 Task: Open Card Fishing Review in Board Content Personalization and Customization to Workspace Database Management and add a team member Softage.2@softage.net, a label Red, a checklist Scuba Diving, an attachment from your onedrive, a color Red and finally, add a card description 'Research and develop new product pricing strategy' and a comment 'Let us approach this task with a sense of focus and attention to detail, ensuring that we do not miss any important information or details.'. Add a start date 'Jan 04, 1900' with a due date 'Jan 11, 1900'. Open Card Budget Review Meeting in Board Sales Enablement Content Creation and Optimization to Workspace Database Management and add a team member Softage.3@softage.net, a label Orange, a checklist Search Engine Advertising, an attachment from Trello, a color Orange and finally, add a card description 'Research and develop new product pricing strategy' and a comment 'Given the potential impact of this task on our company reputation, let us ensure that we approach it with a sense of integrity and professionalism.'. Add a start date 'Jan 05, 1900' with a due date 'Jan 12, 1900'. Open Card Employee Training Review in Board Sales Compensation and Incentive Design to Workspace Database Management and add a team member Softage.3@softage.net, a label Purple, a checklist Constituent Outreach, an attachment from your onedrive, a color Purple and finally, add a card description 'Plan and execute company team-building retreat with a focus on personal growth' and a comment 'This item presents an opportunity to showcase our skills and expertise, so let us make the most of it.'. Add a start date 'Jan 06, 1900' with a due date 'Jan 13, 1900'
Action: Mouse moved to (78, 240)
Screenshot: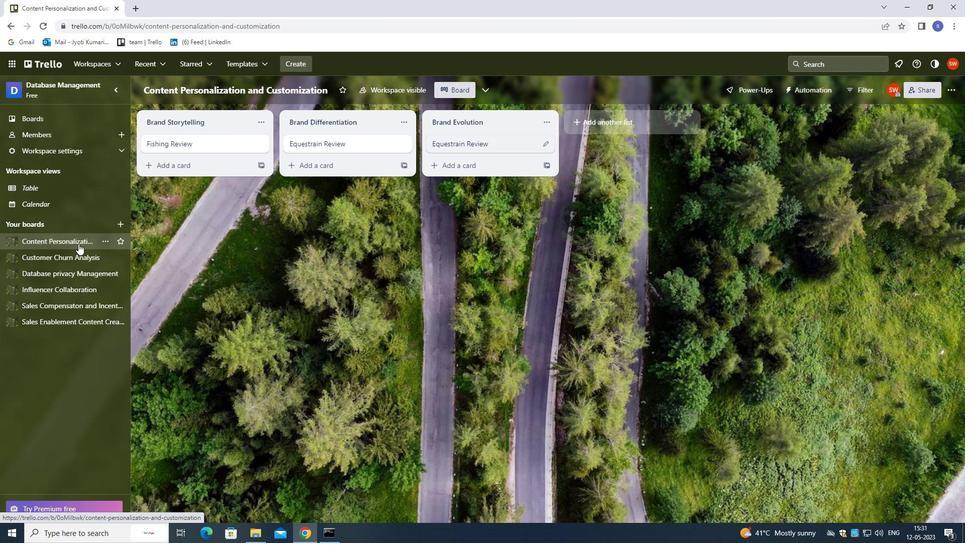 
Action: Mouse pressed left at (78, 240)
Screenshot: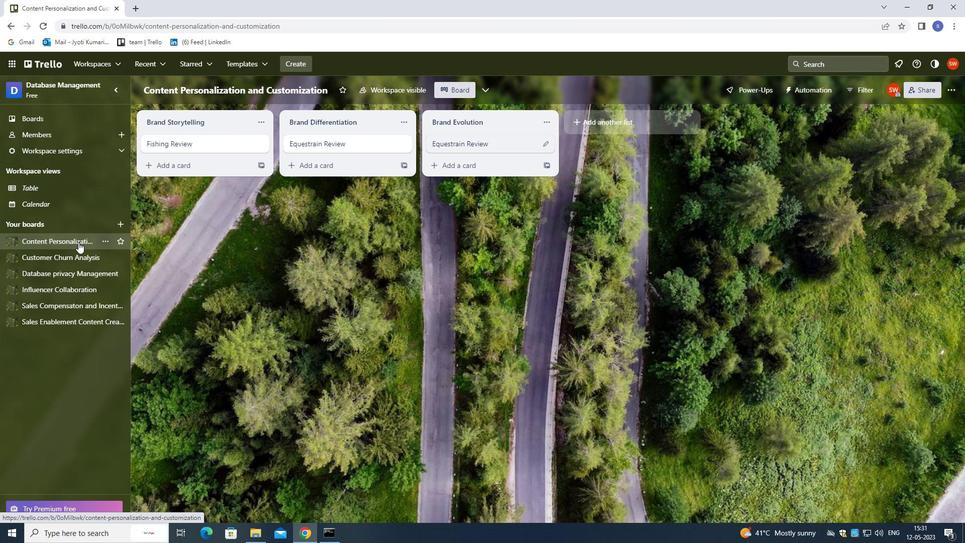 
Action: Mouse moved to (169, 146)
Screenshot: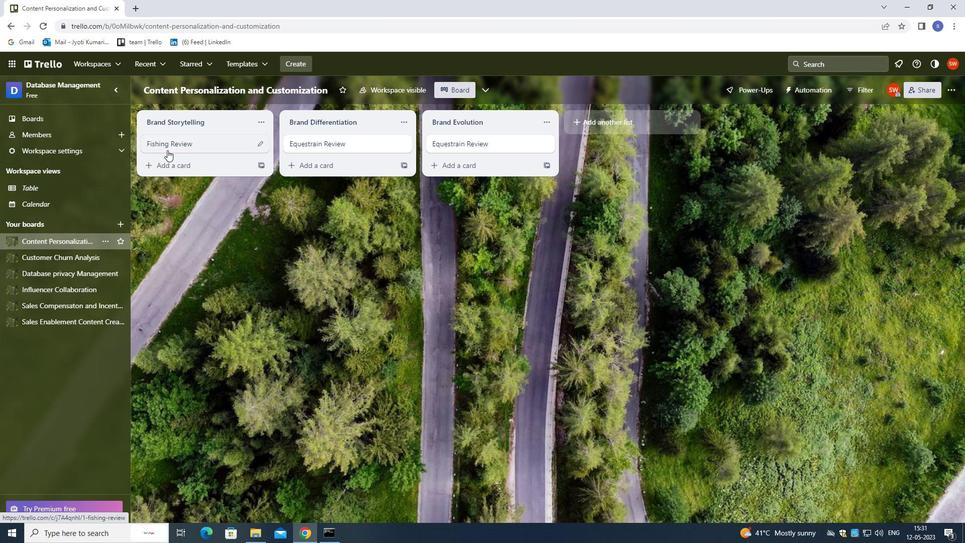 
Action: Mouse pressed left at (169, 146)
Screenshot: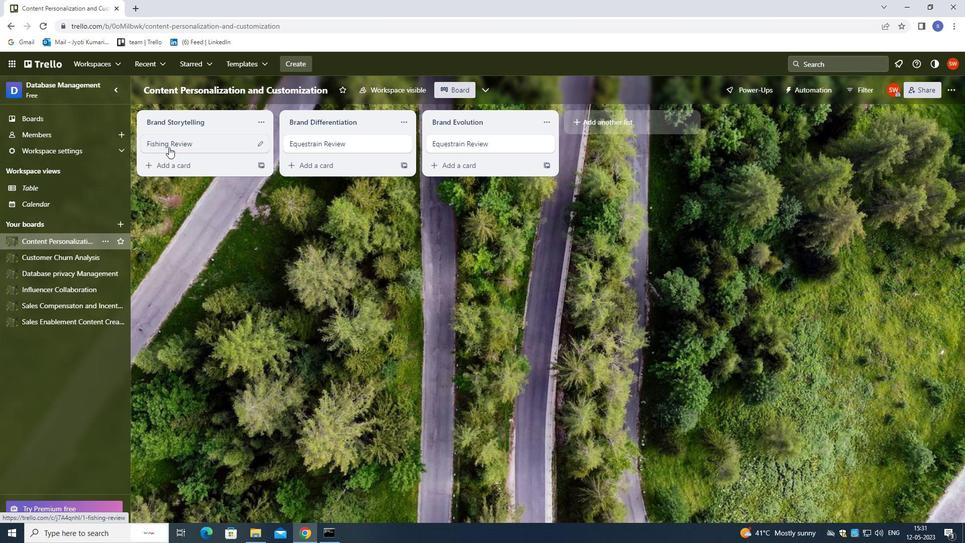 
Action: Mouse moved to (603, 137)
Screenshot: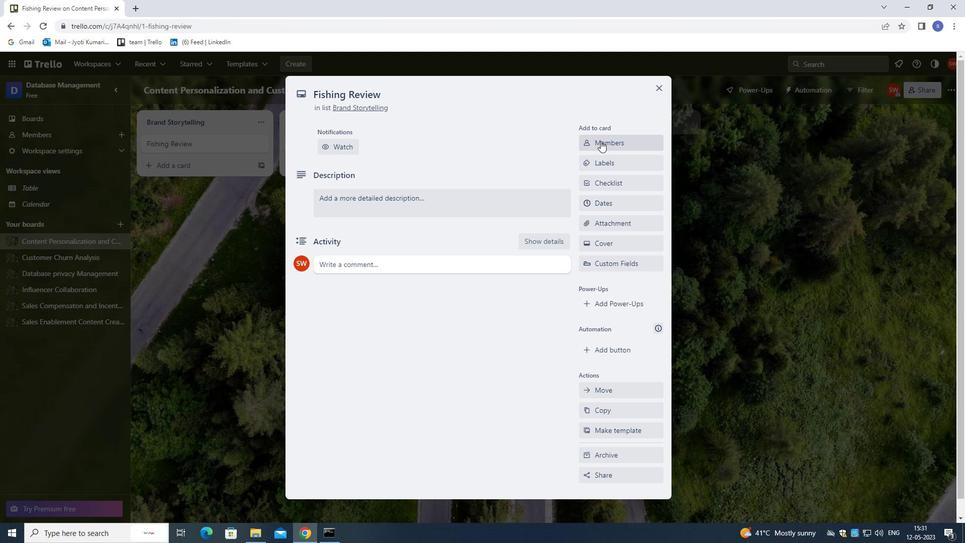 
Action: Mouse pressed left at (603, 137)
Screenshot: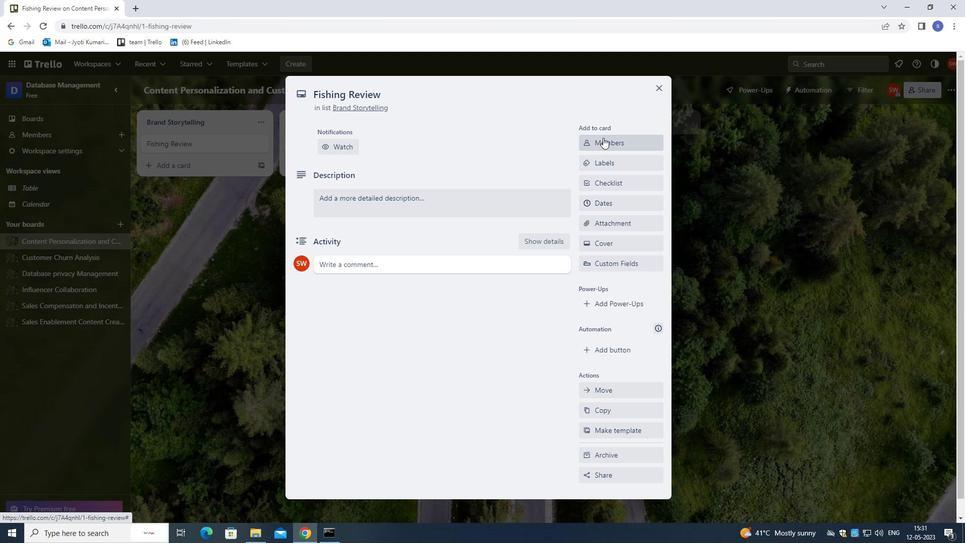 
Action: Mouse moved to (462, 52)
Screenshot: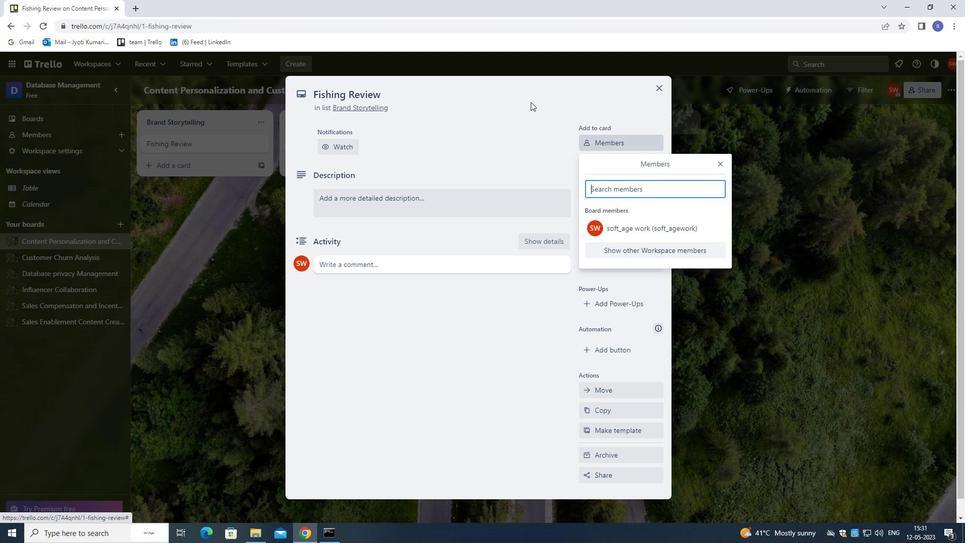 
Action: Key pressed softage.2<Key.shift>@SOFTAGE.NET
Screenshot: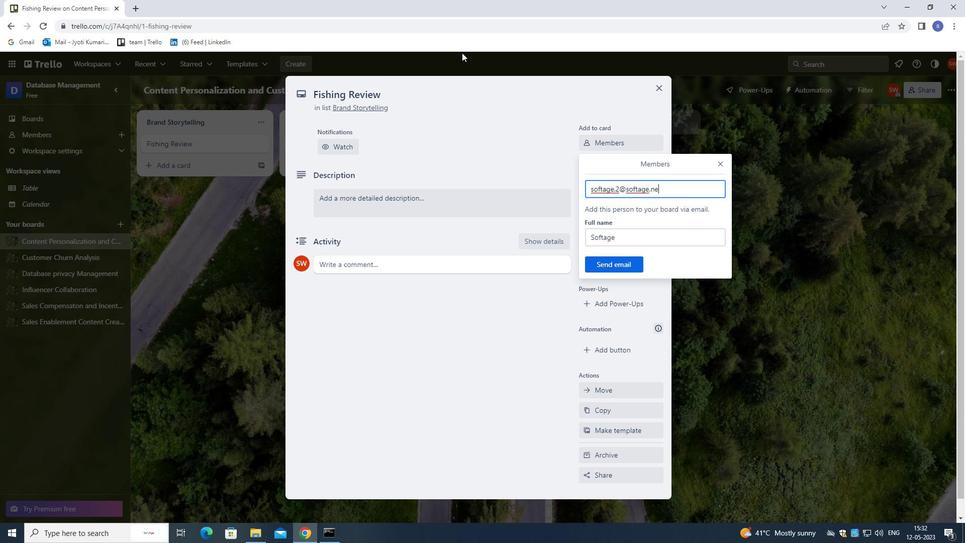 
Action: Mouse moved to (630, 259)
Screenshot: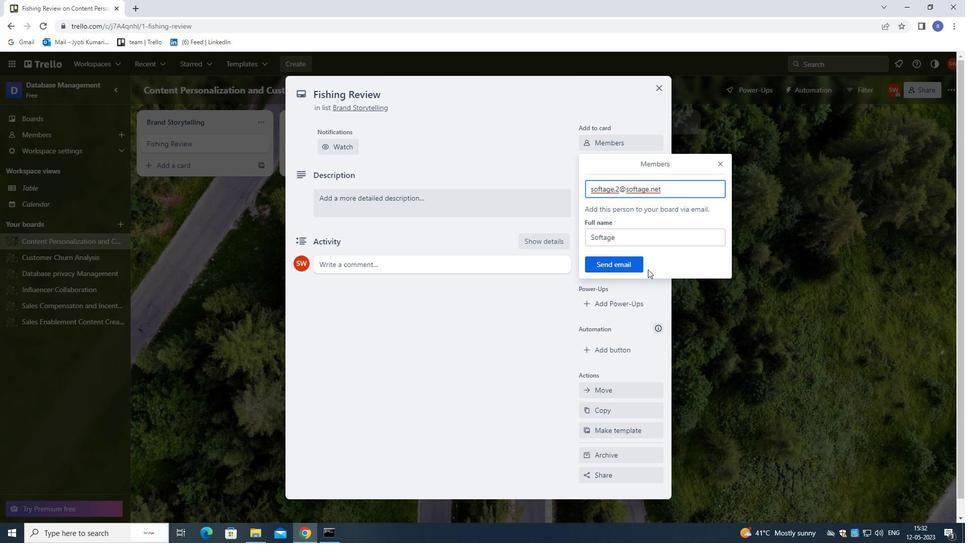 
Action: Mouse pressed left at (630, 259)
Screenshot: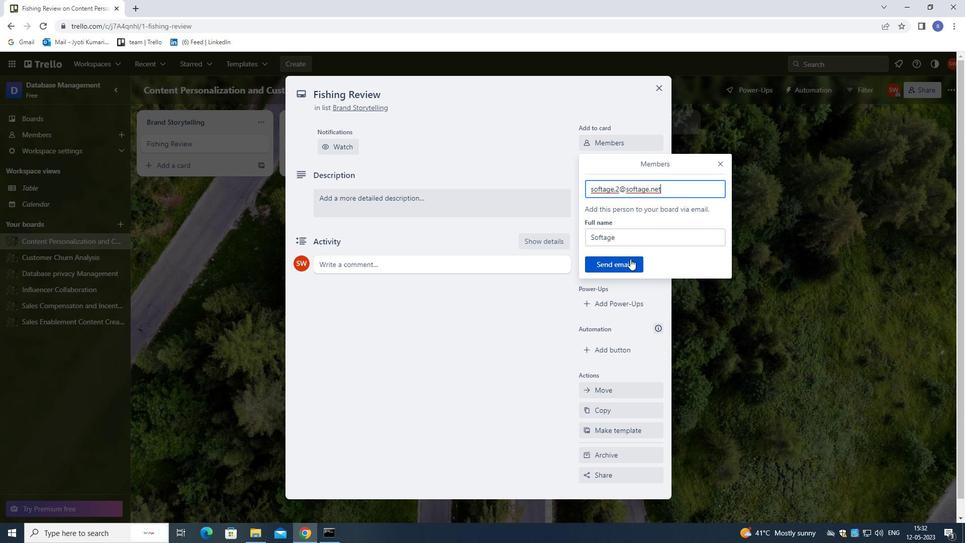 
Action: Mouse moved to (611, 196)
Screenshot: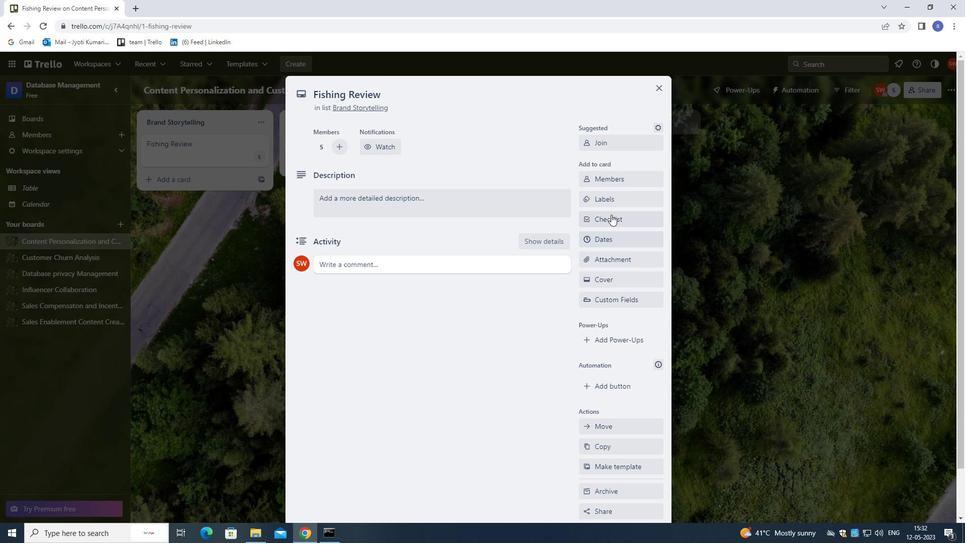 
Action: Mouse pressed left at (611, 196)
Screenshot: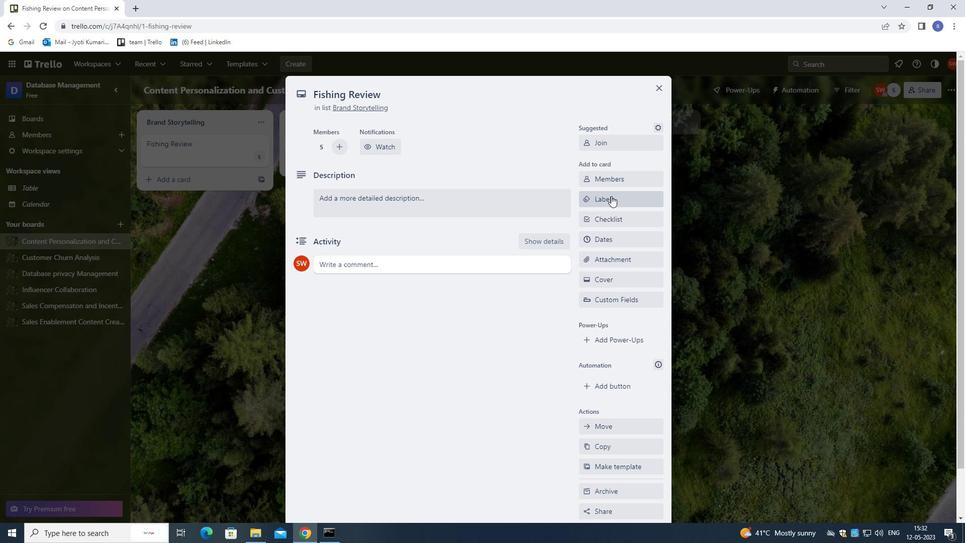 
Action: Mouse moved to (611, 196)
Screenshot: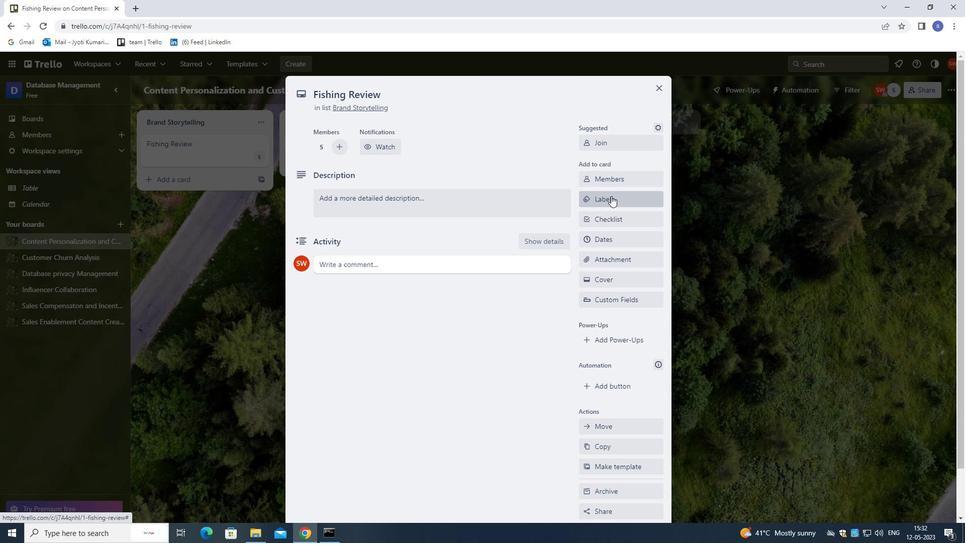 
Action: Key pressed R
Screenshot: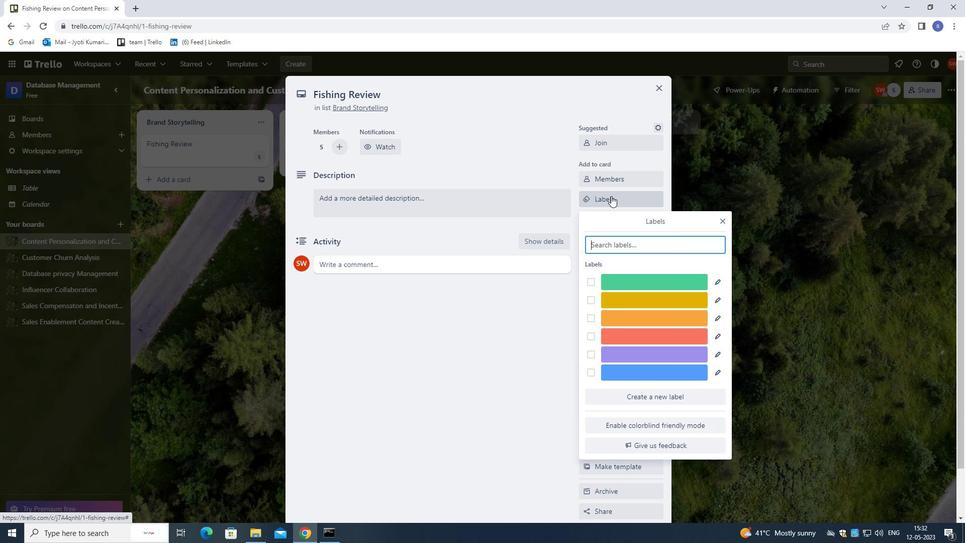 
Action: Mouse moved to (626, 278)
Screenshot: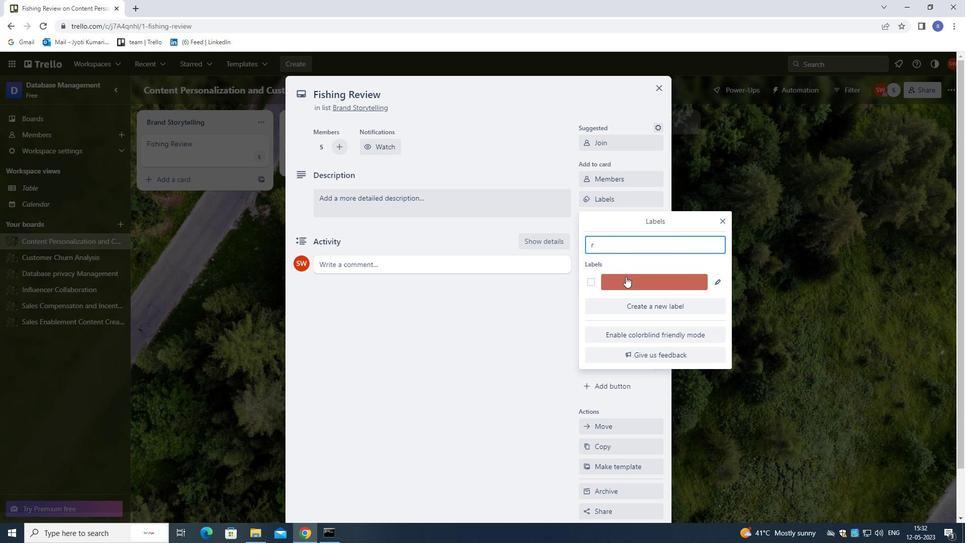 
Action: Mouse pressed left at (626, 278)
Screenshot: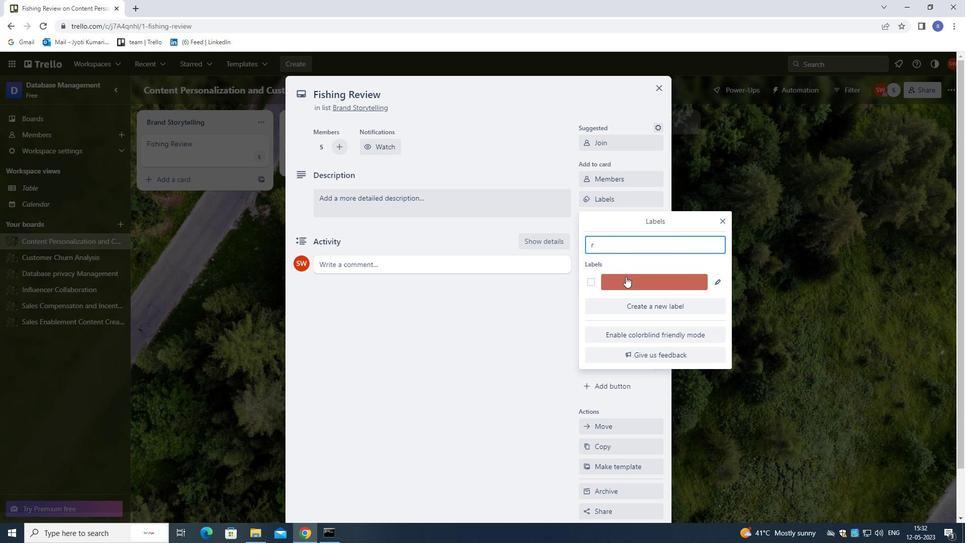 
Action: Mouse moved to (721, 222)
Screenshot: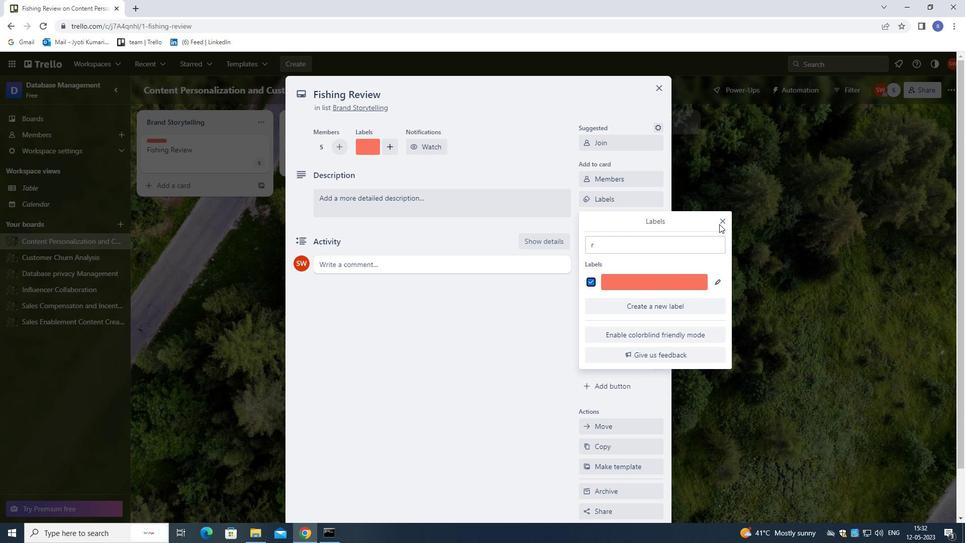 
Action: Mouse pressed left at (721, 222)
Screenshot: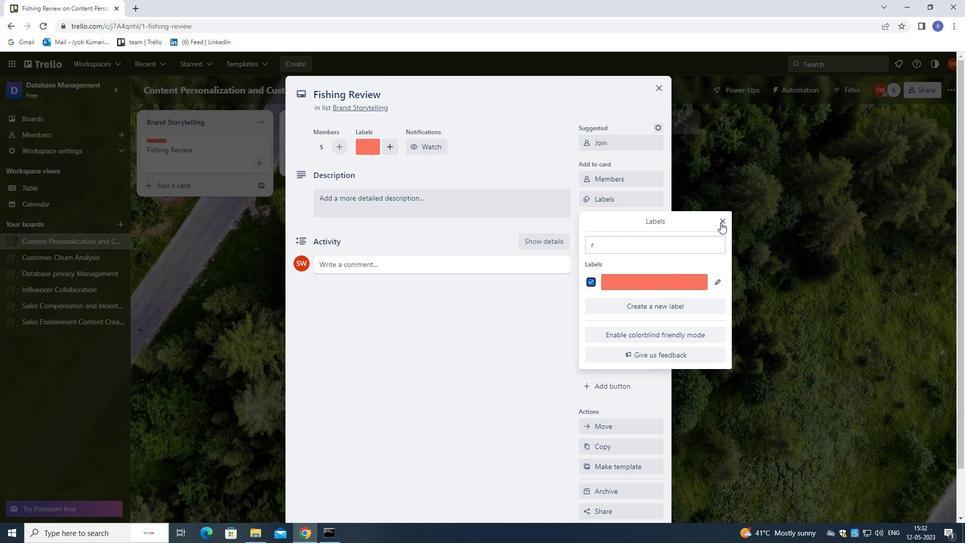 
Action: Mouse moved to (635, 222)
Screenshot: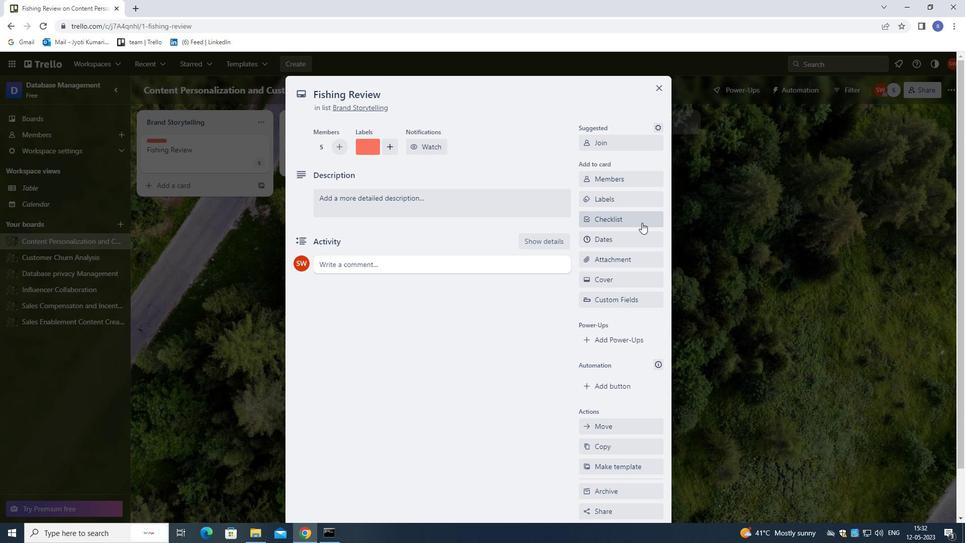 
Action: Mouse pressed left at (635, 222)
Screenshot: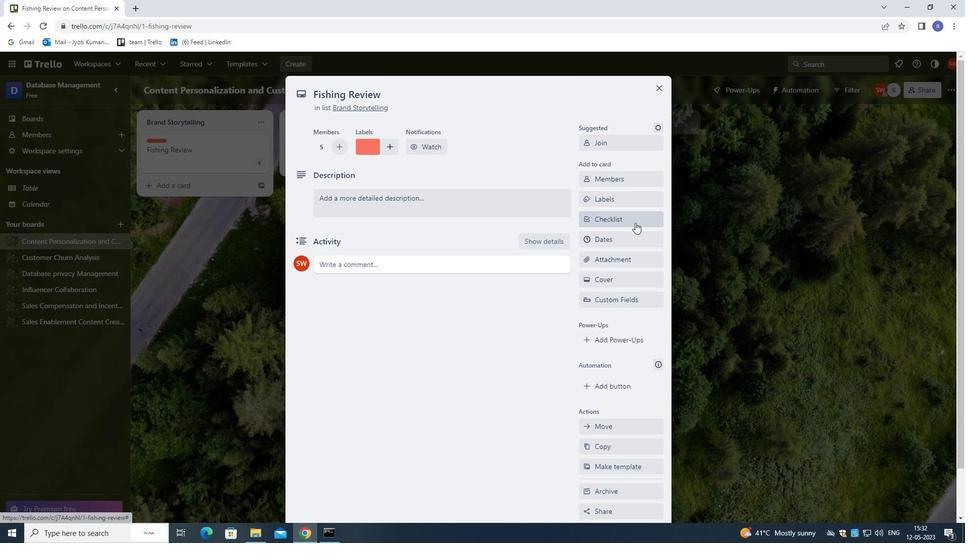 
Action: Key pressed <Key.shift>SCUBA<Key.space><Key.shift>DIVING<Key.enter>
Screenshot: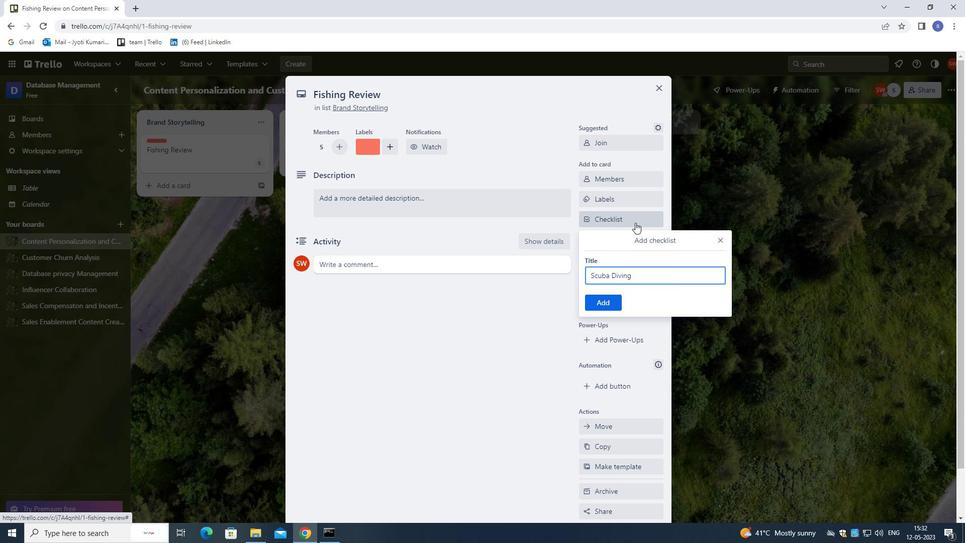 
Action: Mouse moved to (620, 242)
Screenshot: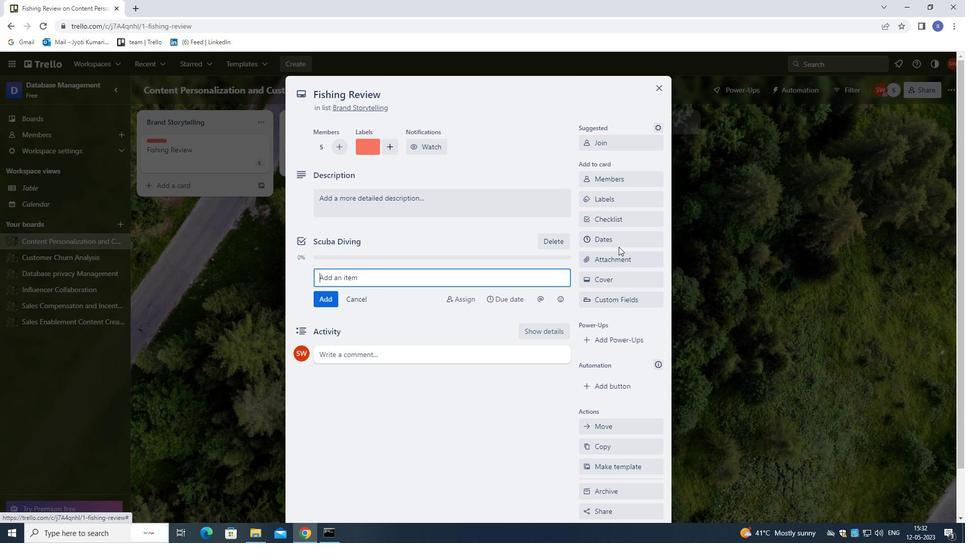 
Action: Mouse pressed left at (620, 242)
Screenshot: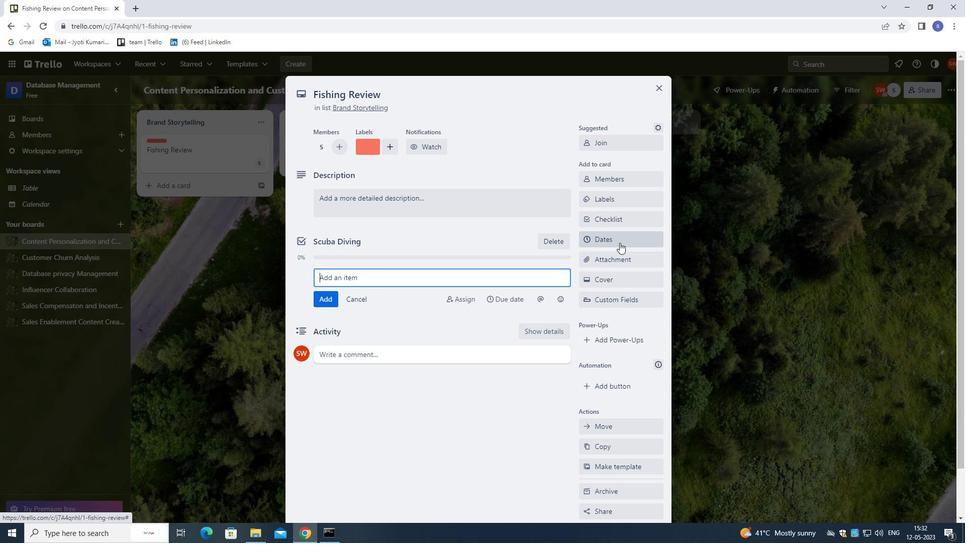 
Action: Mouse moved to (592, 268)
Screenshot: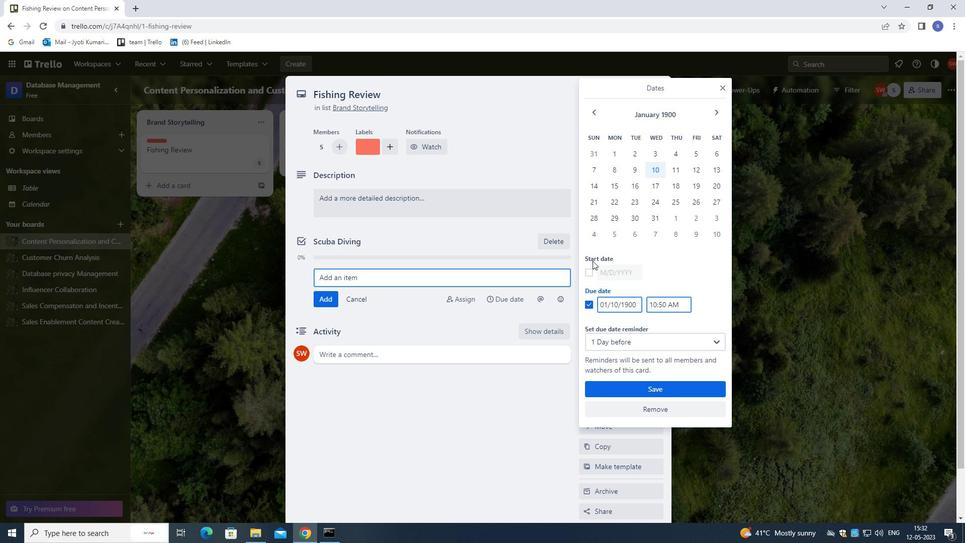 
Action: Mouse pressed left at (592, 268)
Screenshot: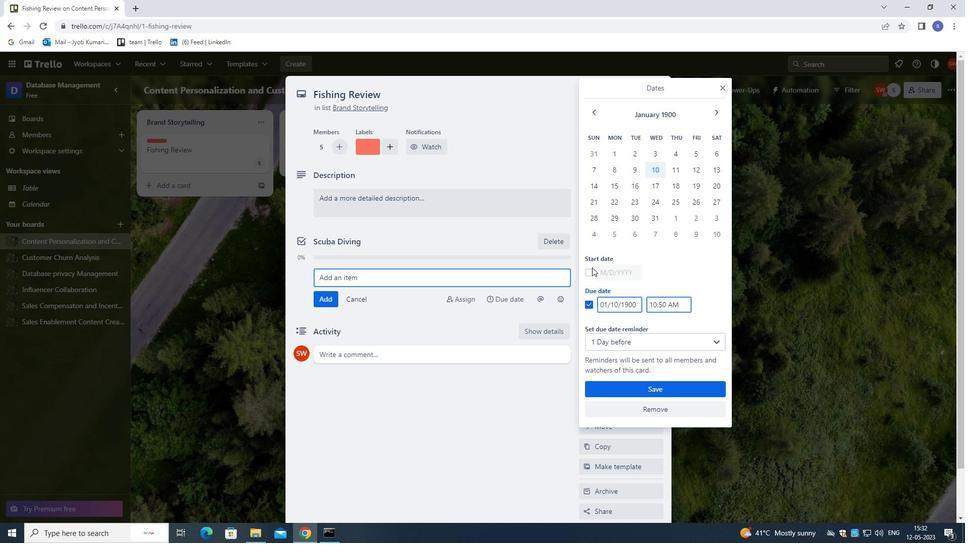 
Action: Mouse moved to (616, 272)
Screenshot: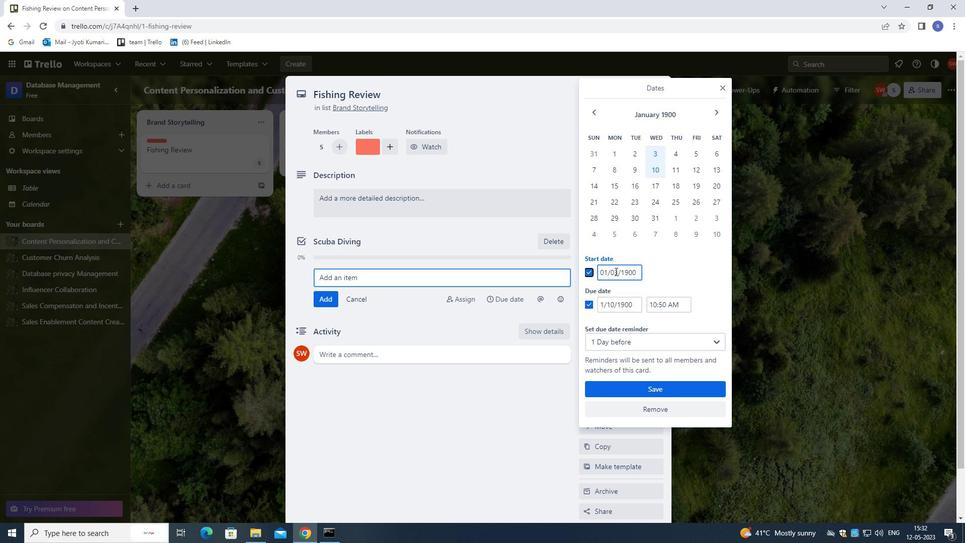 
Action: Mouse pressed left at (616, 272)
Screenshot: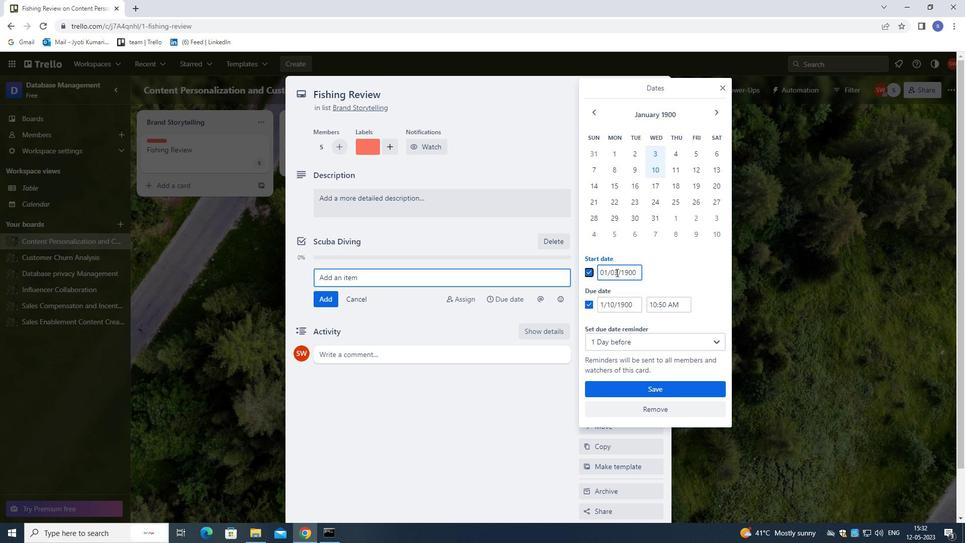 
Action: Mouse moved to (621, 289)
Screenshot: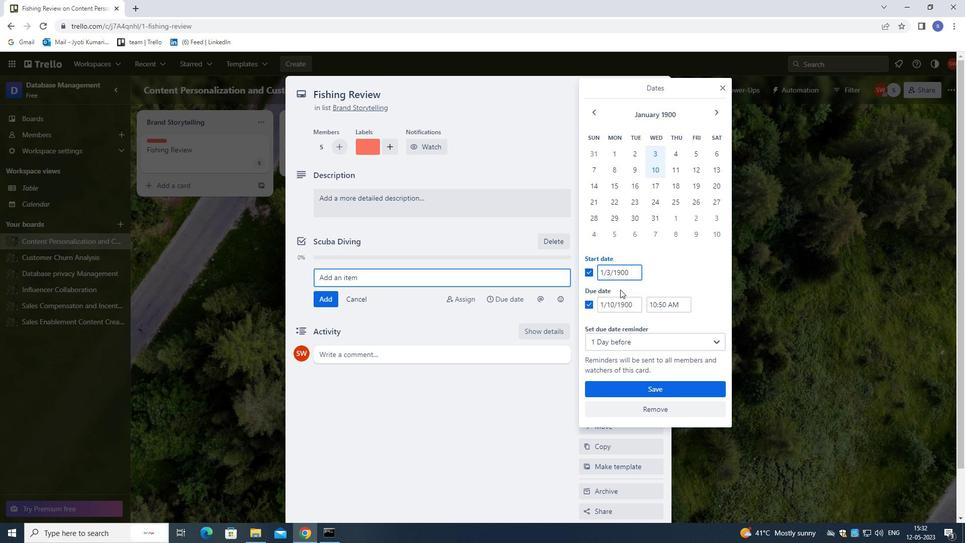 
Action: Key pressed <Key.left><Key.left>
Screenshot: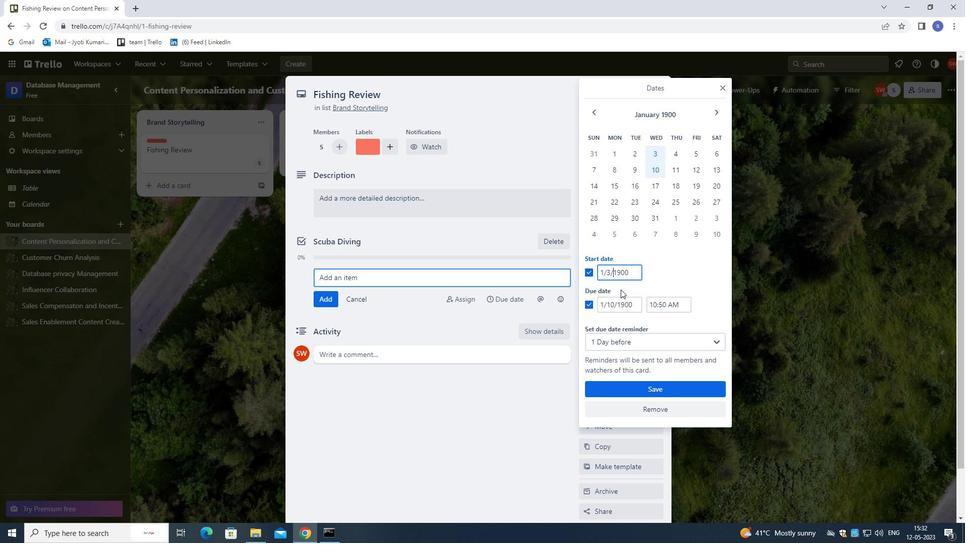 
Action: Mouse moved to (621, 289)
Screenshot: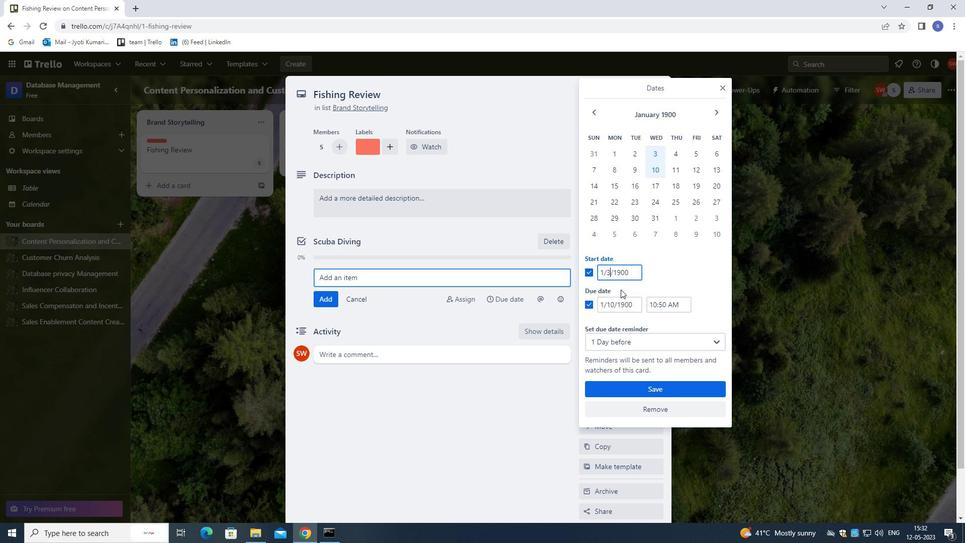 
Action: Key pressed <Key.backspace>
Screenshot: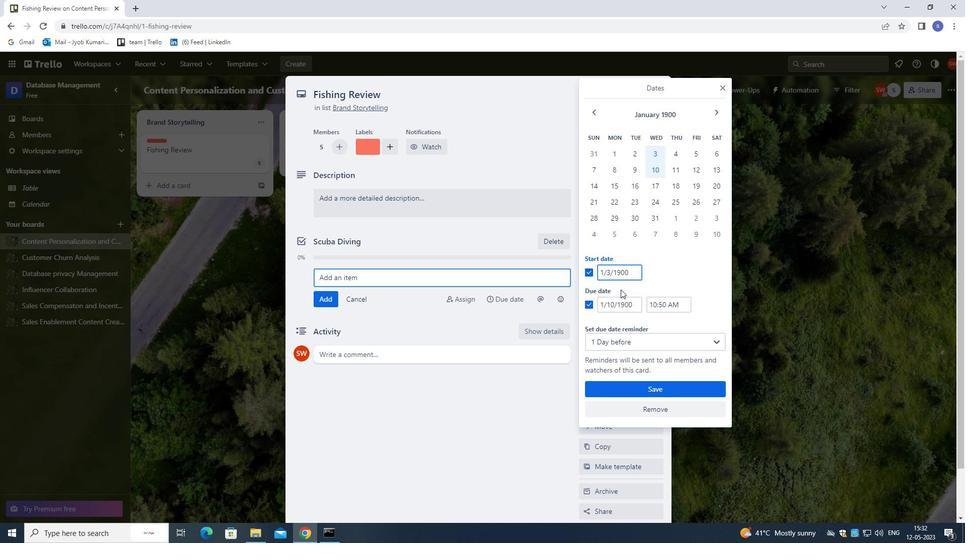 
Action: Mouse moved to (621, 288)
Screenshot: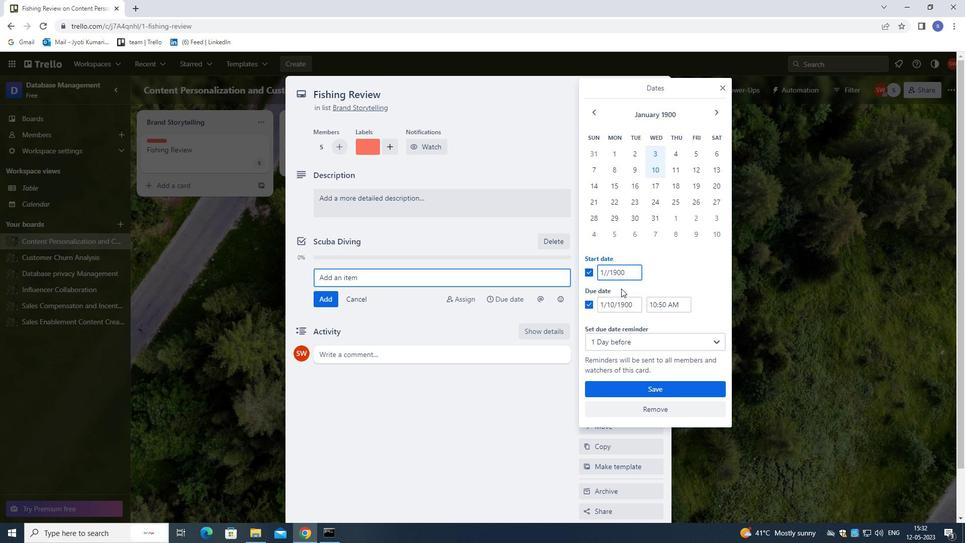
Action: Key pressed 4
Screenshot: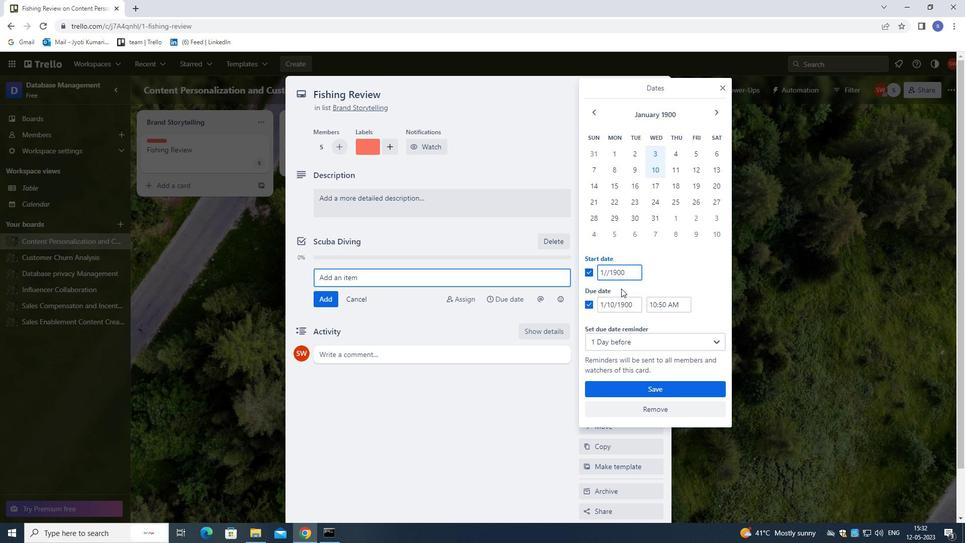 
Action: Mouse moved to (613, 304)
Screenshot: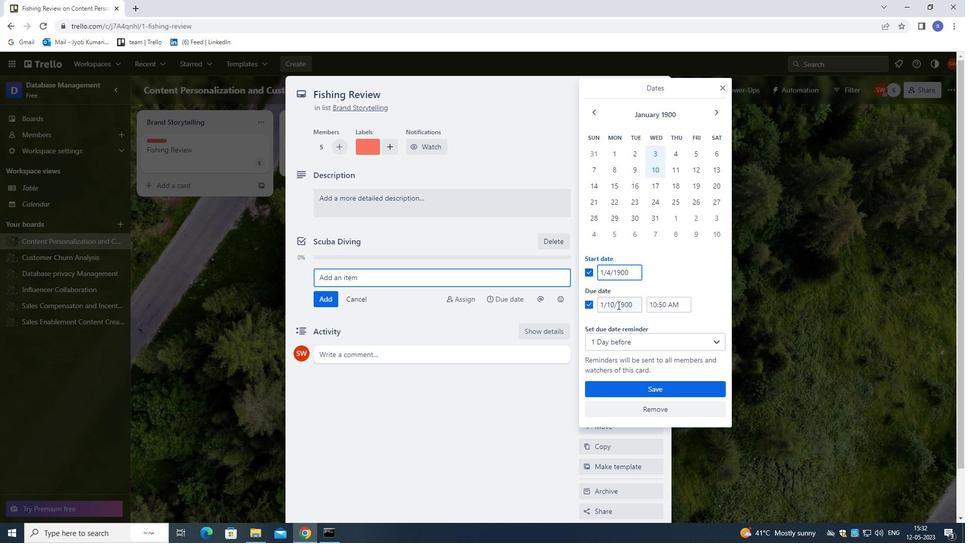 
Action: Mouse pressed left at (613, 304)
Screenshot: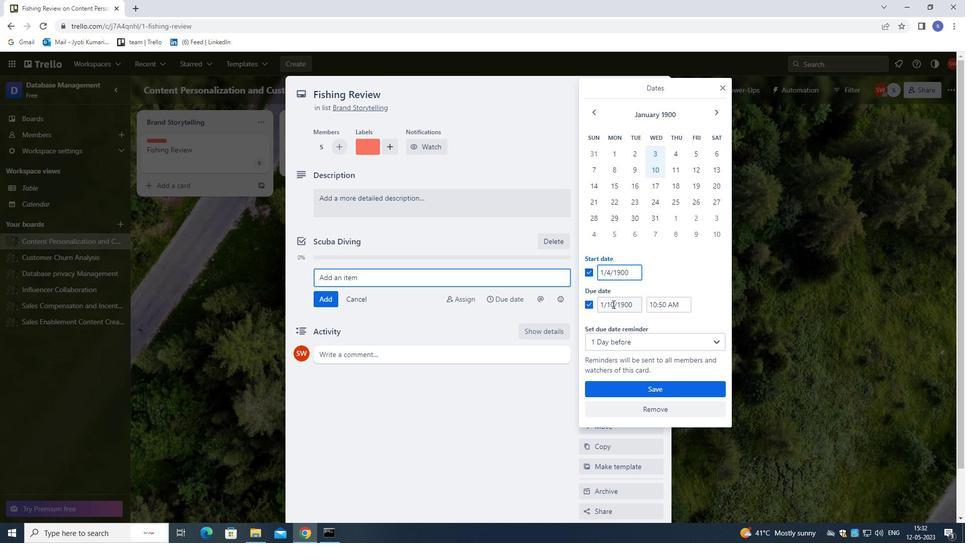 
Action: Mouse moved to (623, 313)
Screenshot: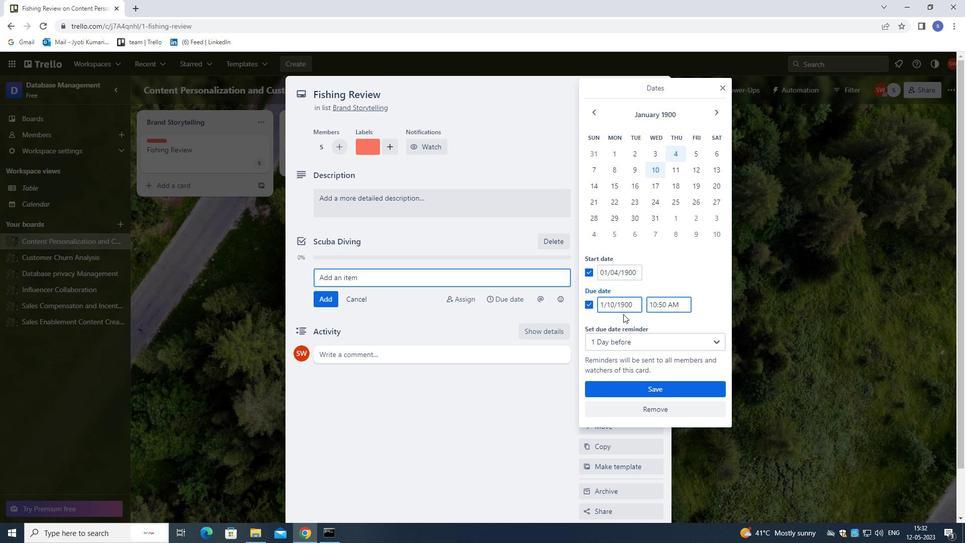 
Action: Key pressed <Key.backspace>
Screenshot: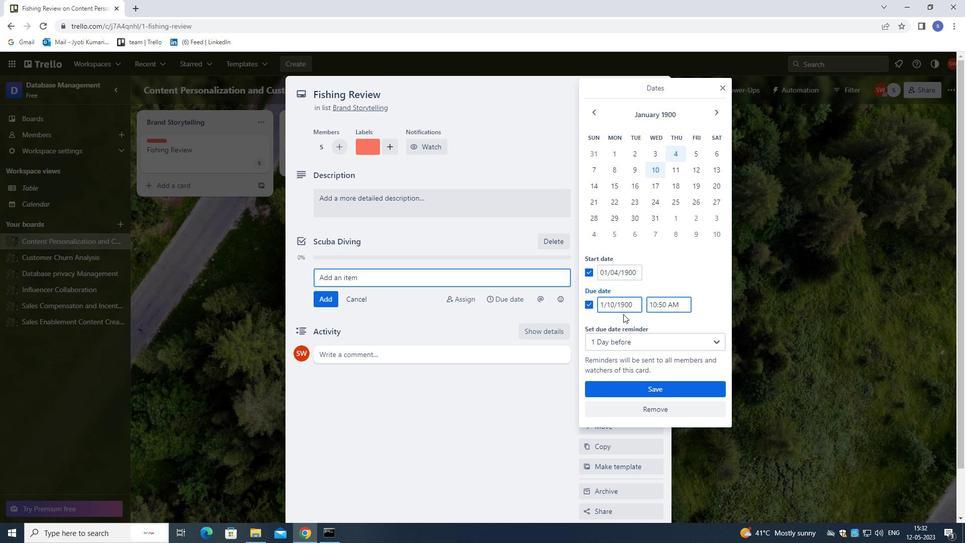
Action: Mouse moved to (625, 311)
Screenshot: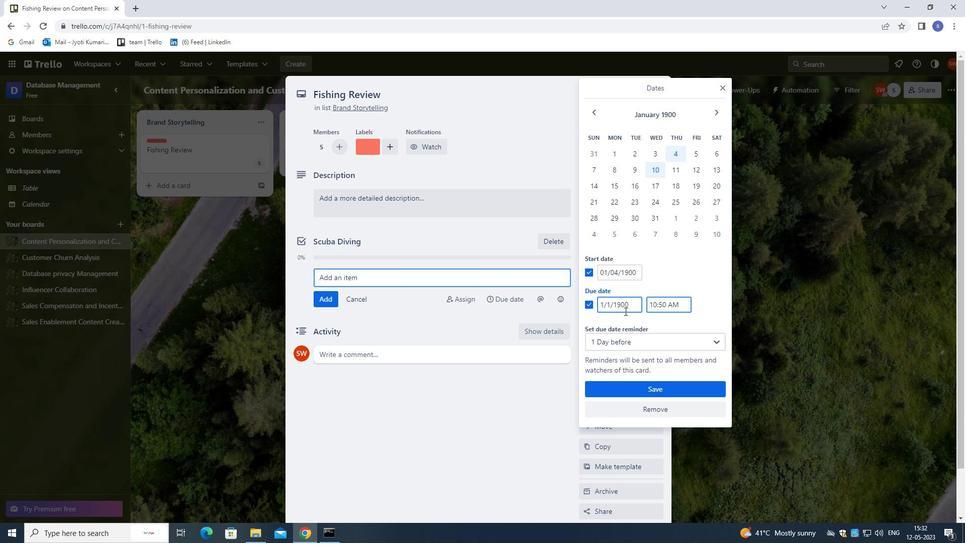 
Action: Key pressed 1
Screenshot: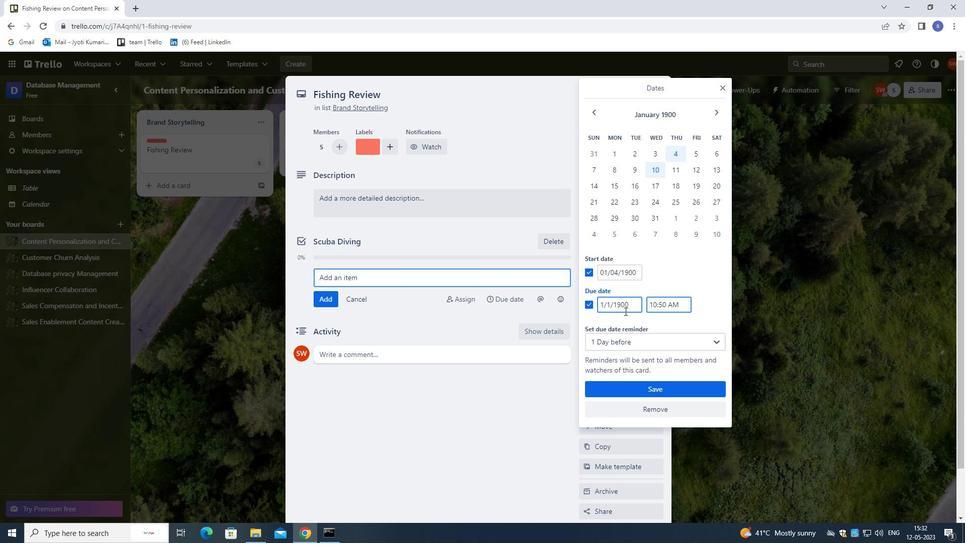 
Action: Mouse moved to (625, 384)
Screenshot: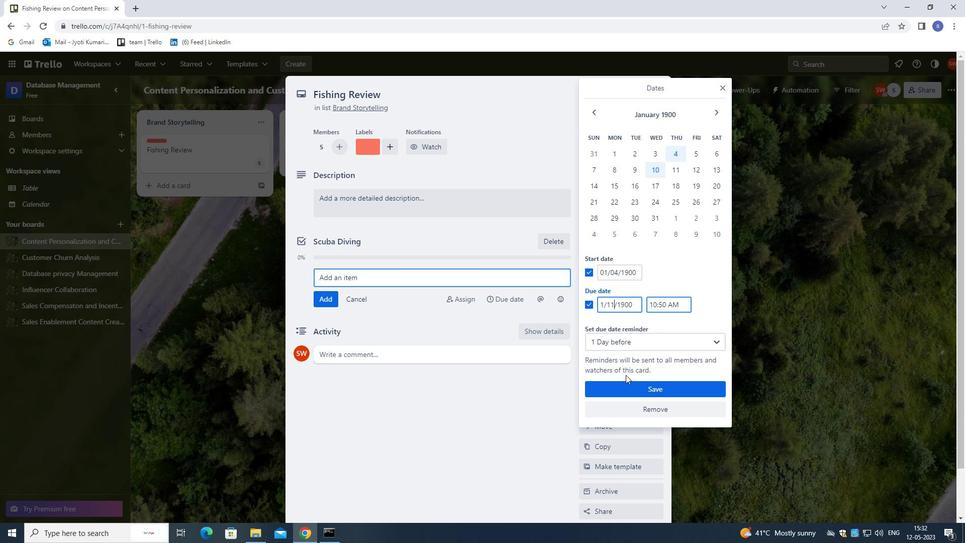 
Action: Mouse pressed left at (625, 384)
Screenshot: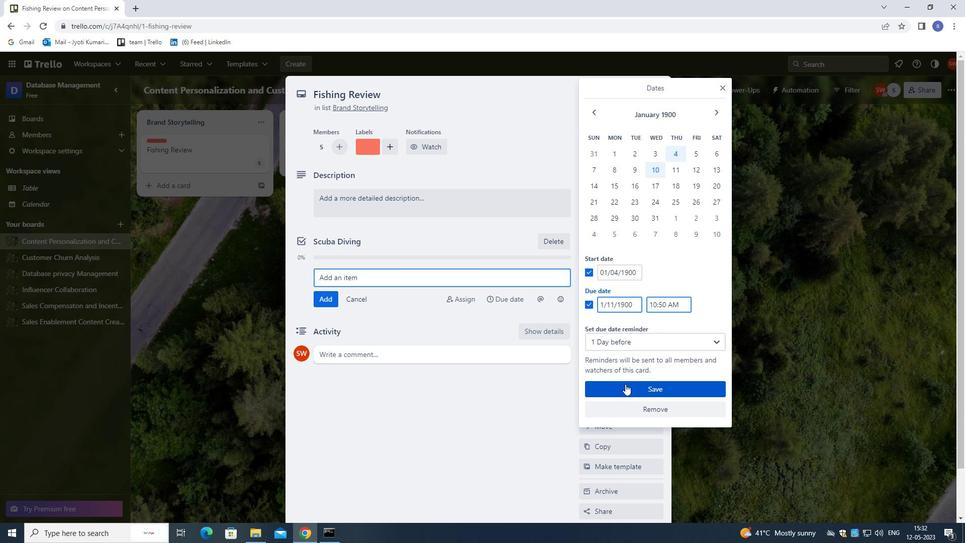 
Action: Mouse moved to (595, 281)
Screenshot: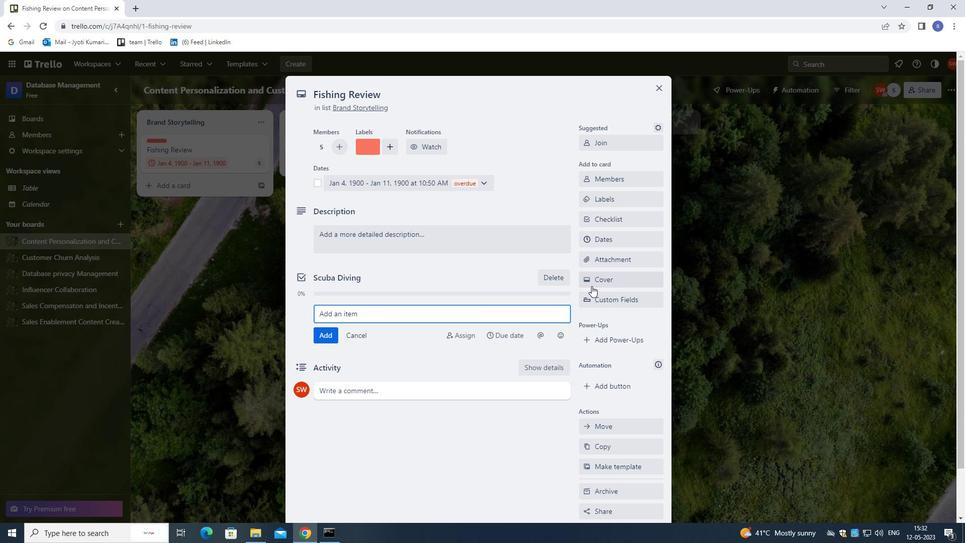 
Action: Mouse pressed left at (595, 281)
Screenshot: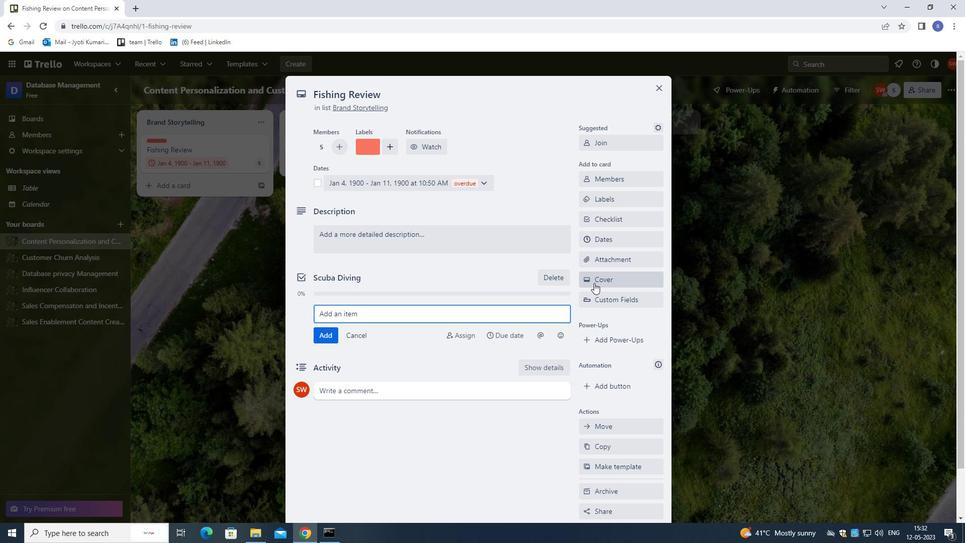 
Action: Mouse moved to (680, 323)
Screenshot: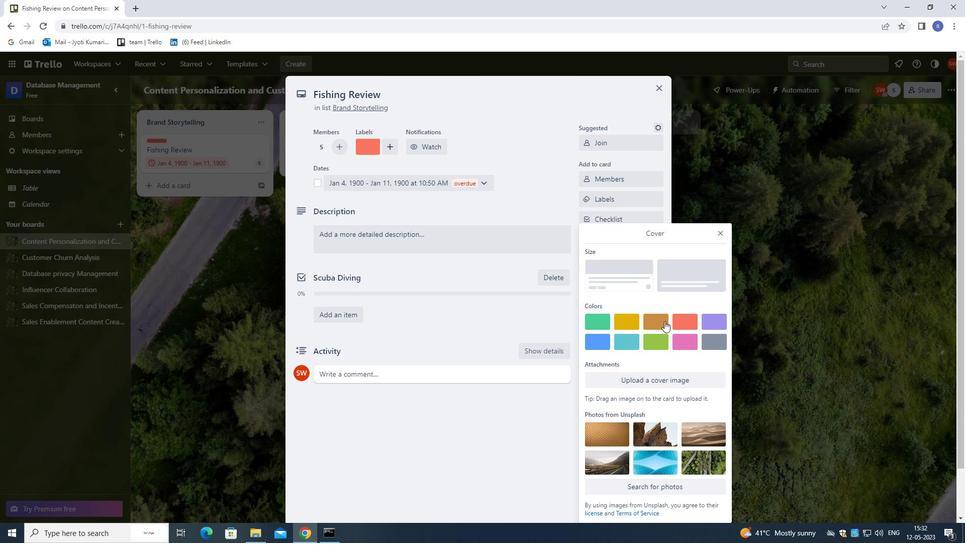 
Action: Mouse pressed left at (680, 323)
Screenshot: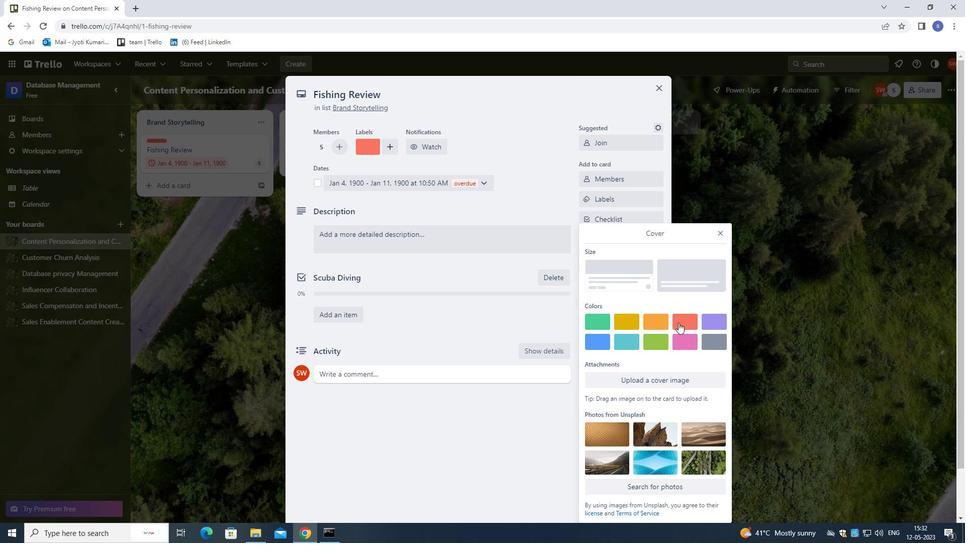 
Action: Mouse moved to (717, 214)
Screenshot: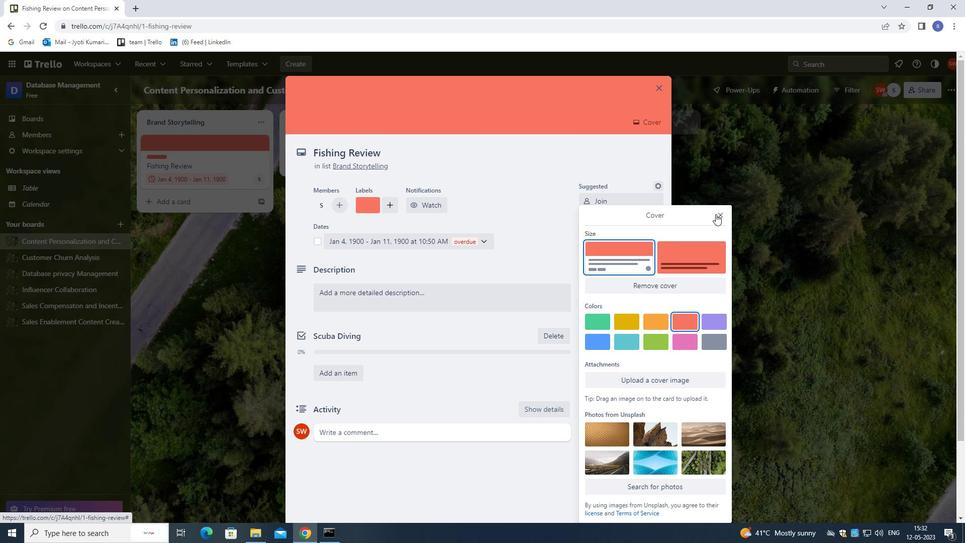 
Action: Mouse pressed left at (717, 214)
Screenshot: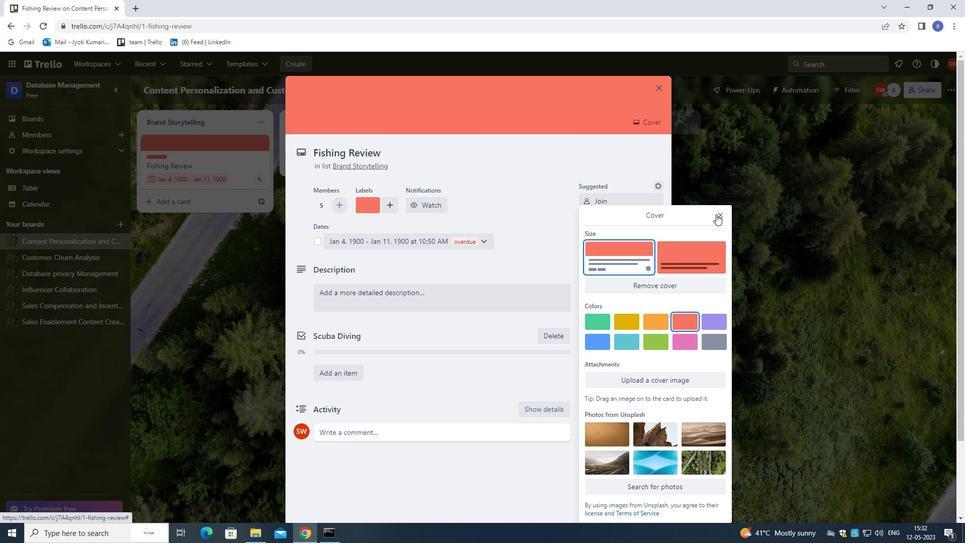 
Action: Mouse moved to (630, 317)
Screenshot: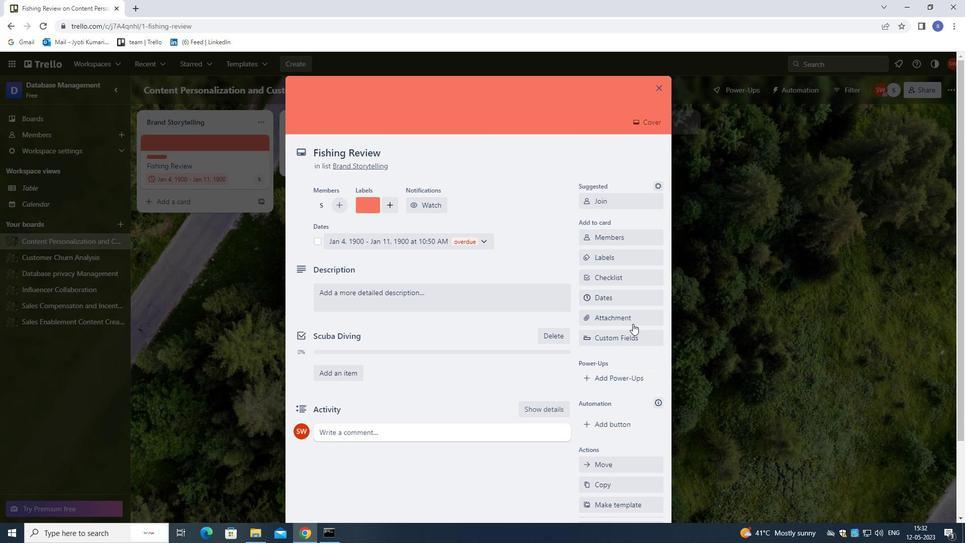 
Action: Mouse pressed left at (630, 317)
Screenshot: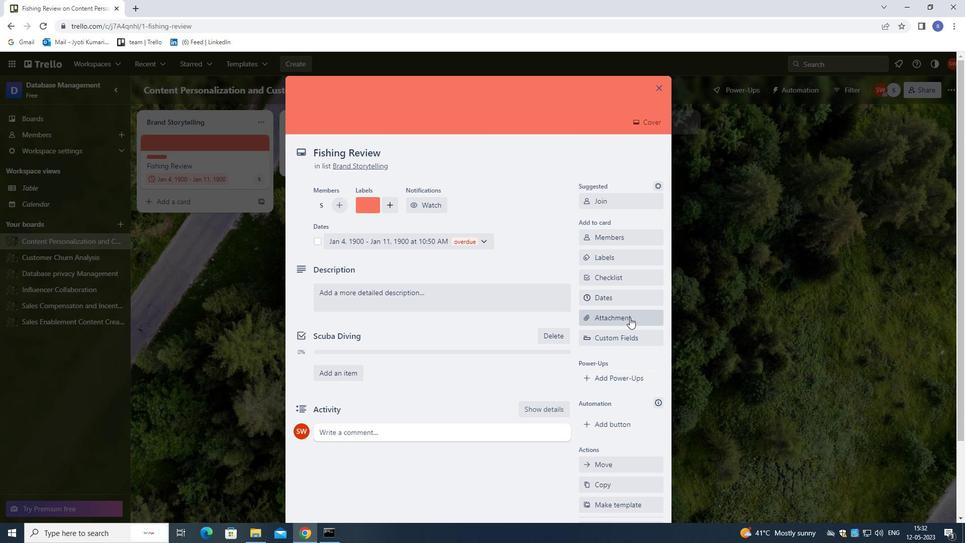 
Action: Mouse moved to (612, 196)
Screenshot: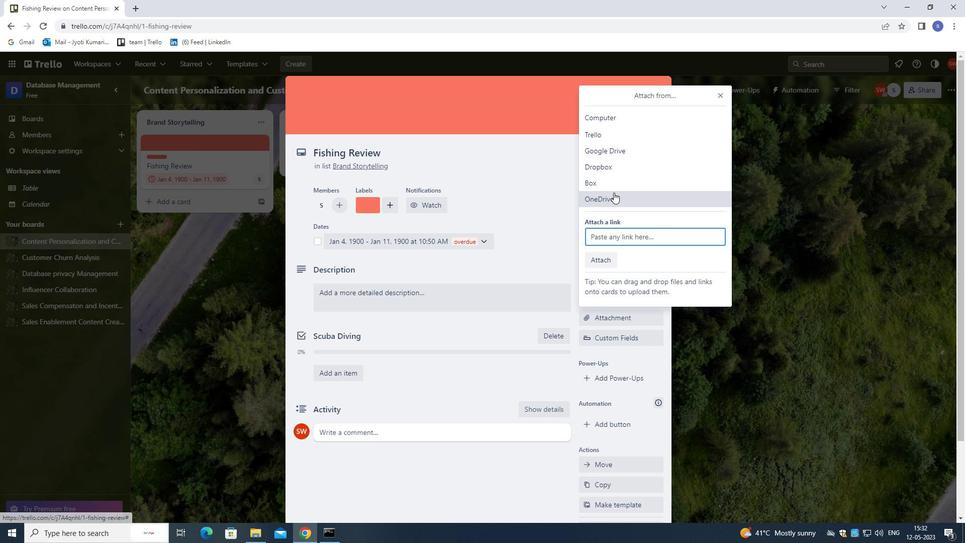 
Action: Mouse pressed left at (612, 196)
Screenshot: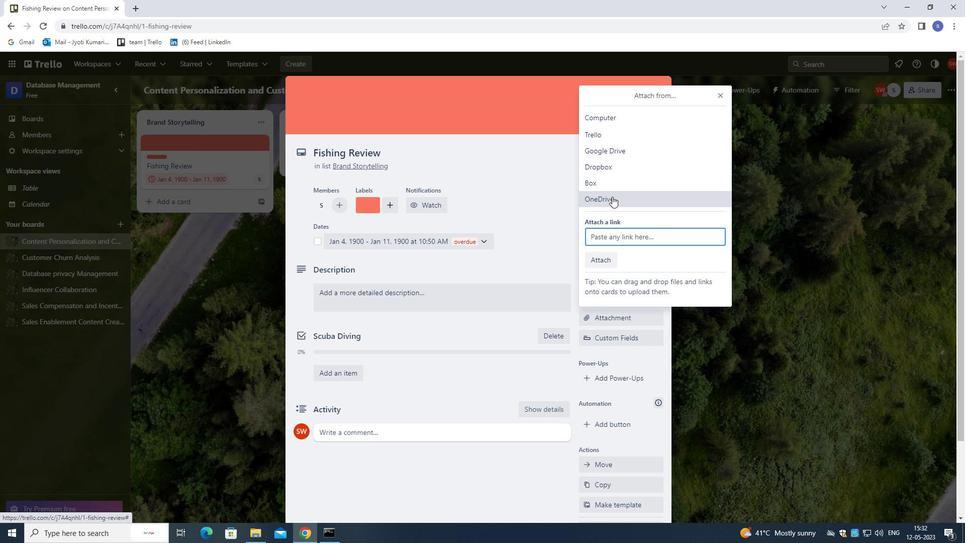 
Action: Mouse moved to (376, 198)
Screenshot: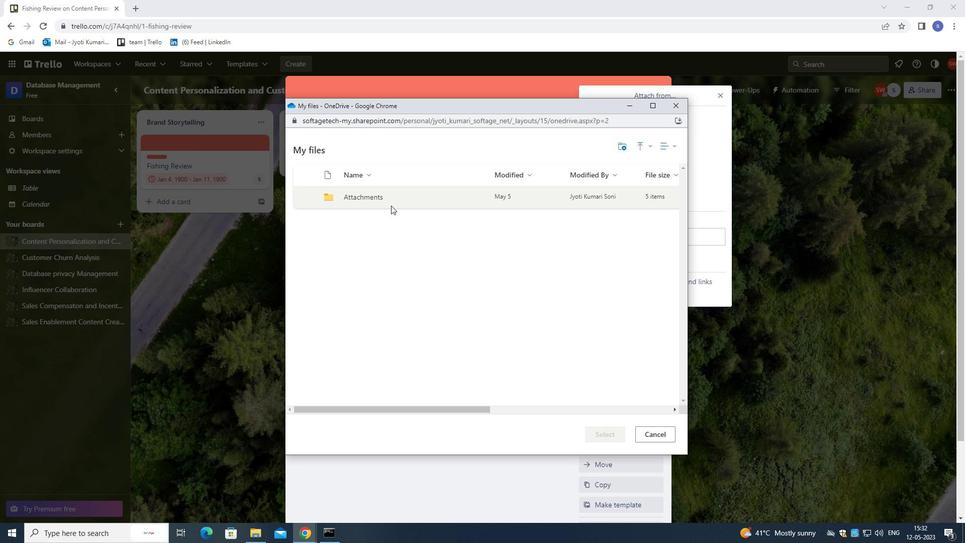 
Action: Mouse pressed left at (376, 198)
Screenshot: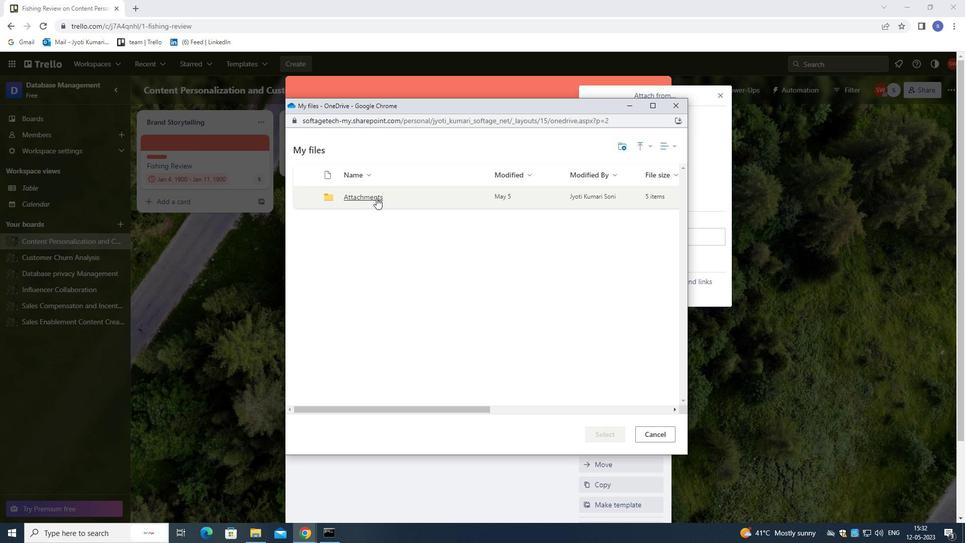 
Action: Mouse moved to (384, 231)
Screenshot: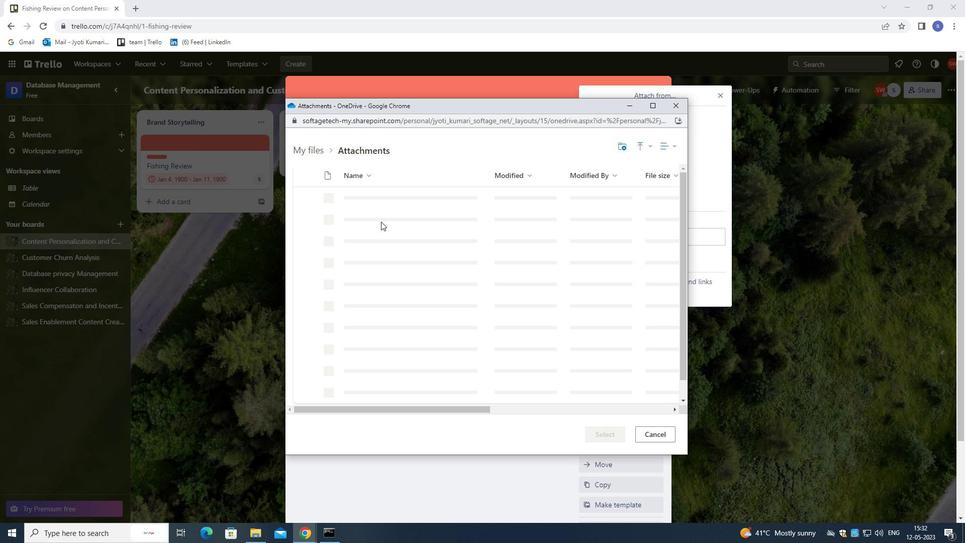 
Action: Mouse pressed left at (384, 231)
Screenshot: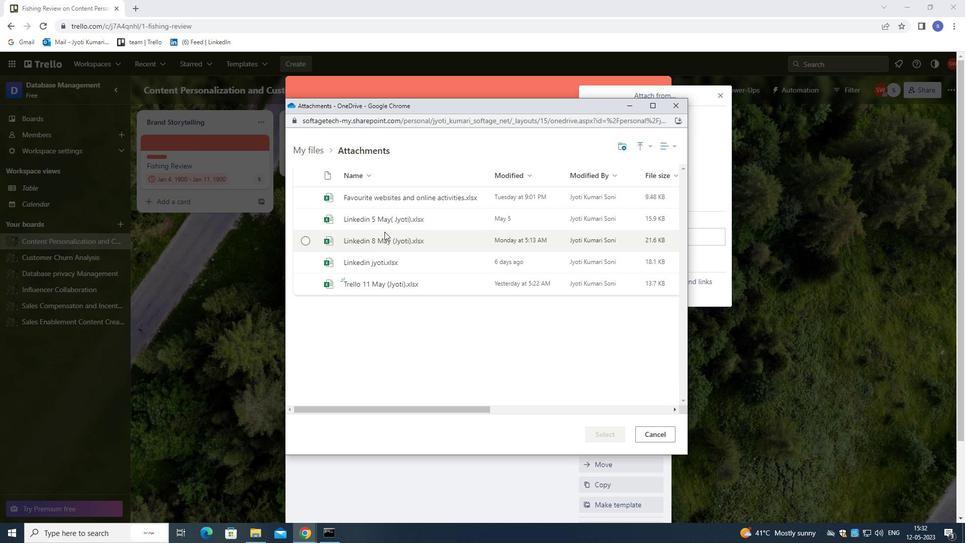 
Action: Mouse moved to (608, 433)
Screenshot: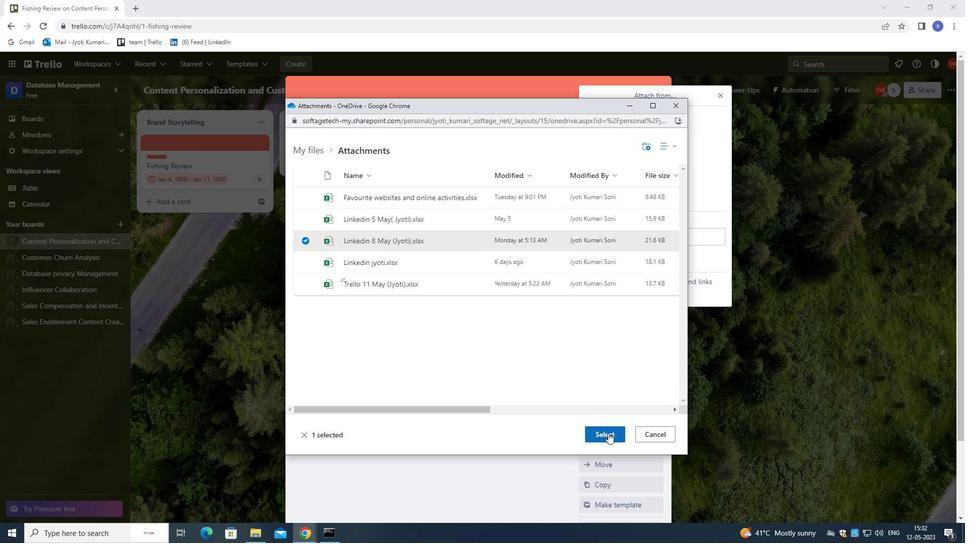 
Action: Mouse pressed left at (608, 433)
Screenshot: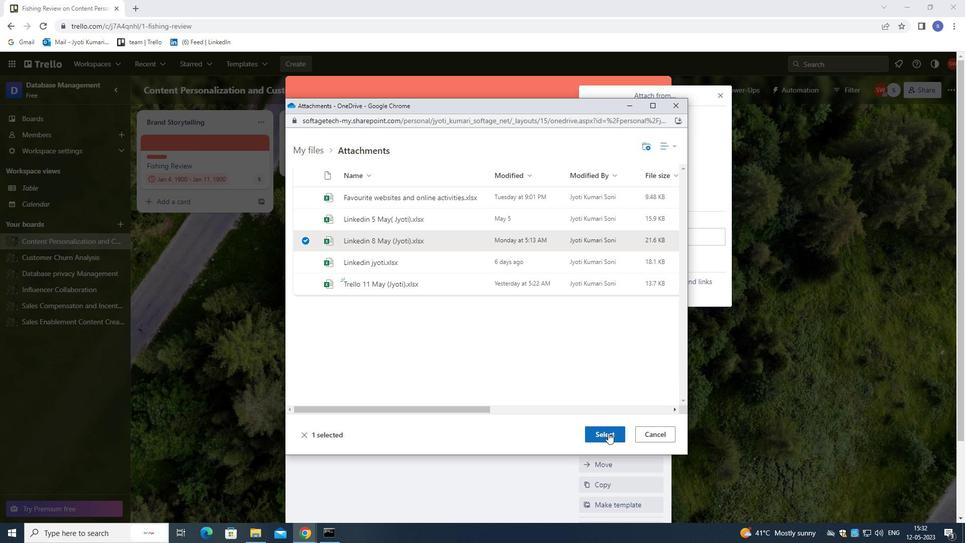 
Action: Mouse moved to (403, 295)
Screenshot: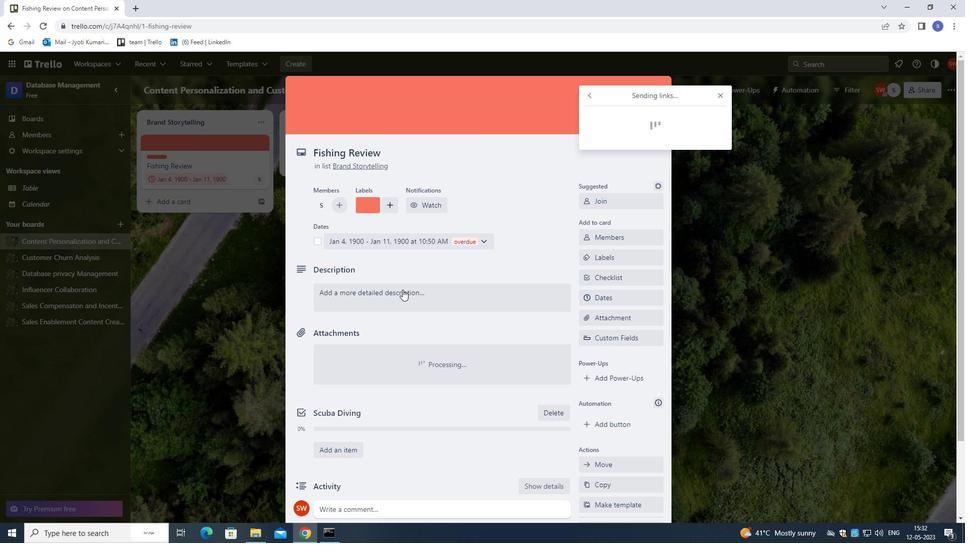 
Action: Mouse pressed left at (403, 295)
Screenshot: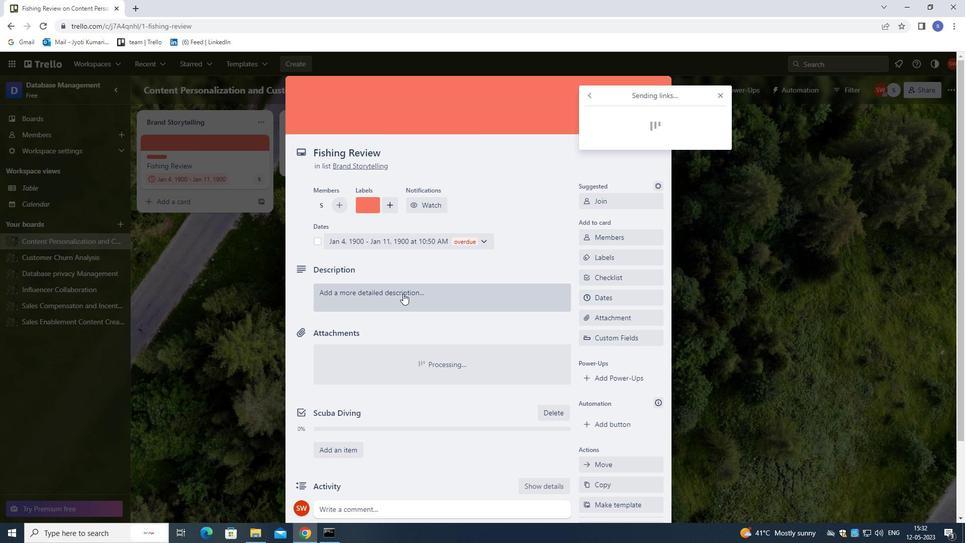 
Action: Mouse moved to (470, 283)
Screenshot: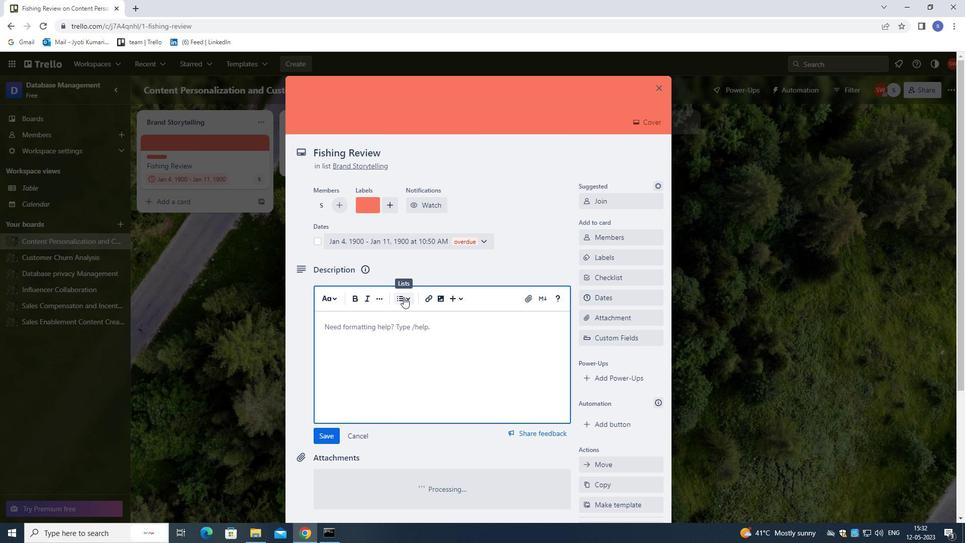
Action: Key pressed <Key.shift>RESEARCH<Key.space>AB<Key.backspace>ND<Key.space>DEVELOP<Key.space>NEW<Key.space>PRODUCT<Key.space>PRICING<Key.space>STRATEGY<Key.space>.
Screenshot: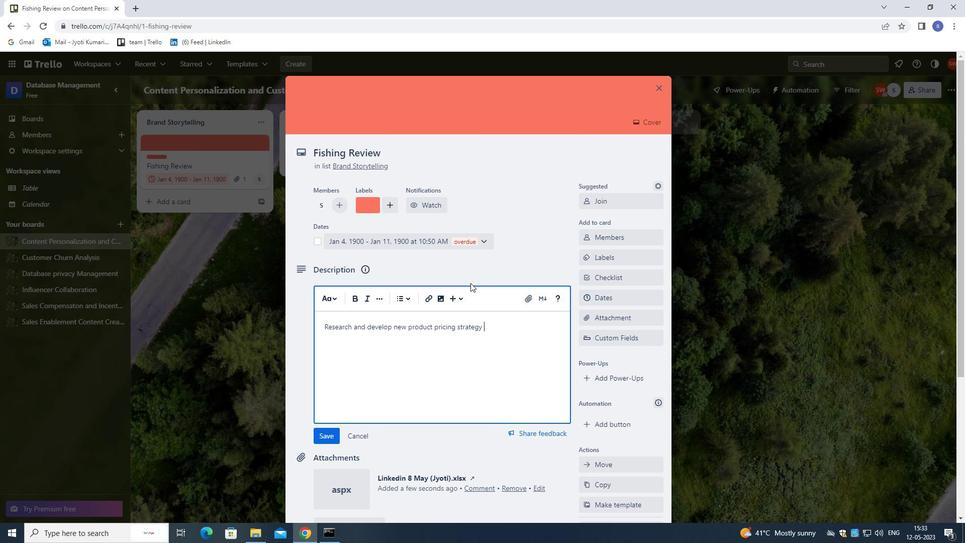 
Action: Mouse moved to (462, 335)
Screenshot: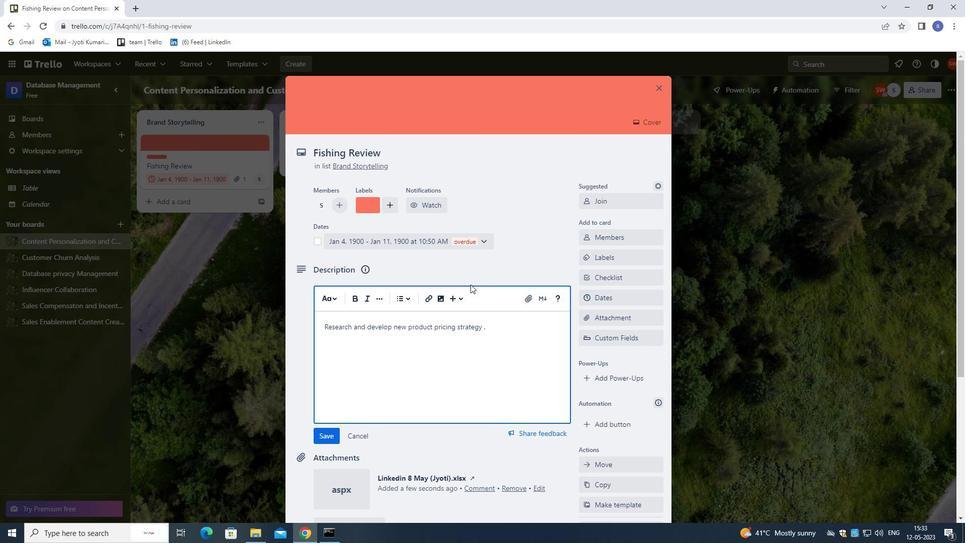 
Action: Mouse scrolled (462, 335) with delta (0, 0)
Screenshot: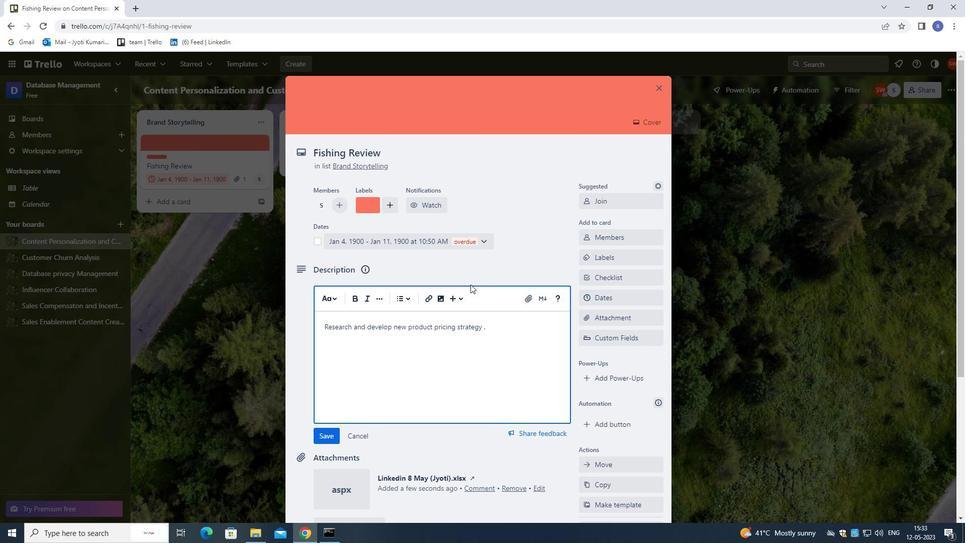
Action: Mouse moved to (462, 338)
Screenshot: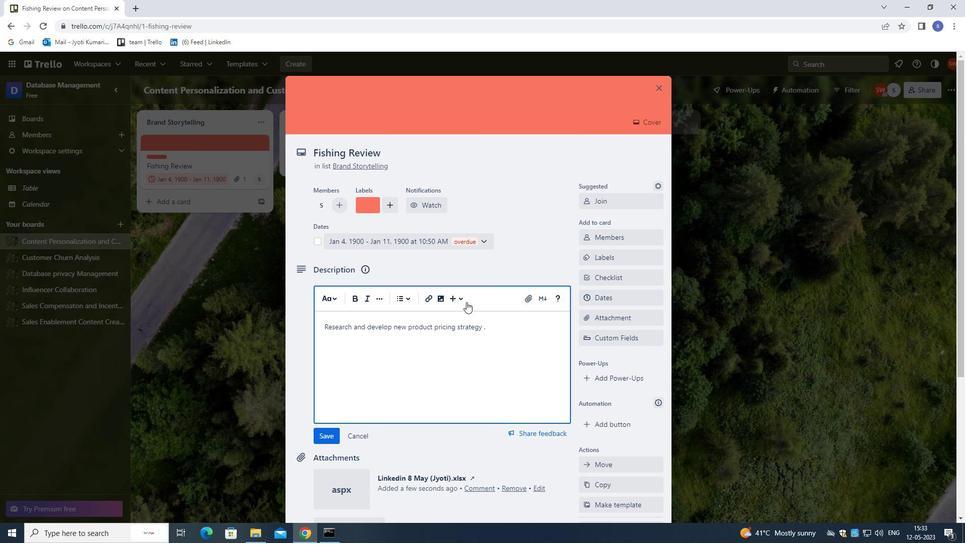 
Action: Mouse scrolled (462, 337) with delta (0, 0)
Screenshot: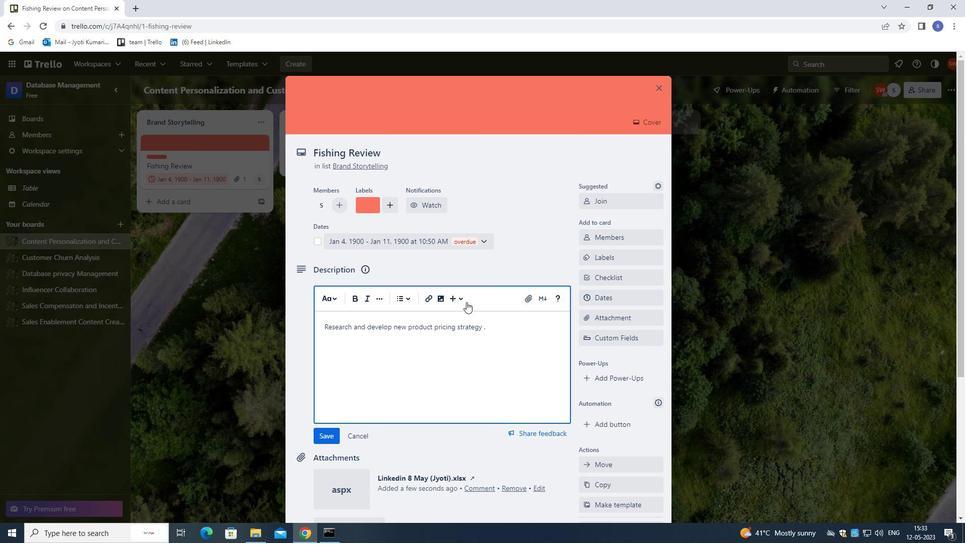 
Action: Mouse moved to (461, 339)
Screenshot: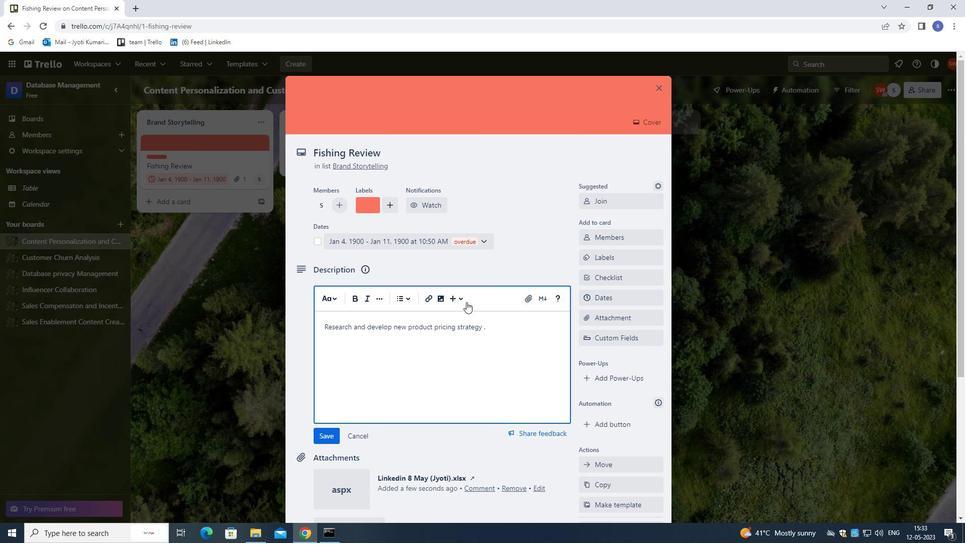 
Action: Mouse scrolled (461, 338) with delta (0, 0)
Screenshot: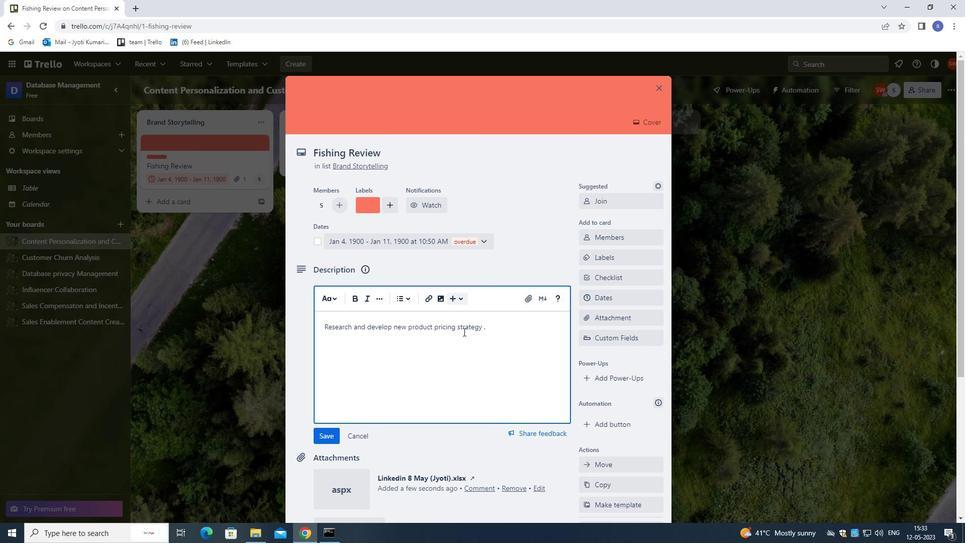 
Action: Mouse moved to (461, 340)
Screenshot: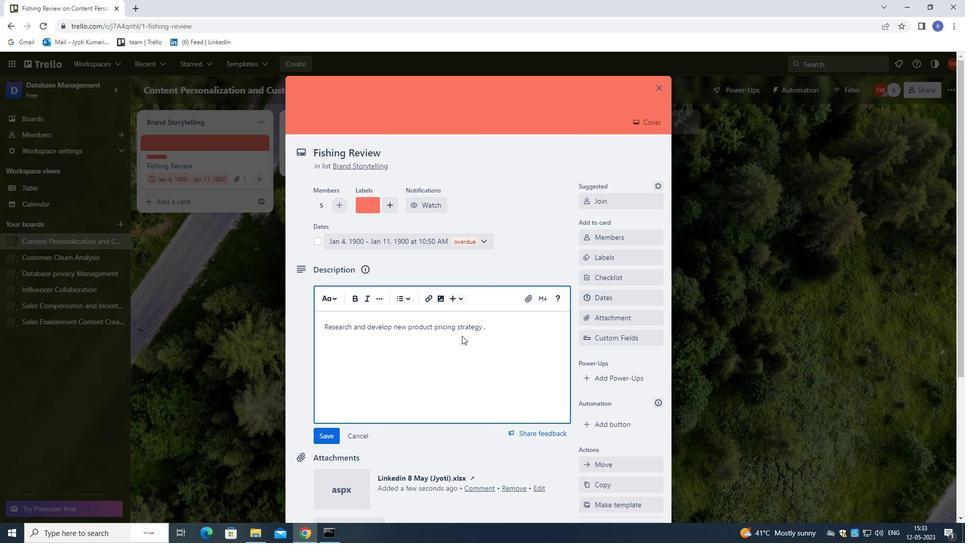 
Action: Mouse scrolled (461, 340) with delta (0, 0)
Screenshot: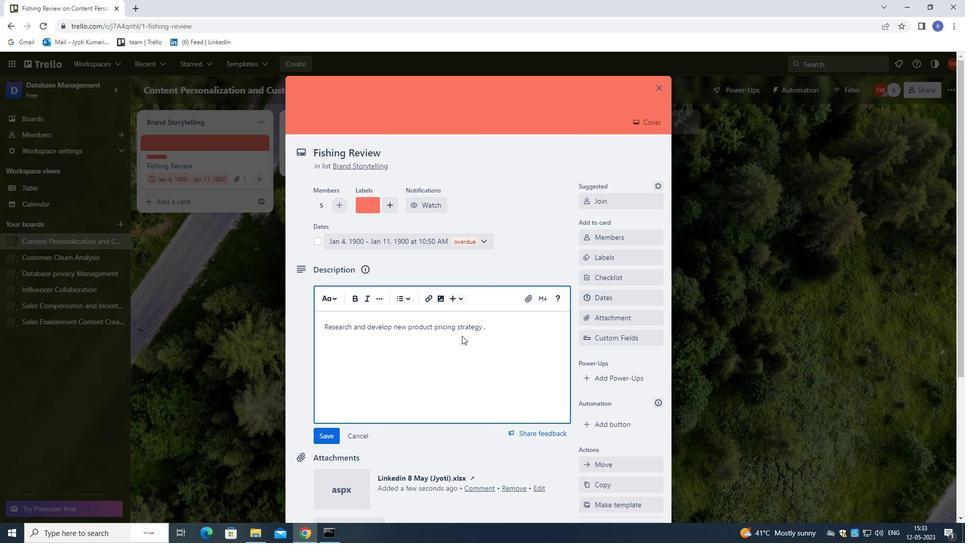 
Action: Mouse moved to (427, 457)
Screenshot: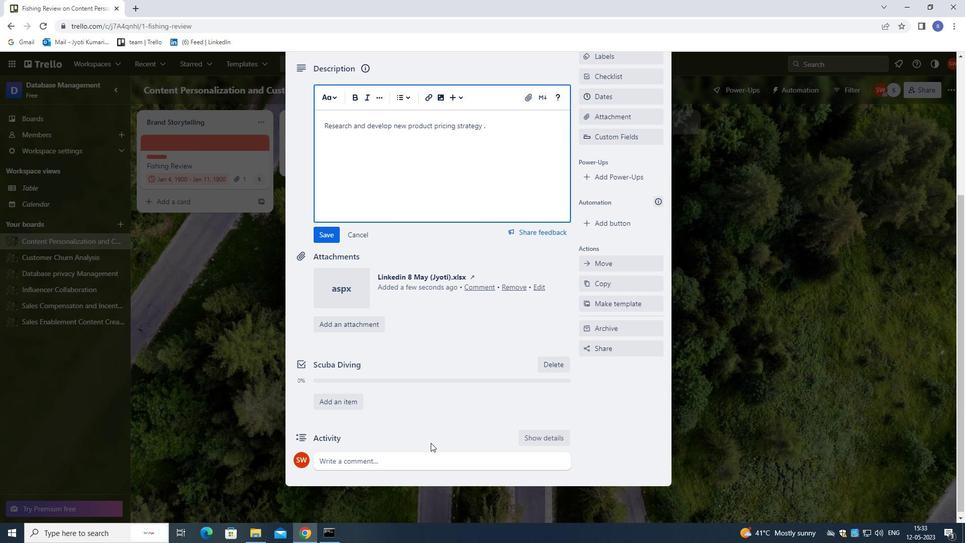 
Action: Mouse pressed left at (427, 457)
Screenshot: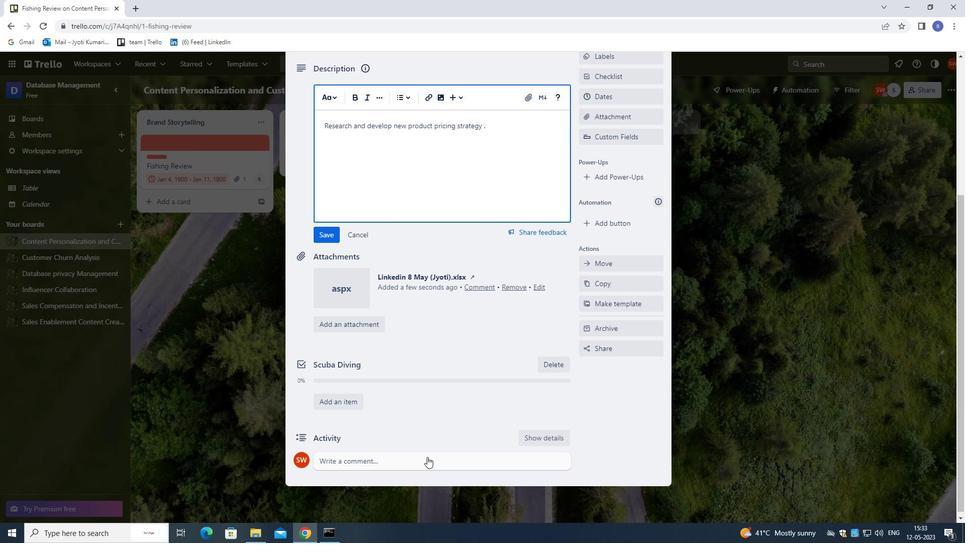 
Action: Mouse moved to (431, 457)
Screenshot: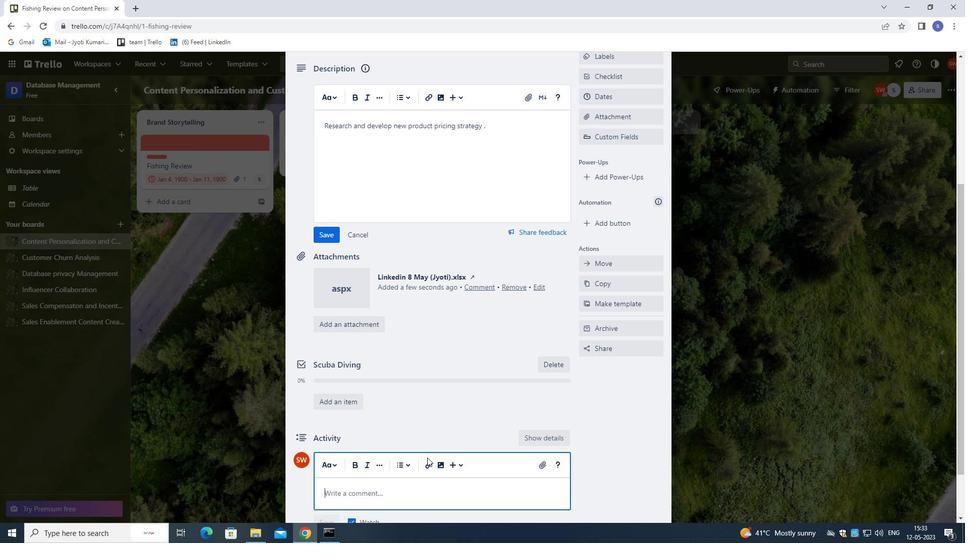
Action: Key pressed <Key.shift>LET<Key.space>US<Key.space>APPROACH<Key.space>THIS<Key.space>TASK<Key.space>WITH<Key.space>A<Key.space>SENSE<Key.space>OF<Key.space>FOCUS<Key.space>AND<Key.space>ATTENTION<Key.space>TO<Key.space><Key.space>DETAIL<Key.space>,<Key.space>ENSURING<Key.space>THAT<Key.space>WE<Key.space>DO<Key.space>NOT<Key.space>MISS<Key.space>ANY<Key.space>IMPORTANT<Key.space>INFORMATION<Key.space>T<Key.backspace>OR<Key.space>DETAILS.
Screenshot: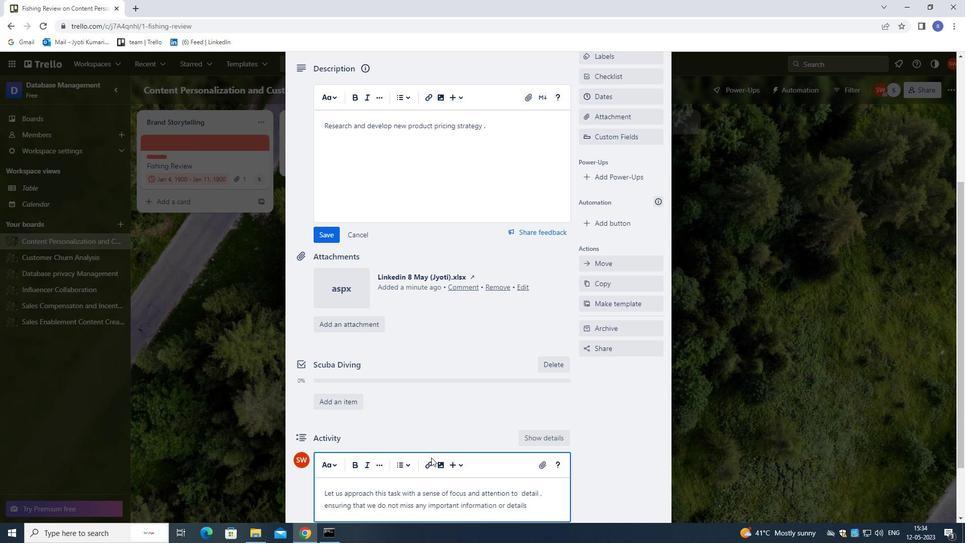 
Action: Mouse moved to (333, 230)
Screenshot: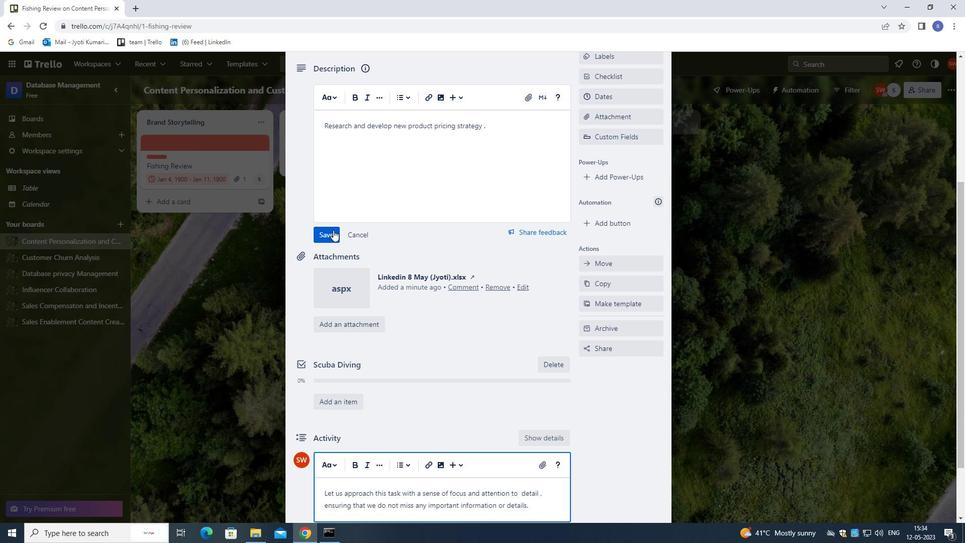 
Action: Mouse pressed left at (333, 230)
Screenshot: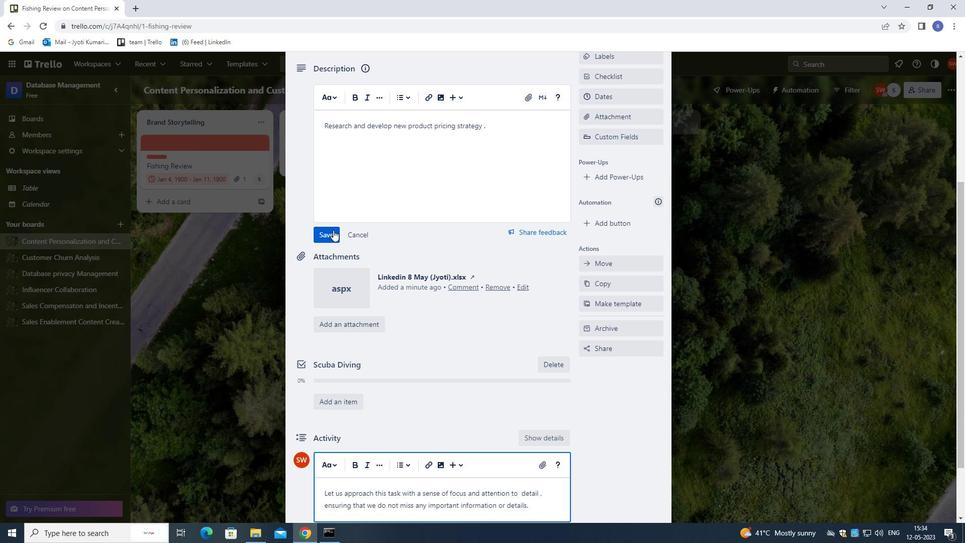 
Action: Mouse moved to (548, 337)
Screenshot: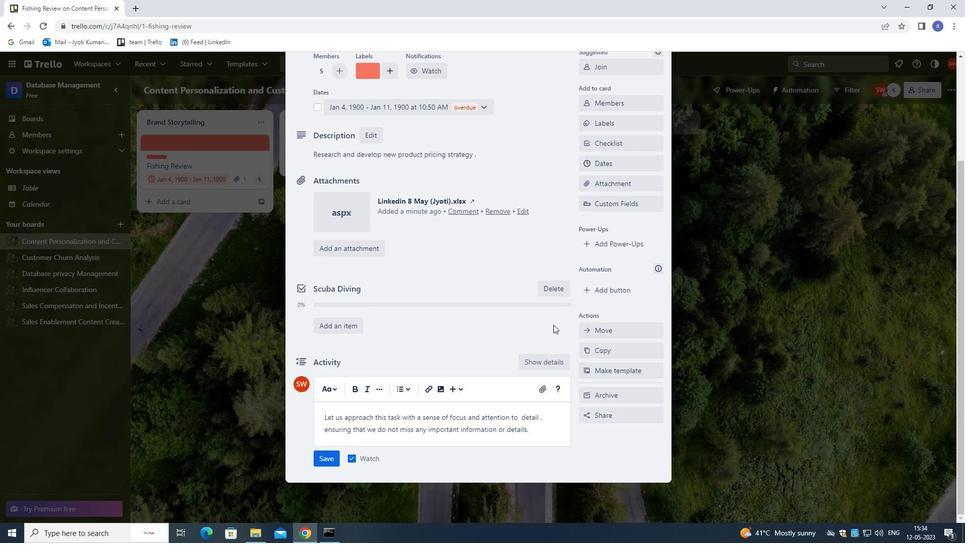 
Action: Mouse scrolled (548, 336) with delta (0, 0)
Screenshot: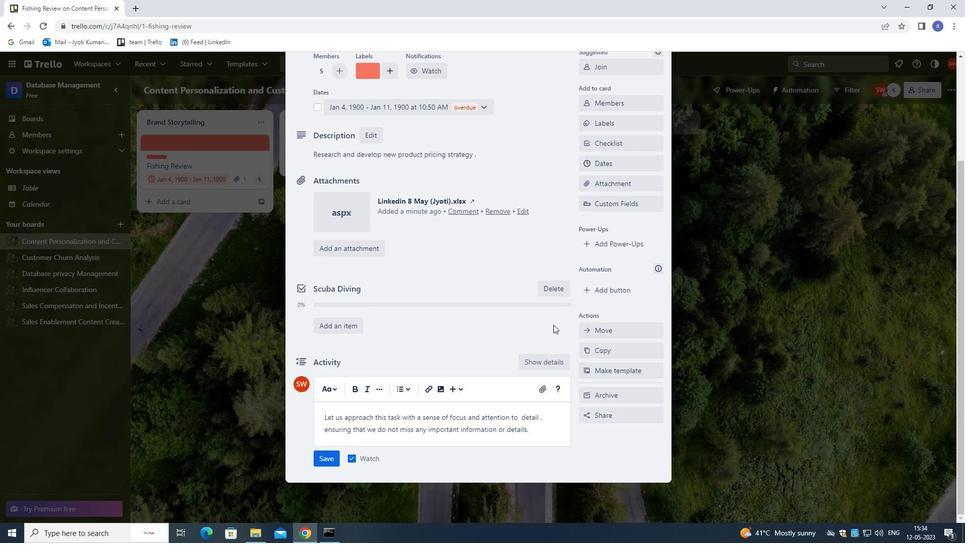 
Action: Mouse moved to (546, 342)
Screenshot: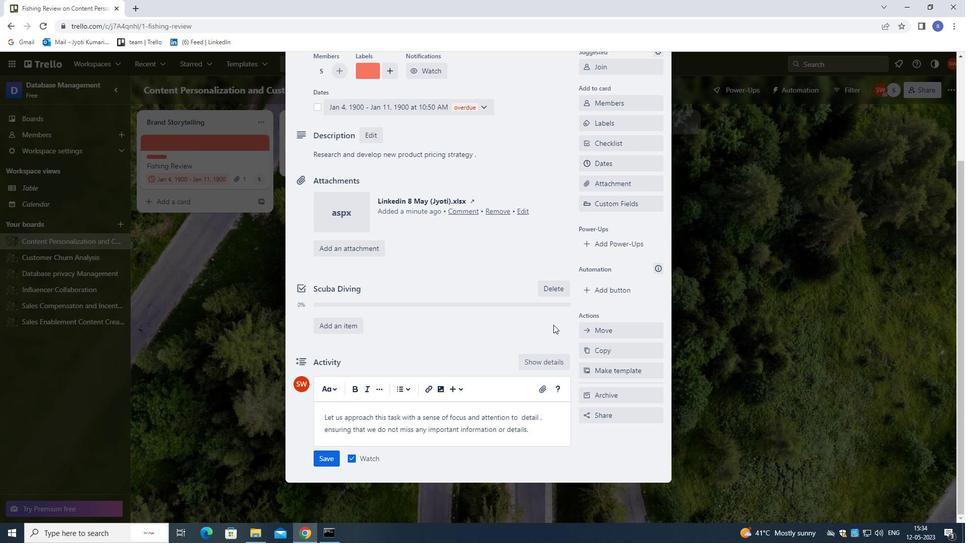 
Action: Mouse scrolled (546, 341) with delta (0, 0)
Screenshot: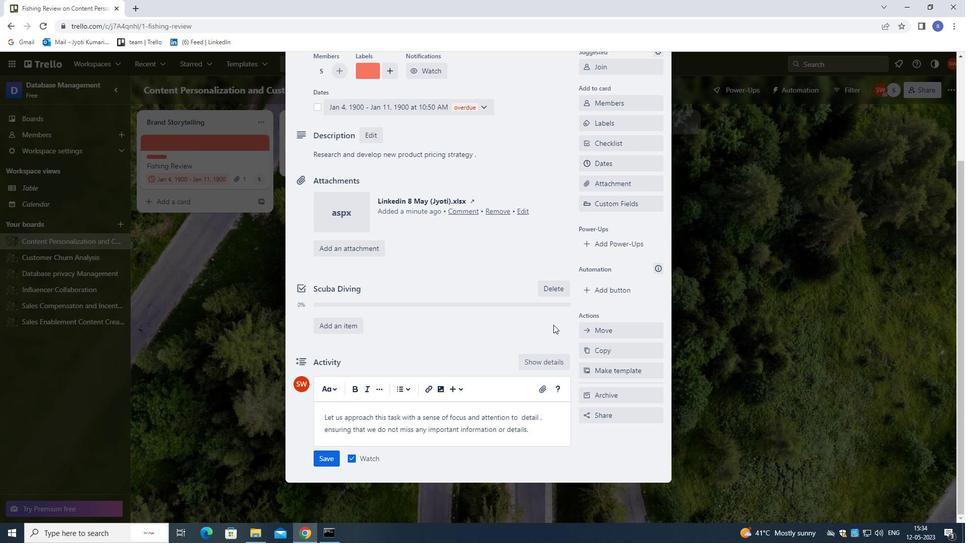 
Action: Mouse moved to (544, 345)
Screenshot: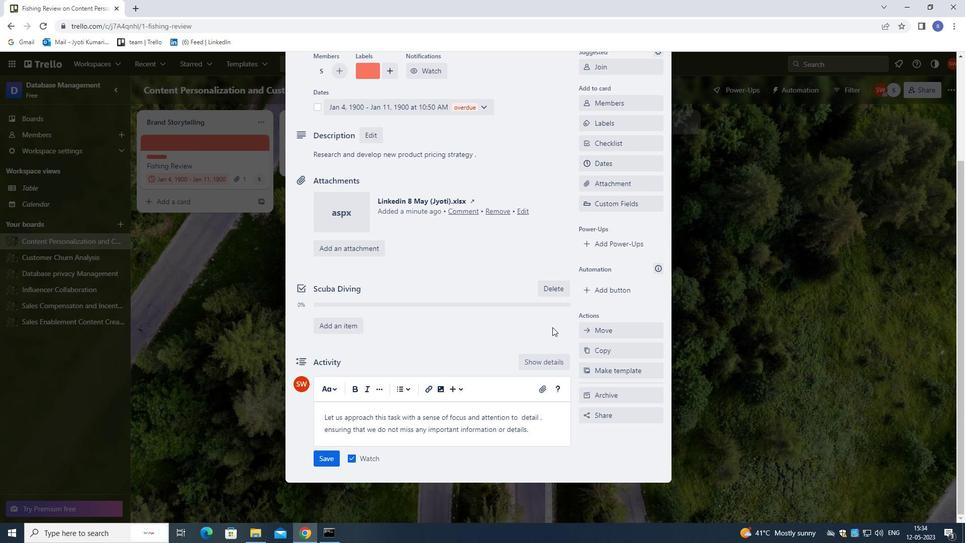 
Action: Mouse scrolled (544, 345) with delta (0, 0)
Screenshot: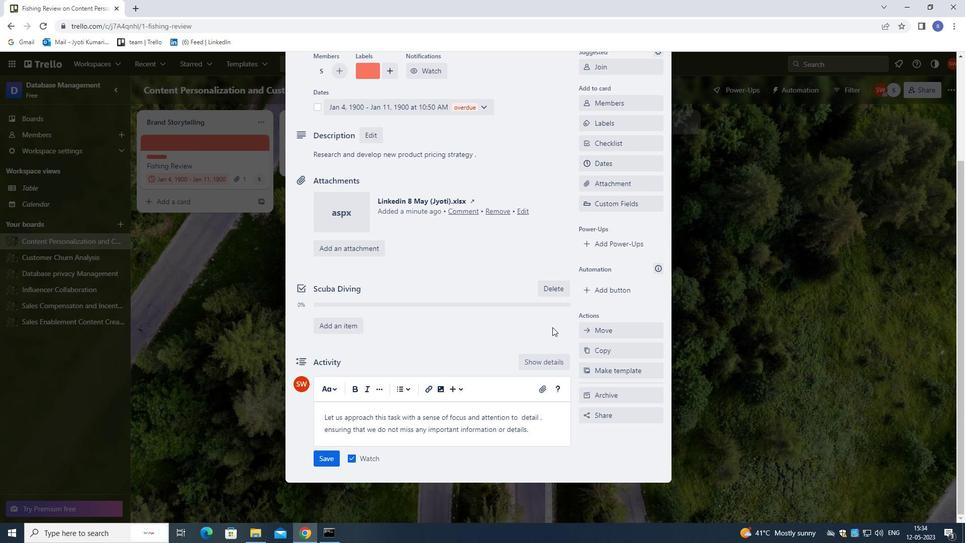 
Action: Mouse moved to (329, 464)
Screenshot: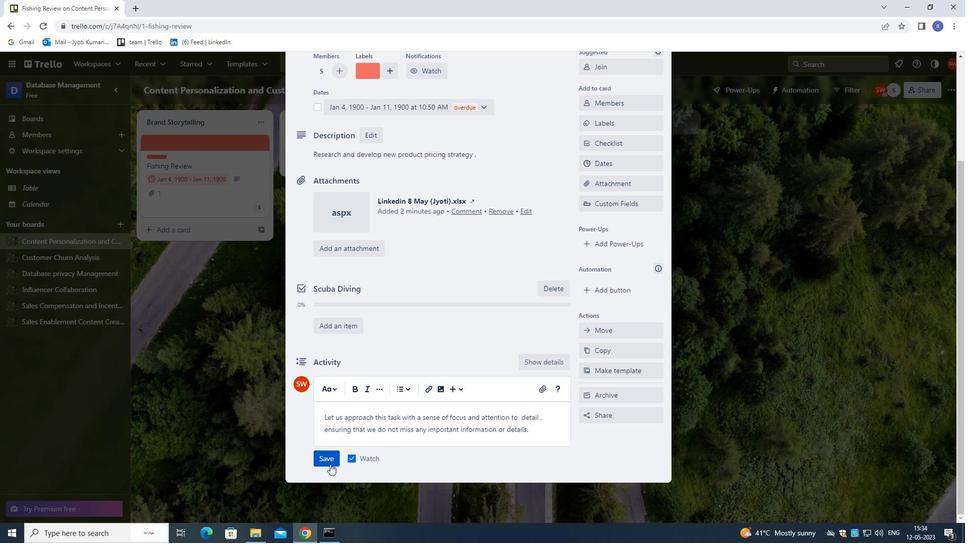
Action: Mouse pressed left at (329, 464)
Screenshot: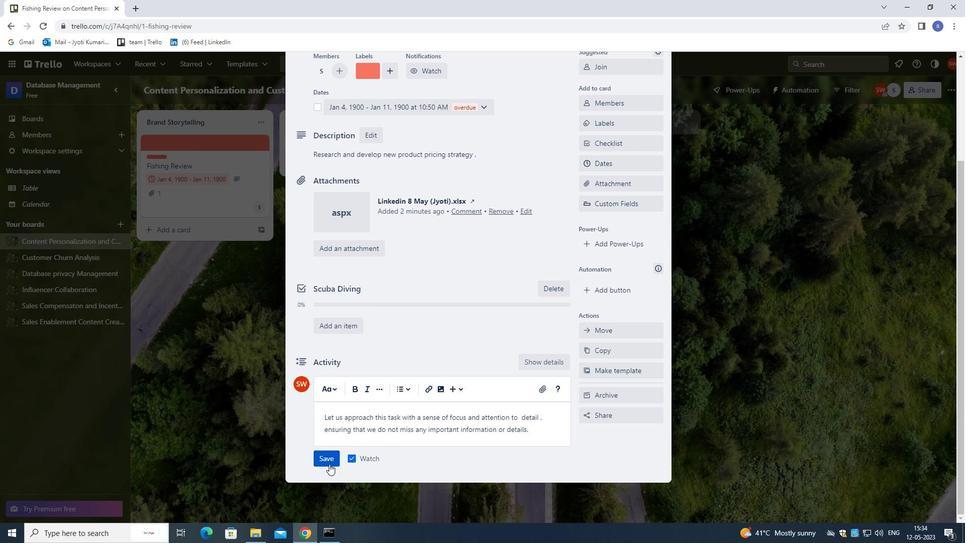 
Action: Mouse moved to (490, 345)
Screenshot: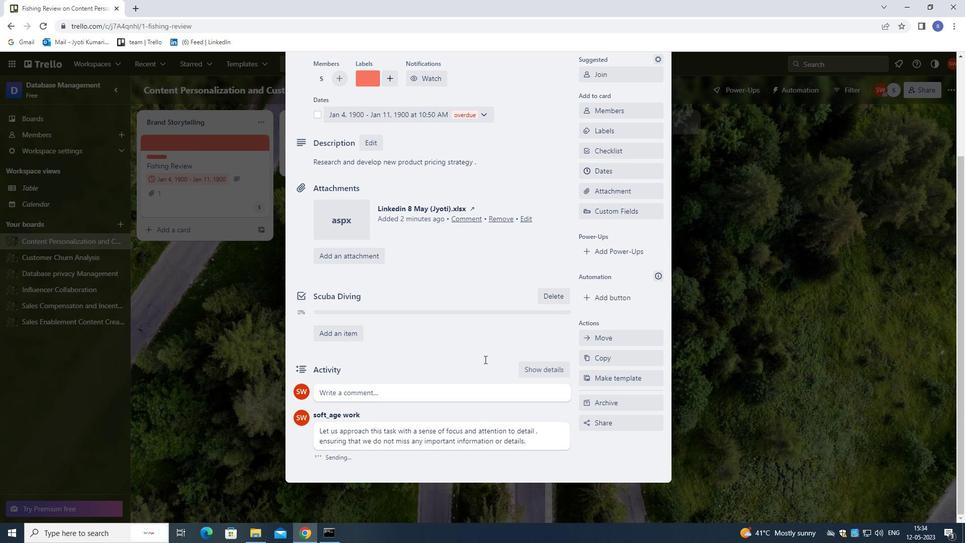
Action: Mouse scrolled (490, 345) with delta (0, 0)
Screenshot: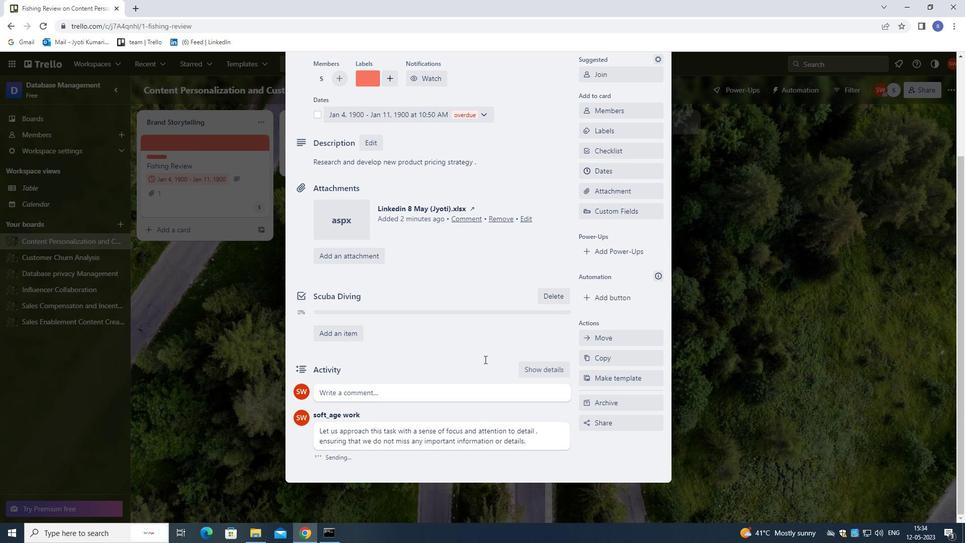 
Action: Mouse moved to (511, 317)
Screenshot: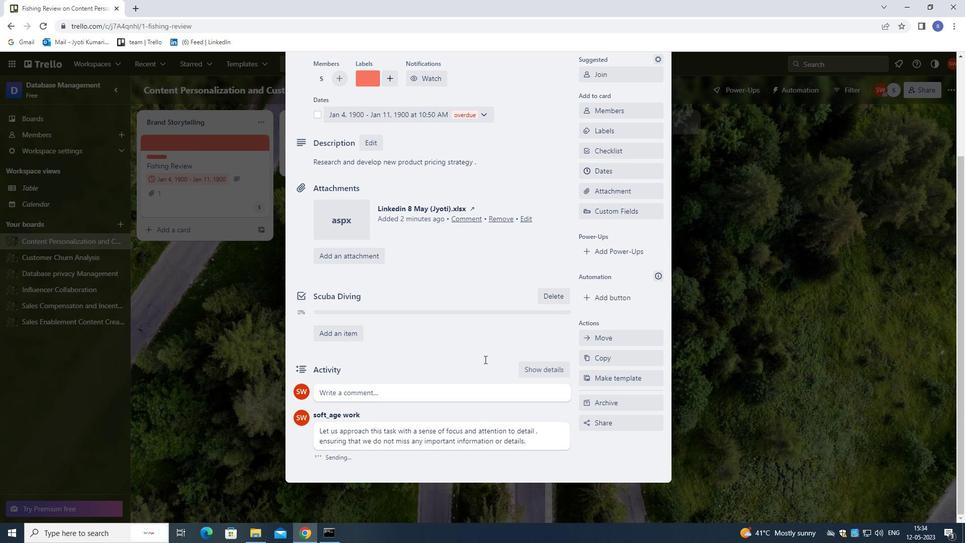 
Action: Mouse scrolled (511, 317) with delta (0, 0)
Screenshot: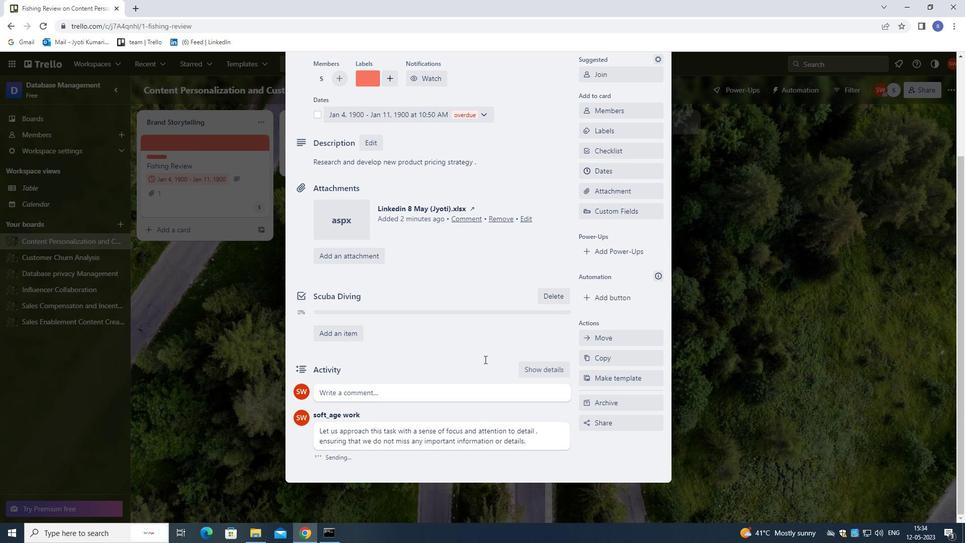 
Action: Mouse moved to (573, 227)
Screenshot: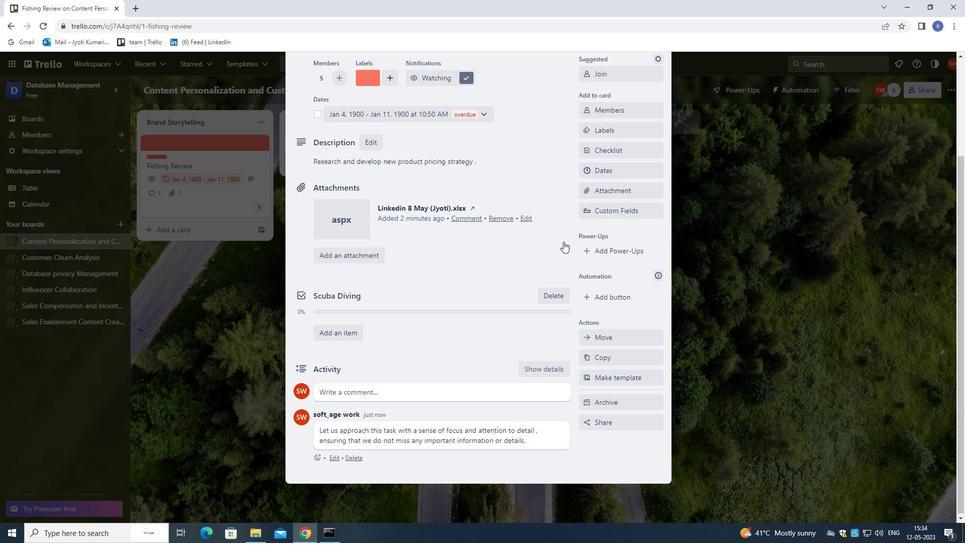 
Action: Mouse scrolled (573, 228) with delta (0, 0)
Screenshot: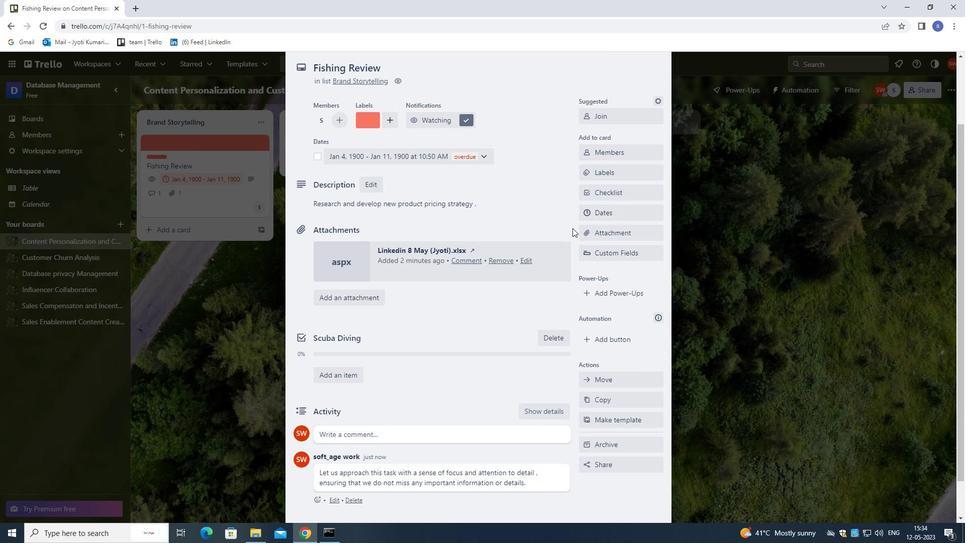
Action: Mouse moved to (575, 225)
Screenshot: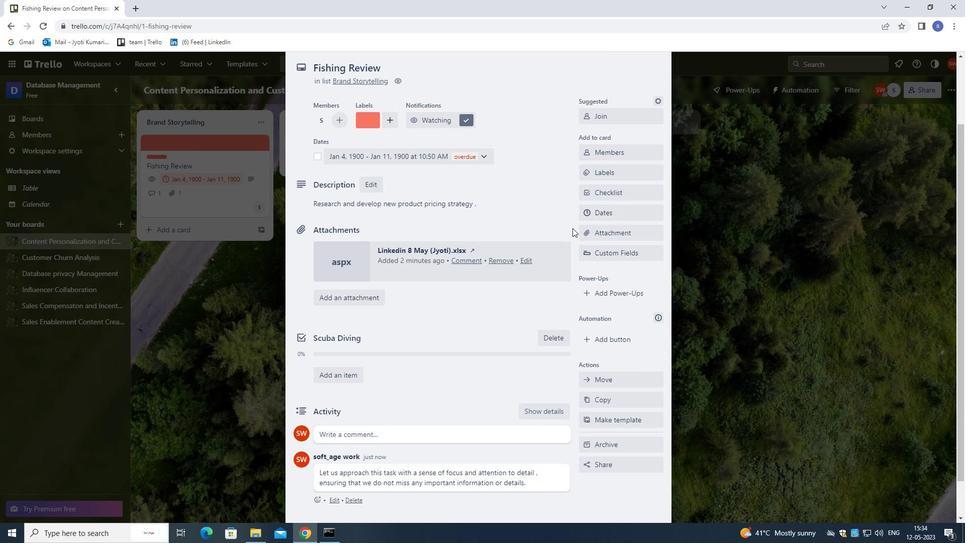 
Action: Mouse scrolled (575, 225) with delta (0, 0)
Screenshot: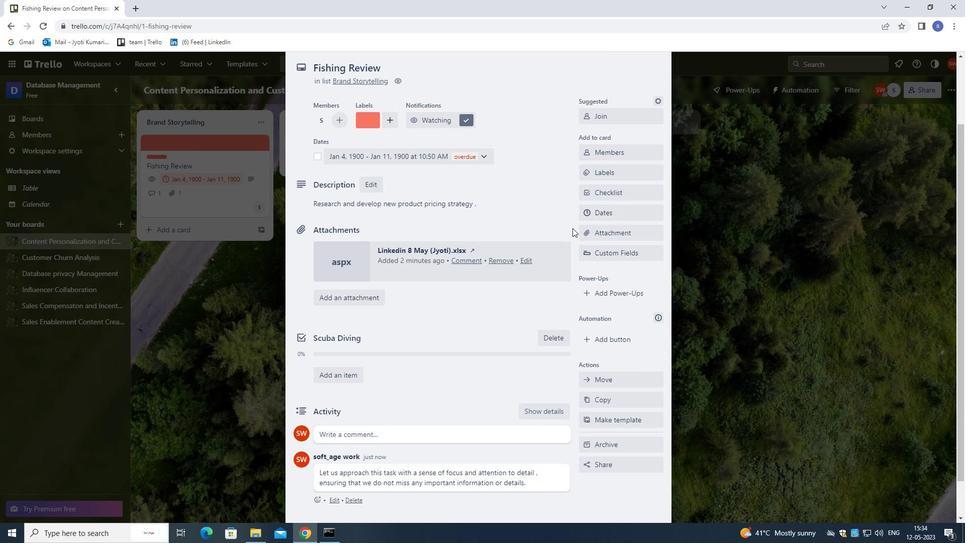 
Action: Mouse moved to (576, 223)
Screenshot: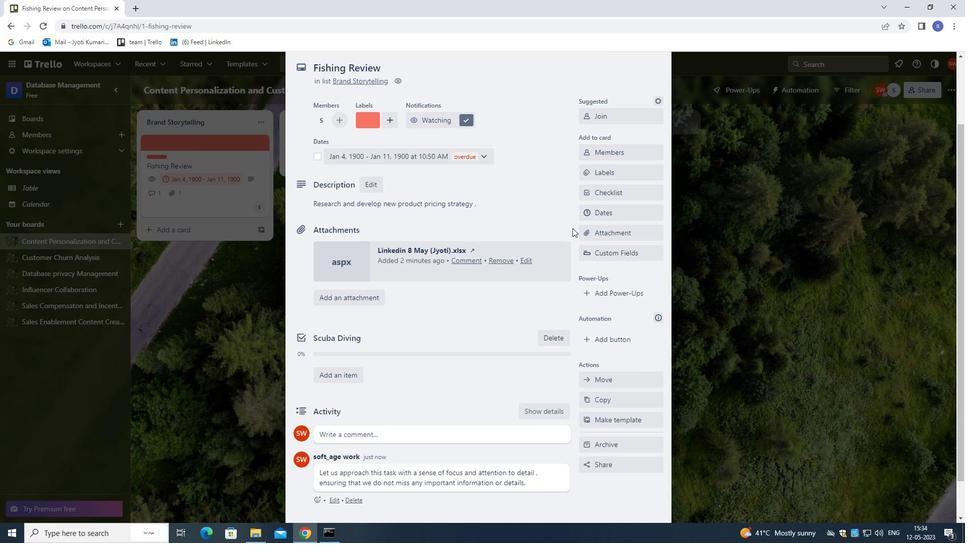 
Action: Mouse scrolled (576, 224) with delta (0, 0)
Screenshot: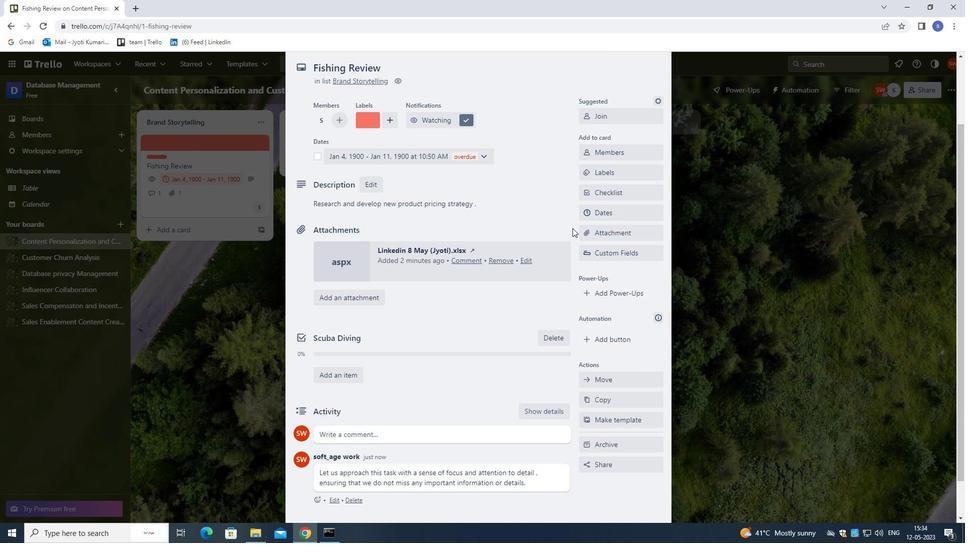 
Action: Mouse moved to (659, 84)
Screenshot: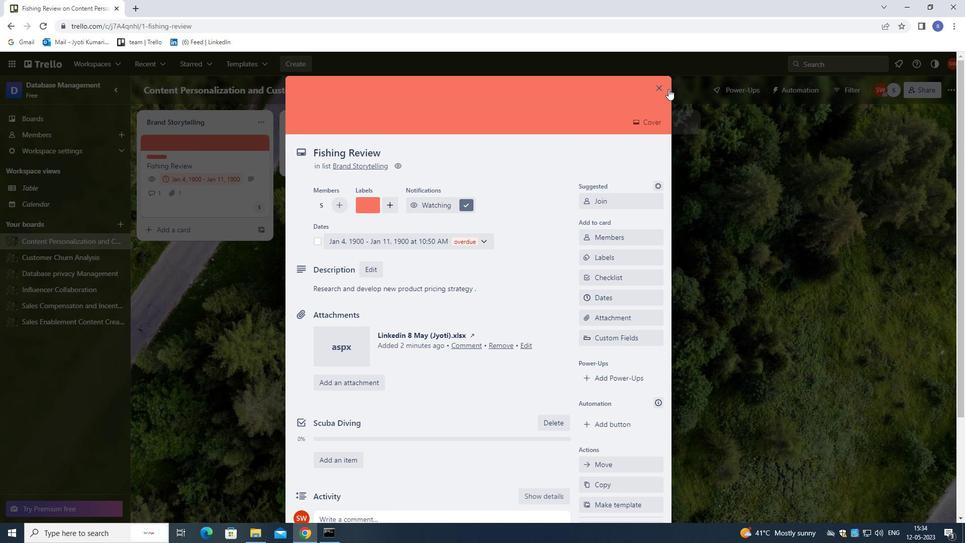 
Action: Mouse pressed left at (659, 84)
Screenshot: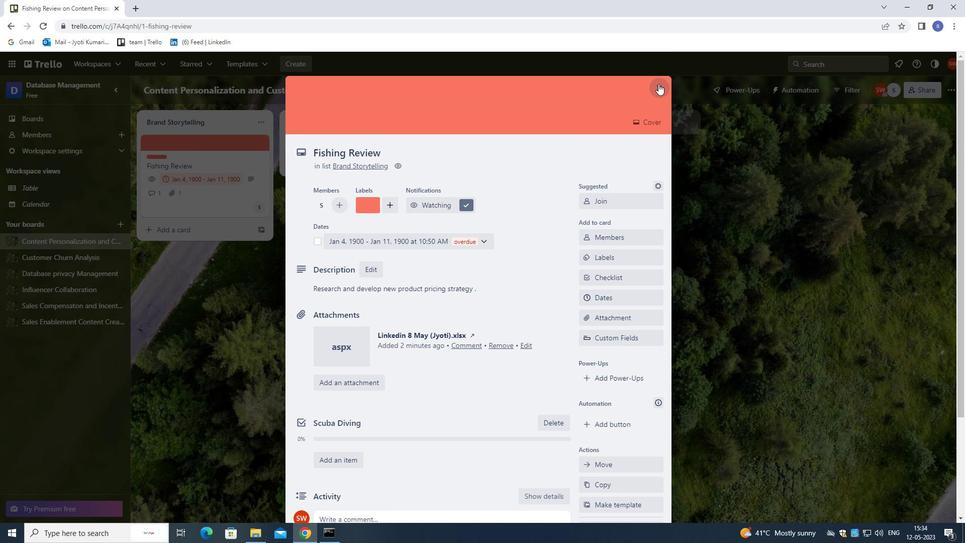 
Action: Mouse moved to (30, 318)
Screenshot: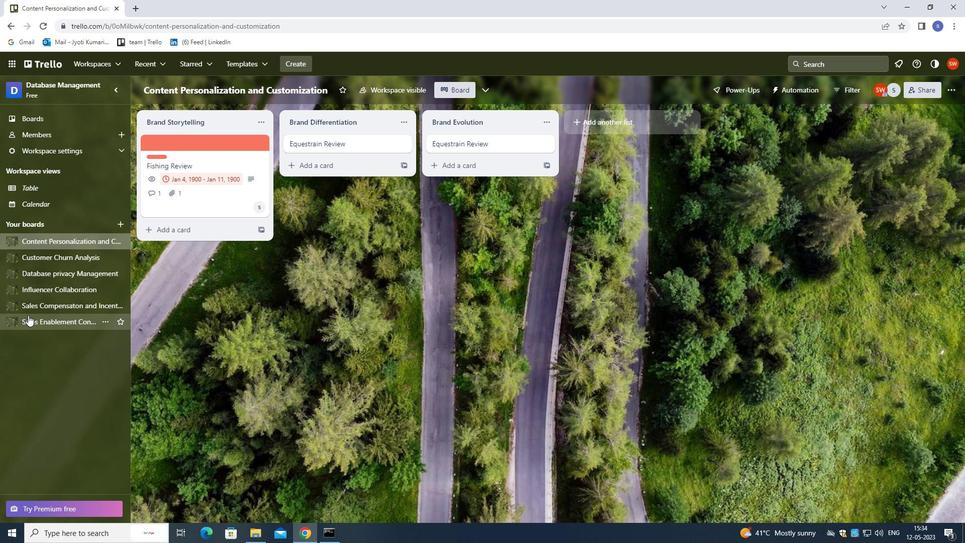 
Action: Mouse pressed left at (30, 318)
Screenshot: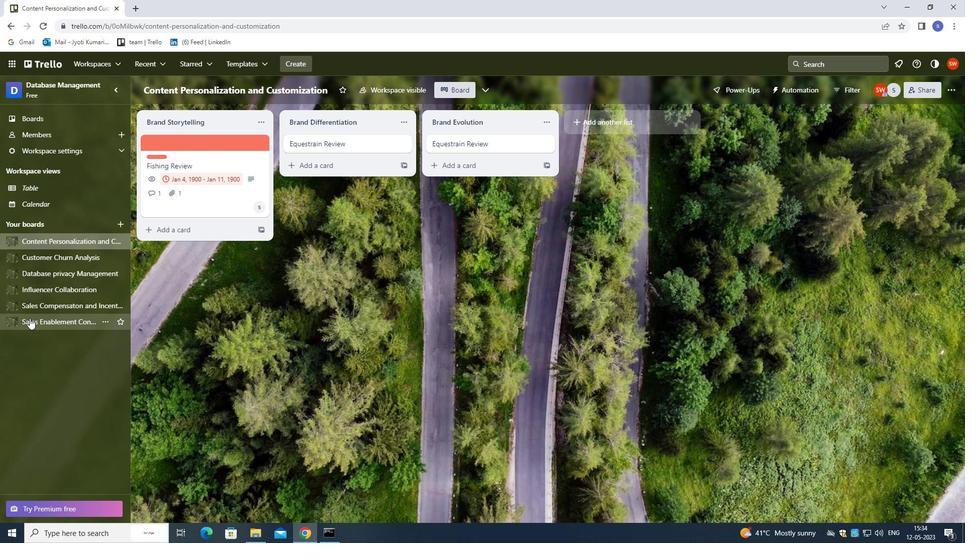 
Action: Mouse moved to (165, 164)
Screenshot: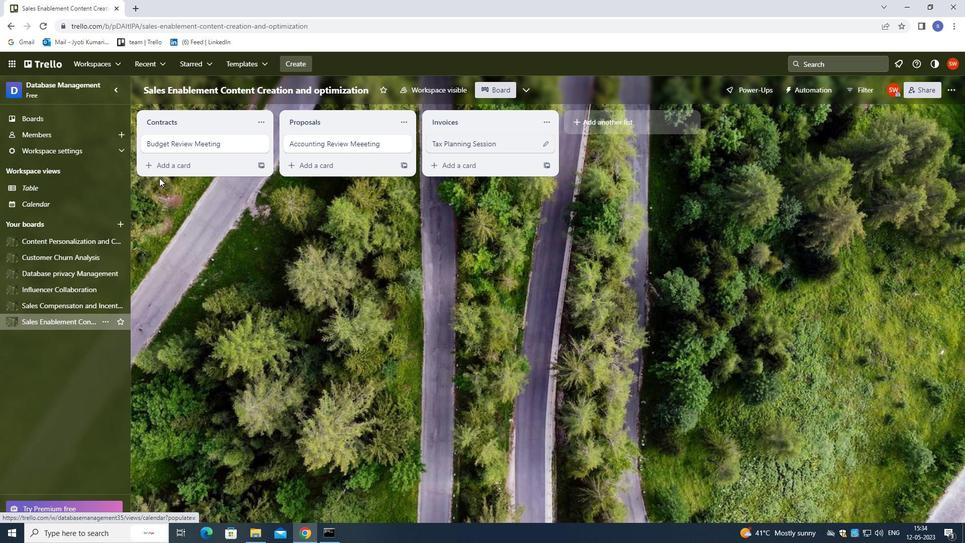 
Action: Mouse pressed left at (165, 164)
Screenshot: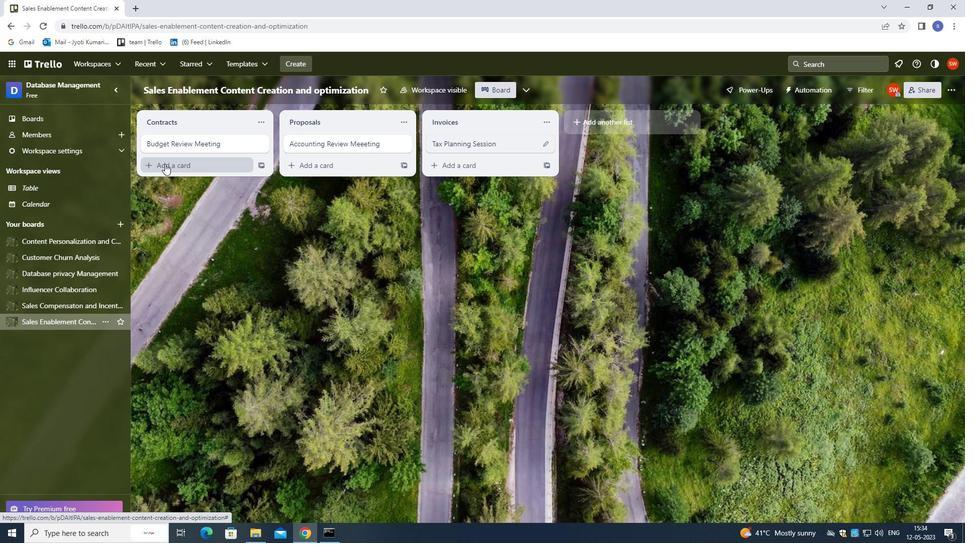 
Action: Mouse moved to (201, 145)
Screenshot: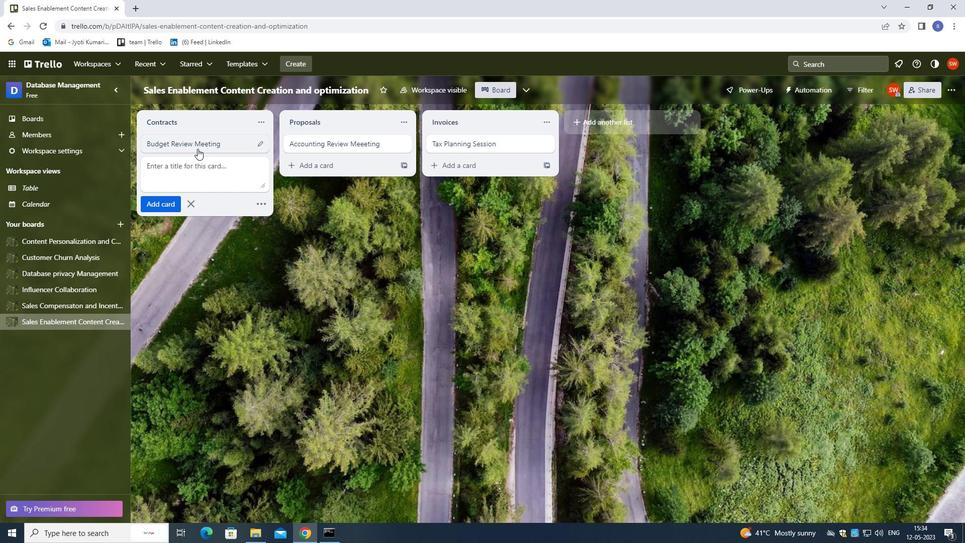 
Action: Mouse pressed left at (201, 145)
Screenshot: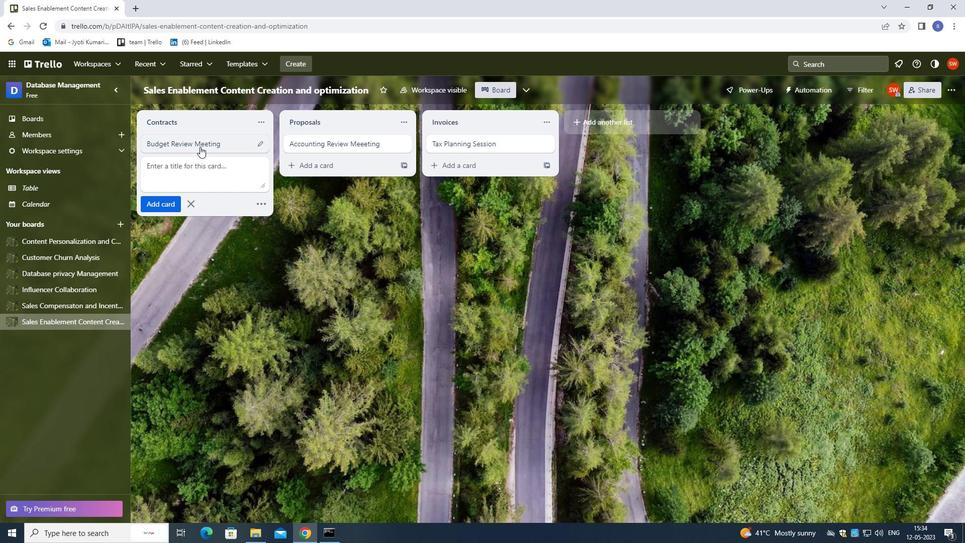 
Action: Mouse moved to (605, 143)
Screenshot: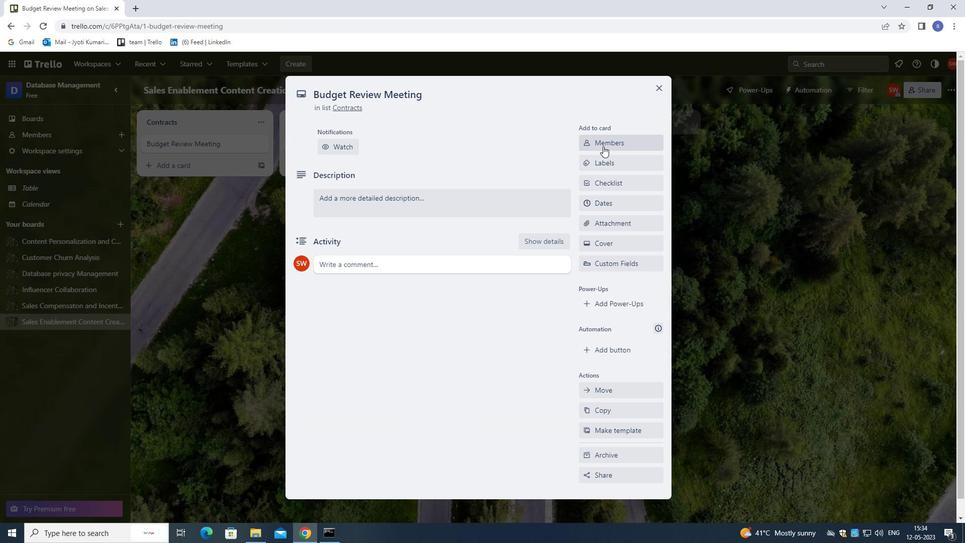 
Action: Mouse pressed left at (605, 143)
Screenshot: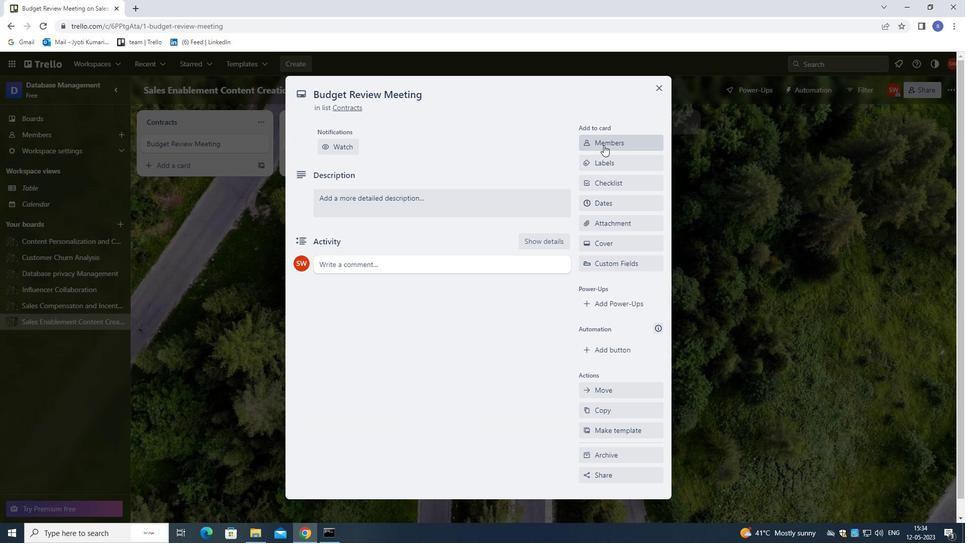 
Action: Mouse moved to (644, 151)
Screenshot: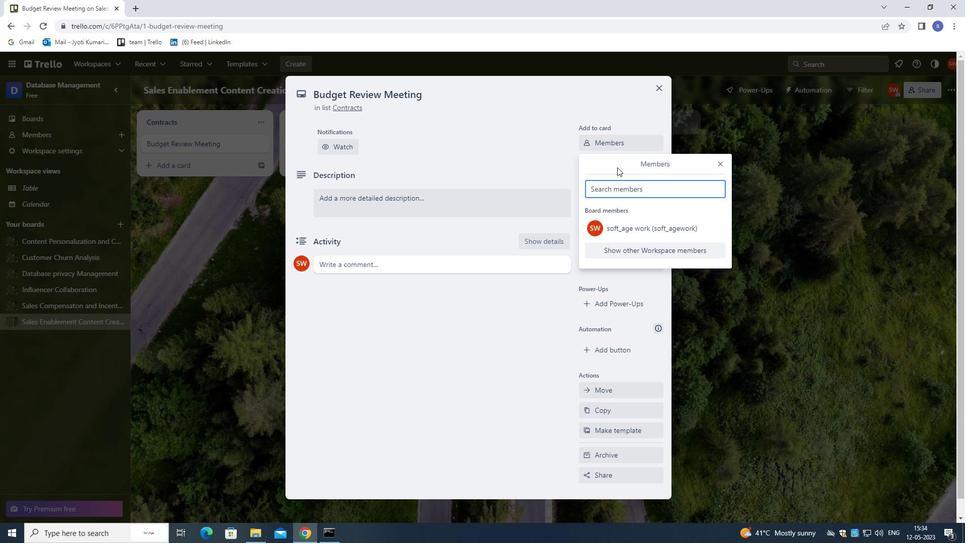 
Action: Key pressed SOFTAGE.3<Key.shift><Key.shift><Key.shift>@SOFTAGE.NET<Key.enter>
Screenshot: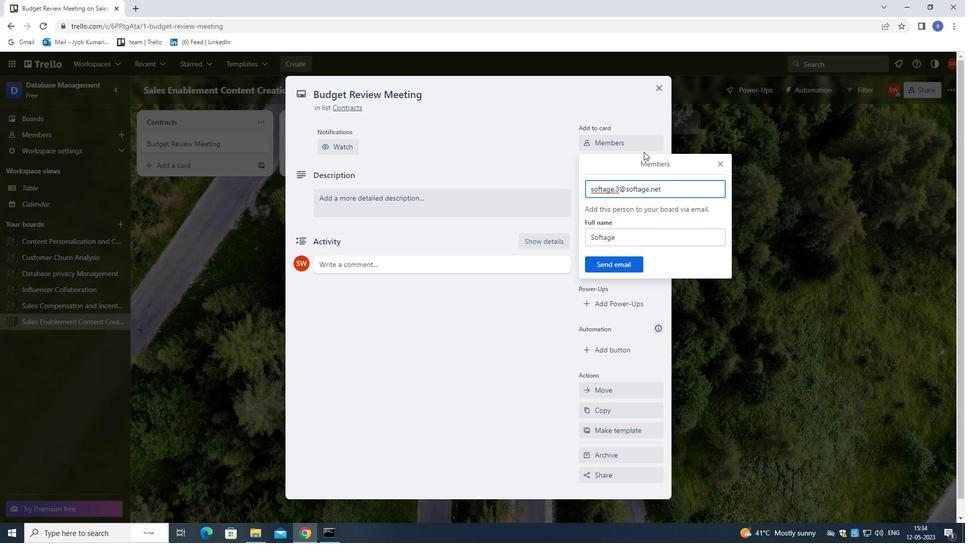 
Action: Mouse moved to (649, 225)
Screenshot: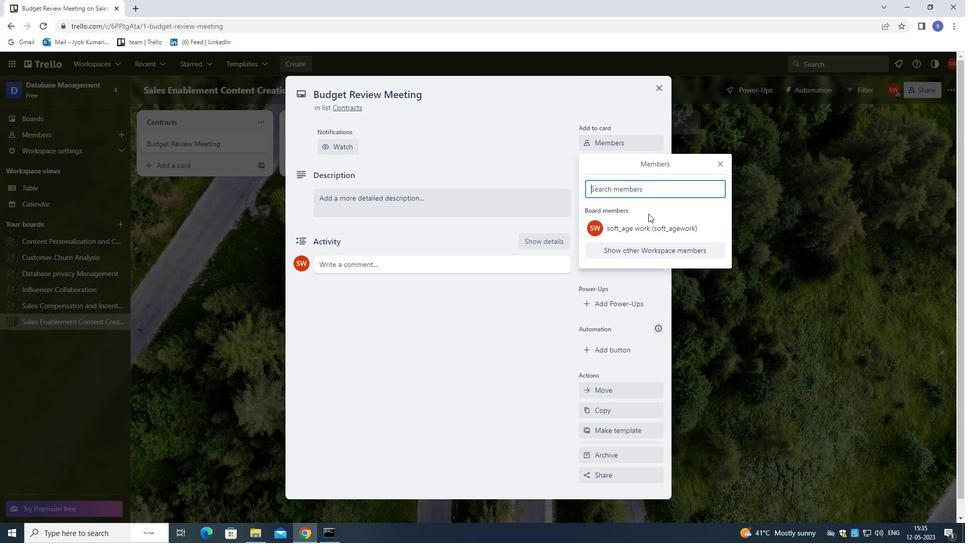 
Action: Mouse pressed left at (649, 225)
Screenshot: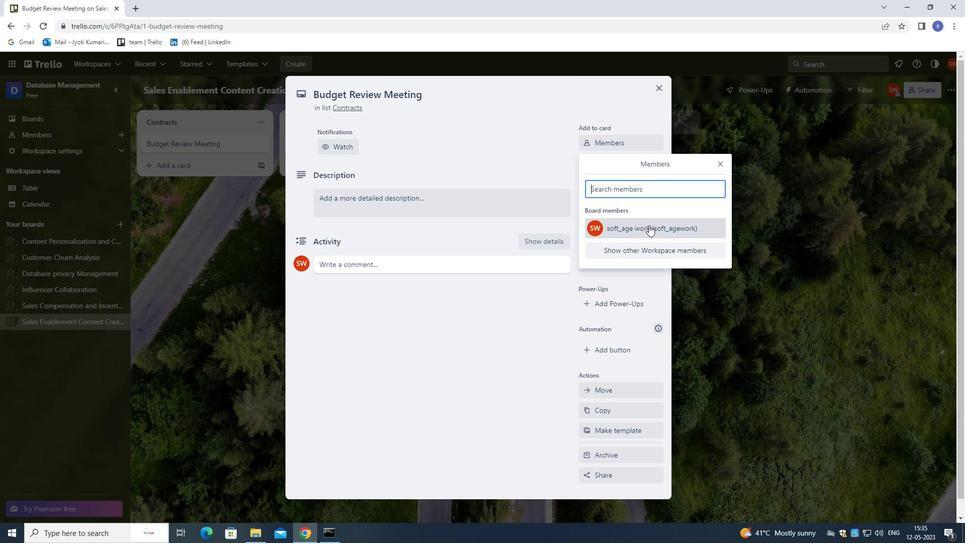 
Action: Mouse moved to (720, 163)
Screenshot: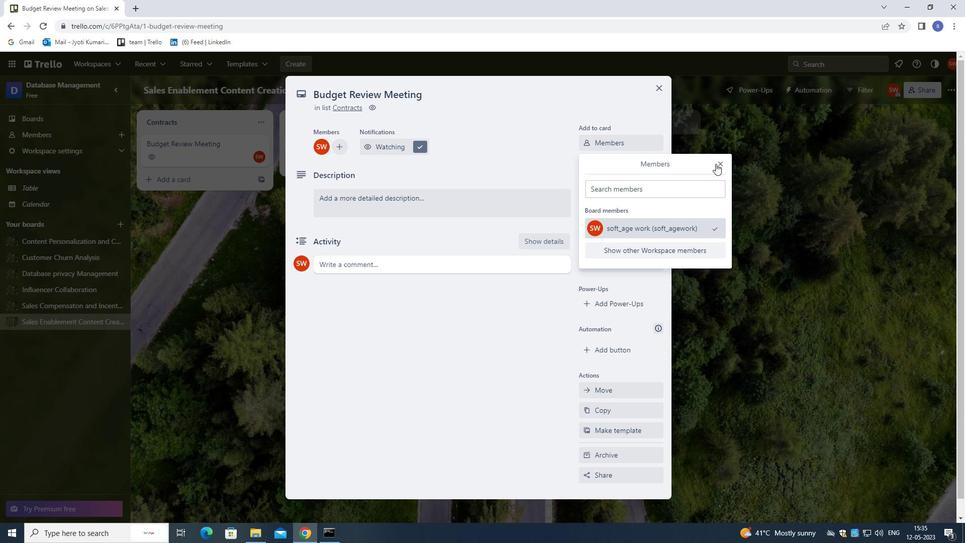 
Action: Mouse pressed left at (720, 163)
Screenshot: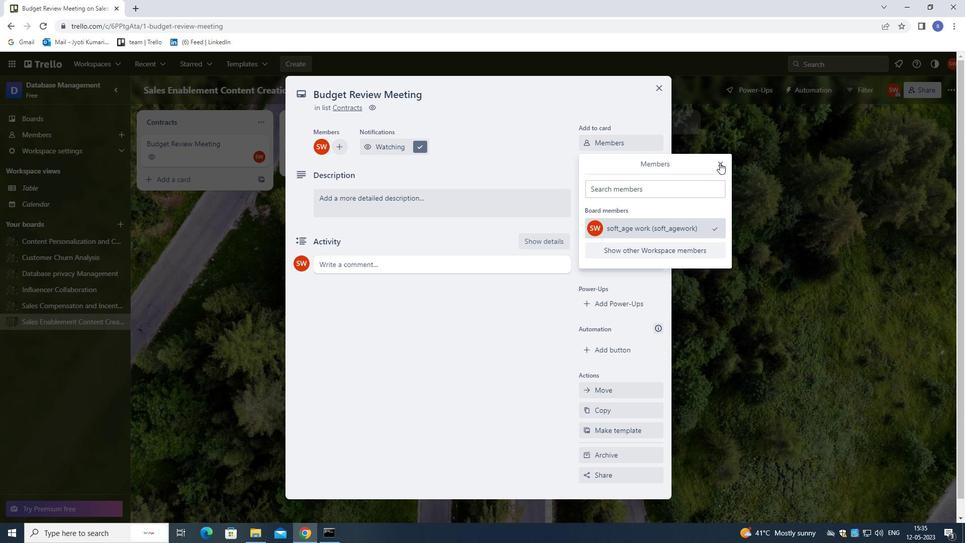 
Action: Mouse moved to (628, 165)
Screenshot: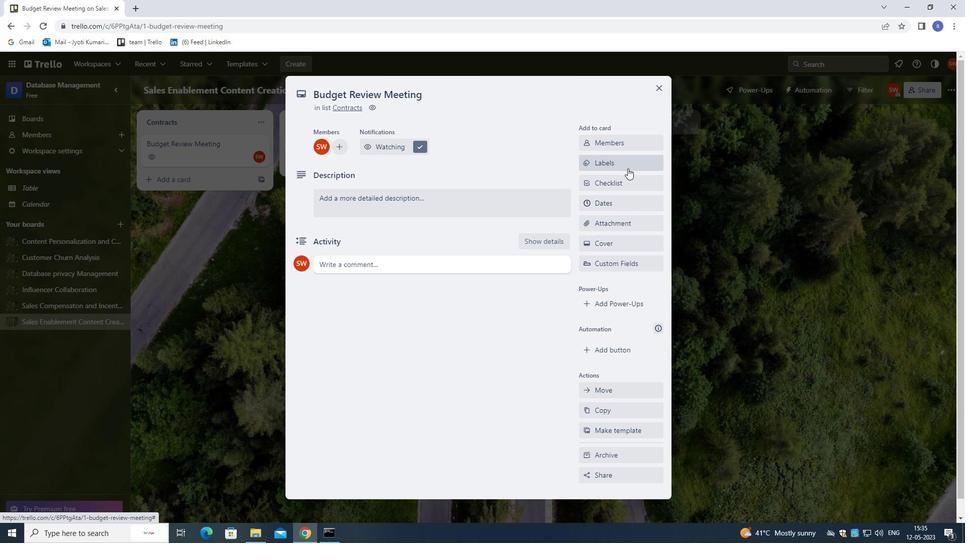 
Action: Mouse pressed left at (628, 165)
Screenshot: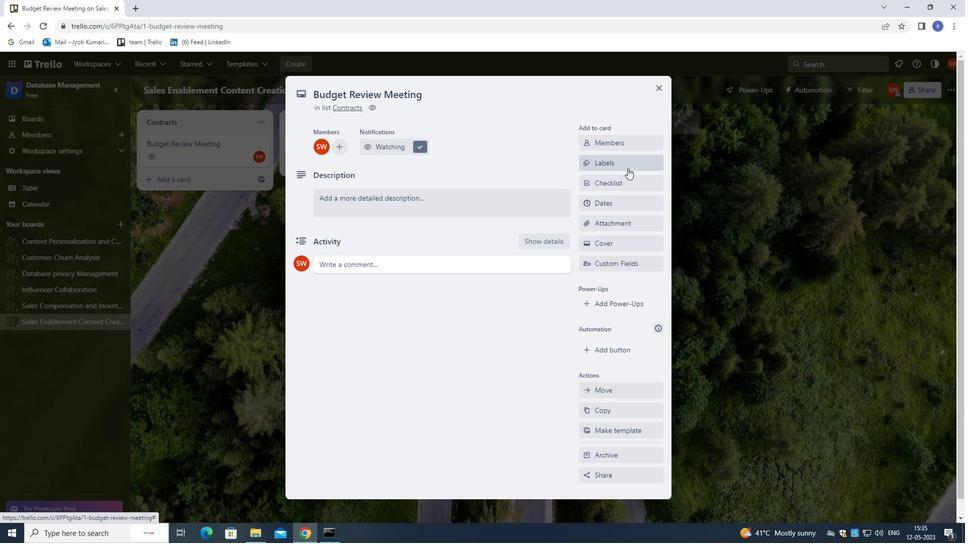 
Action: Mouse moved to (628, 165)
Screenshot: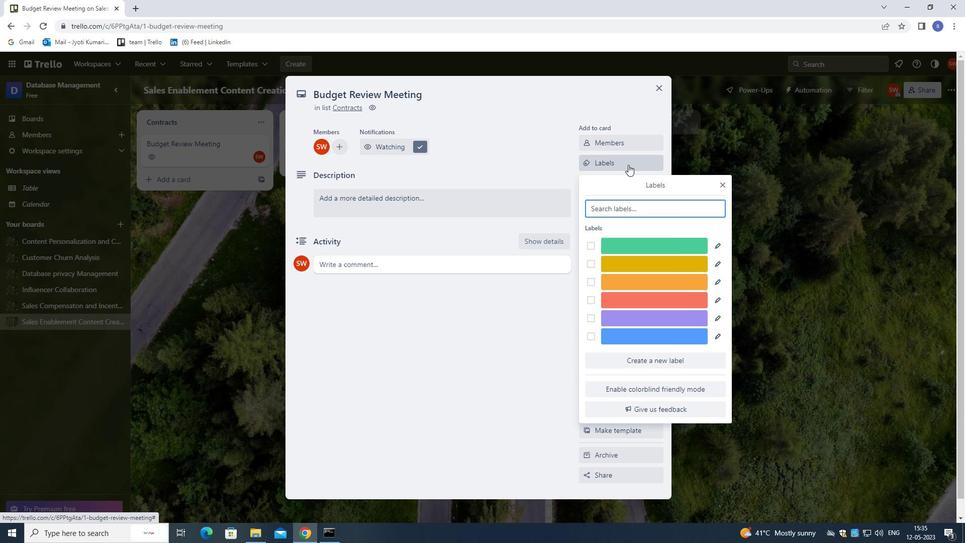 
Action: Key pressed O
Screenshot: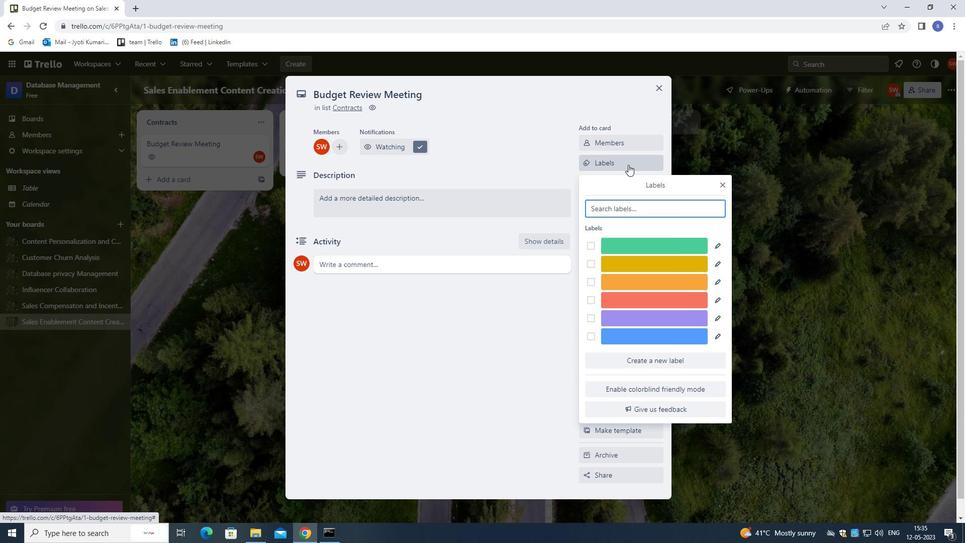 
Action: Mouse moved to (611, 251)
Screenshot: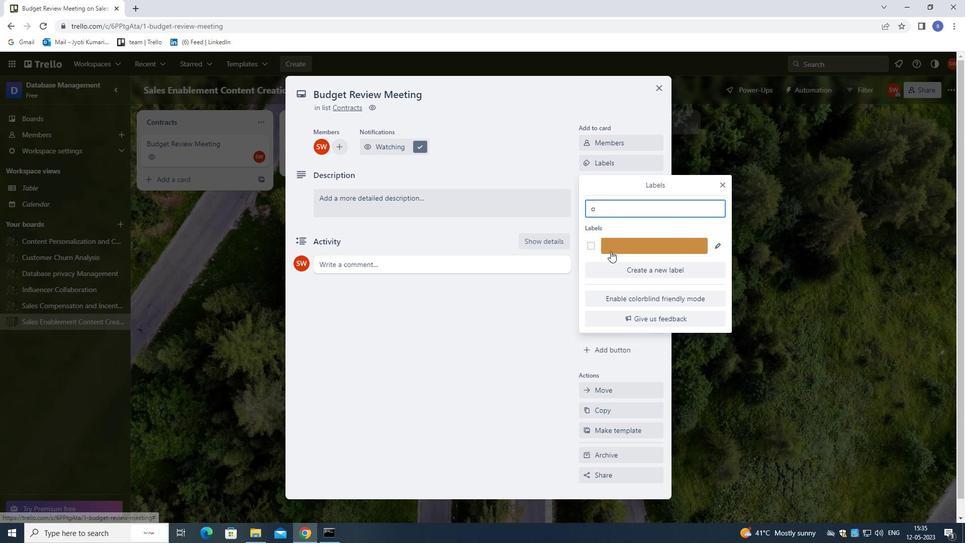 
Action: Mouse pressed left at (611, 251)
Screenshot: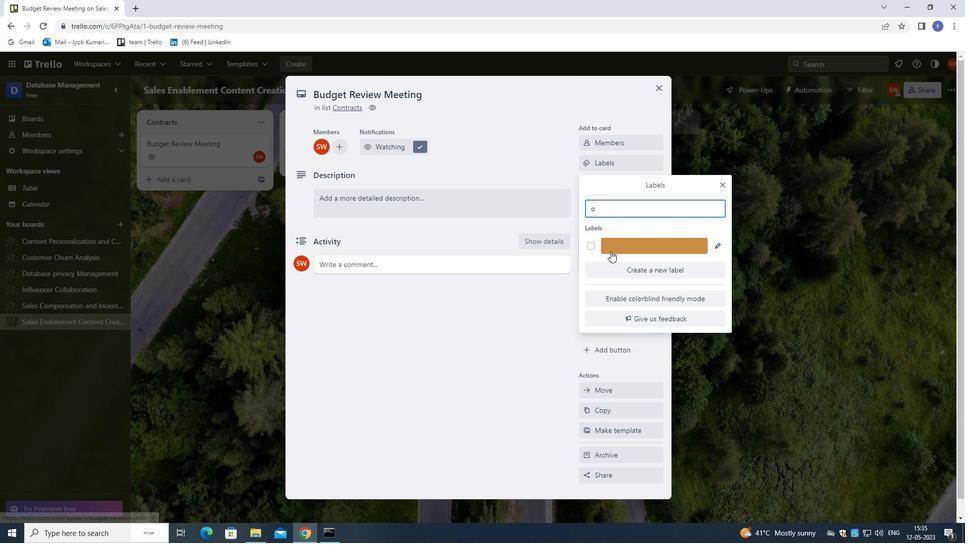 
Action: Mouse moved to (723, 182)
Screenshot: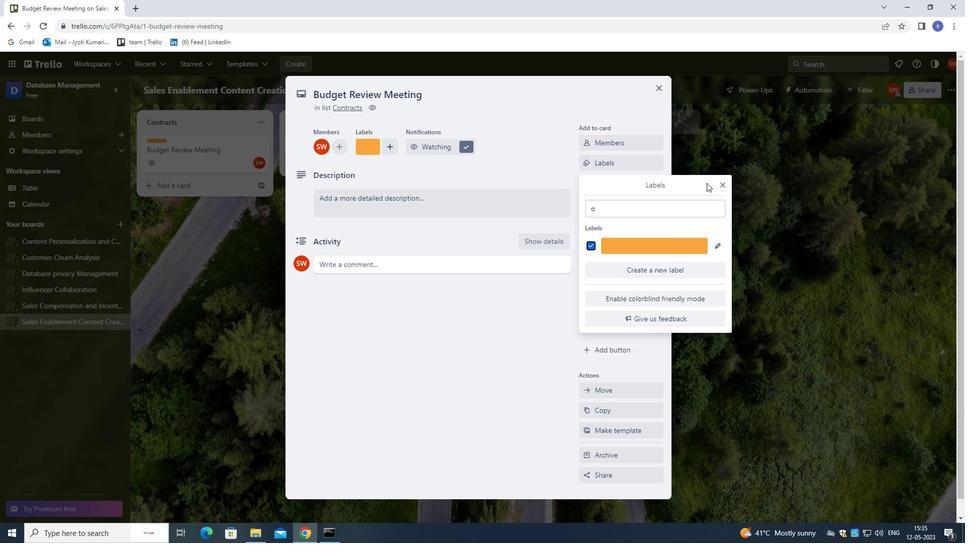 
Action: Mouse pressed left at (723, 182)
Screenshot: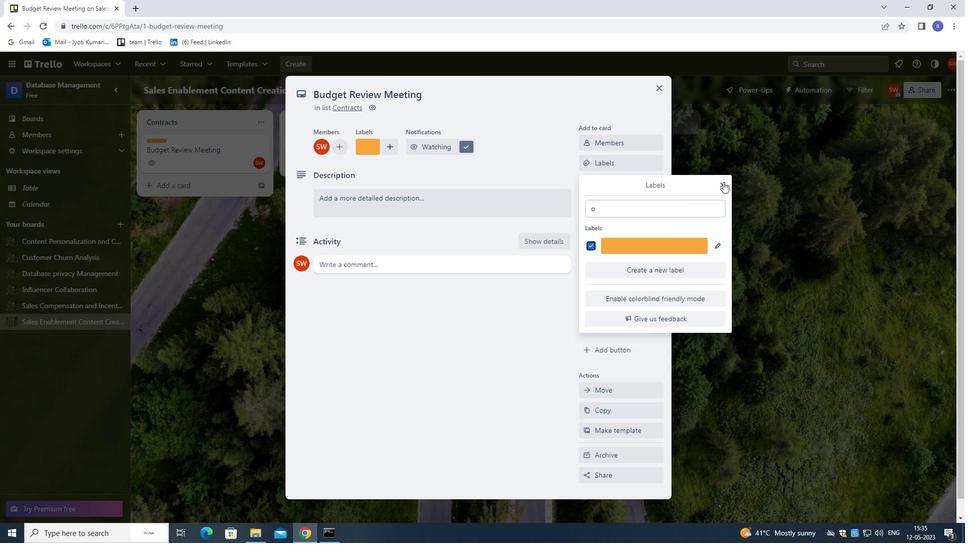 
Action: Mouse moved to (620, 180)
Screenshot: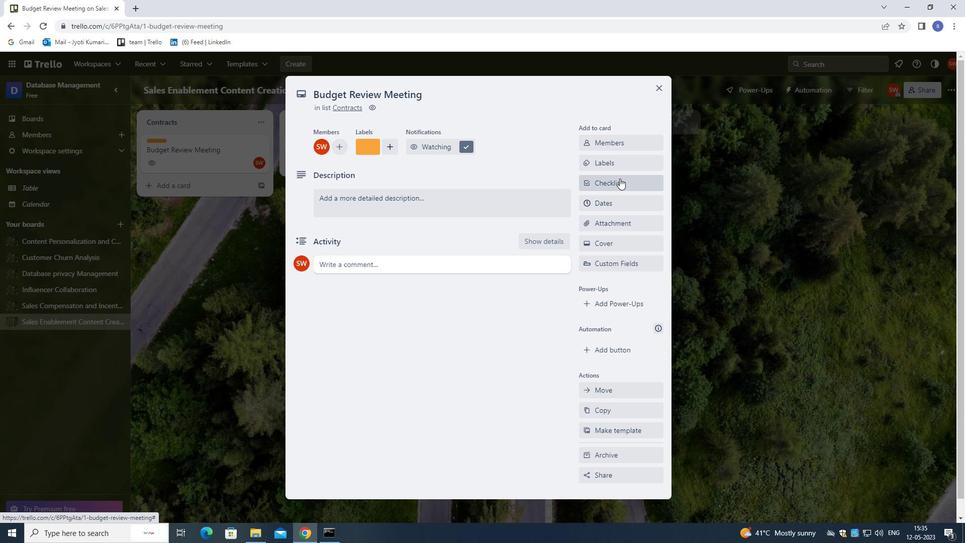 
Action: Mouse pressed left at (620, 180)
Screenshot: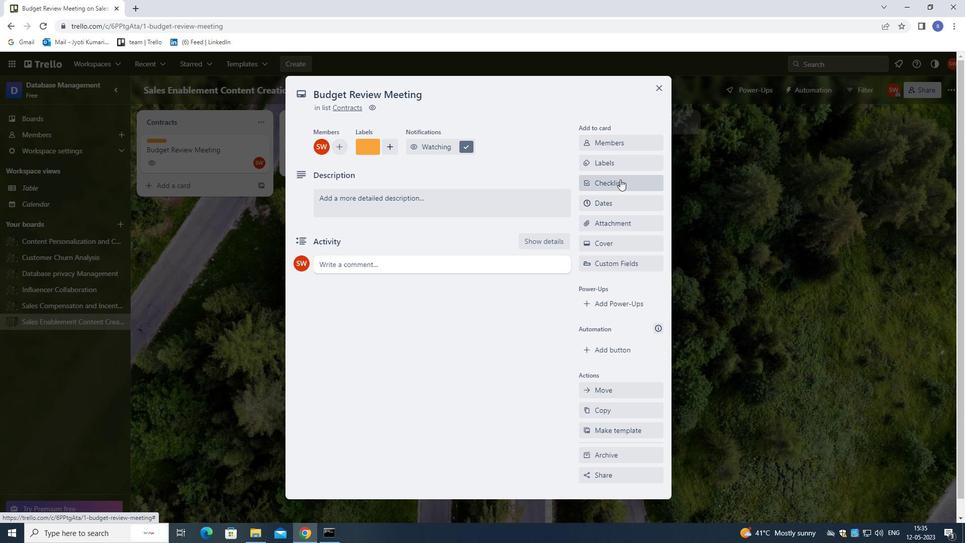 
Action: Mouse moved to (637, 237)
Screenshot: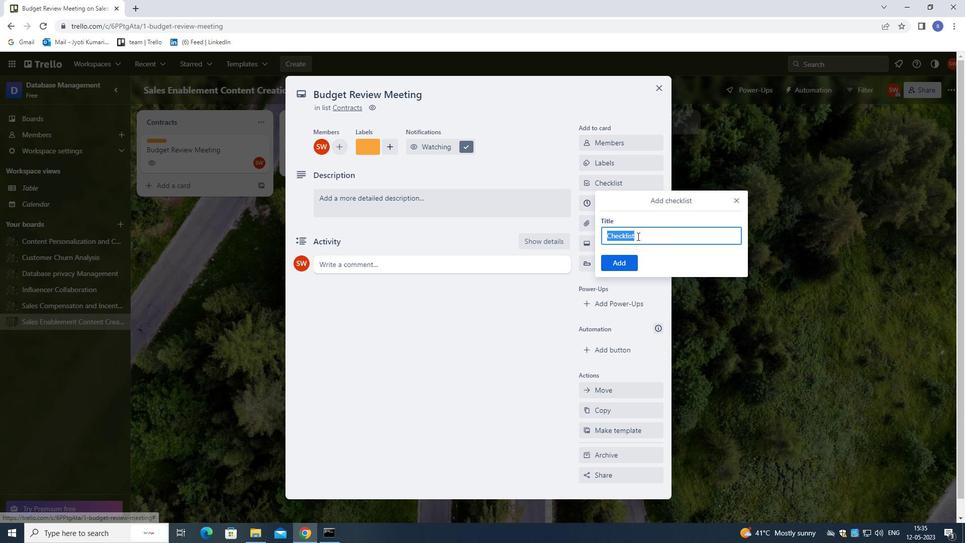 
Action: Mouse pressed left at (637, 237)
Screenshot: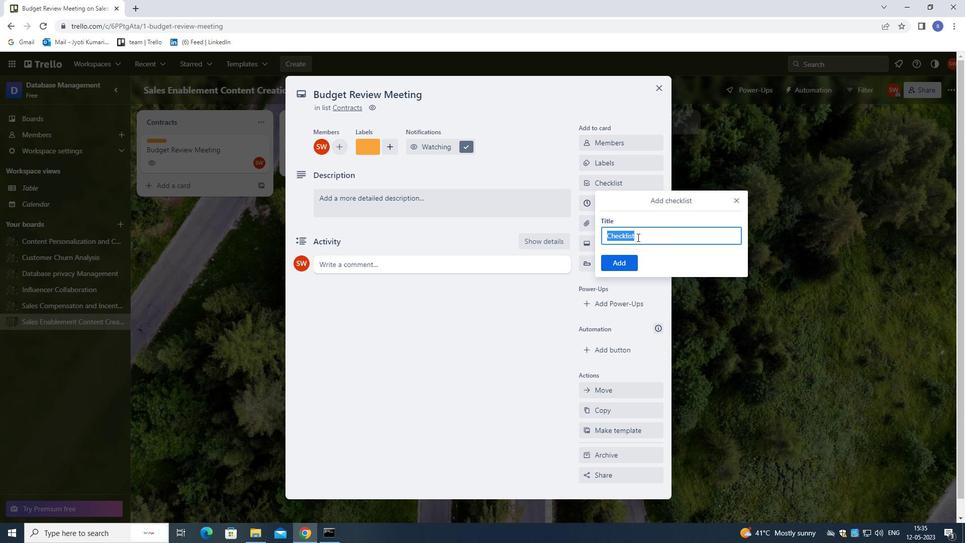 
Action: Mouse moved to (633, 220)
Screenshot: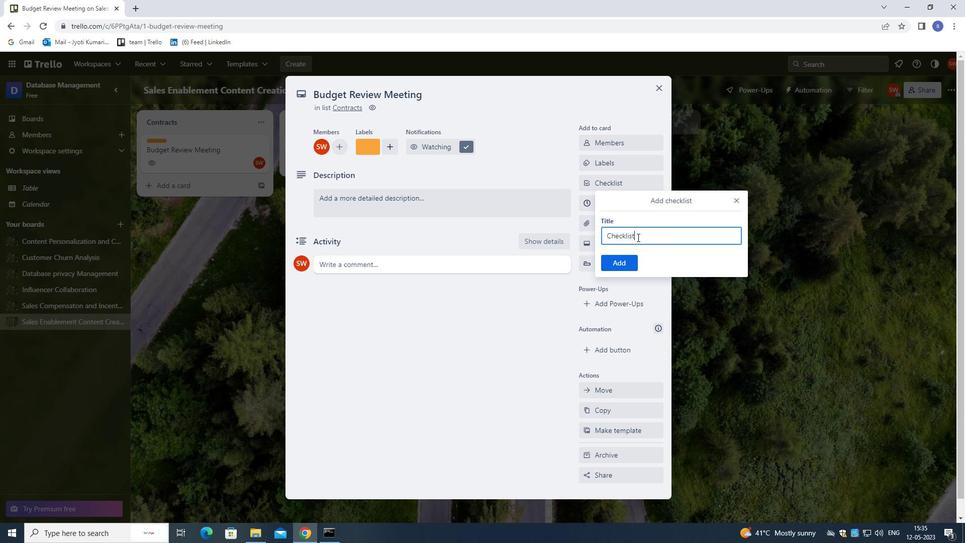 
Action: Key pressed <Key.backspace><Key.backspace><Key.backspace><Key.backspace><Key.backspace><Key.backspace><Key.backspace><Key.backspace><Key.backspace><Key.backspace><Key.backspace><Key.backspace><Key.backspace><Key.backspace><Key.shift>SEA
Screenshot: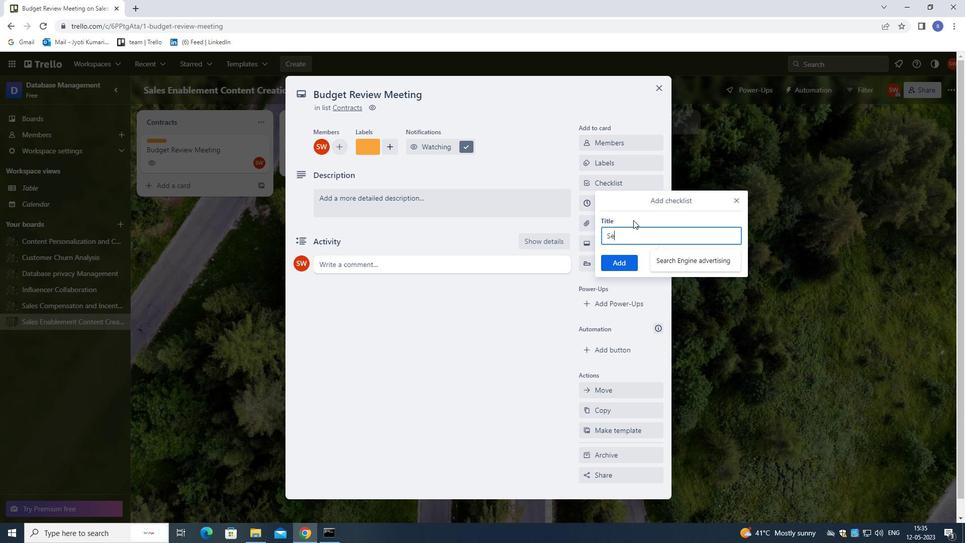 
Action: Mouse moved to (680, 265)
Screenshot: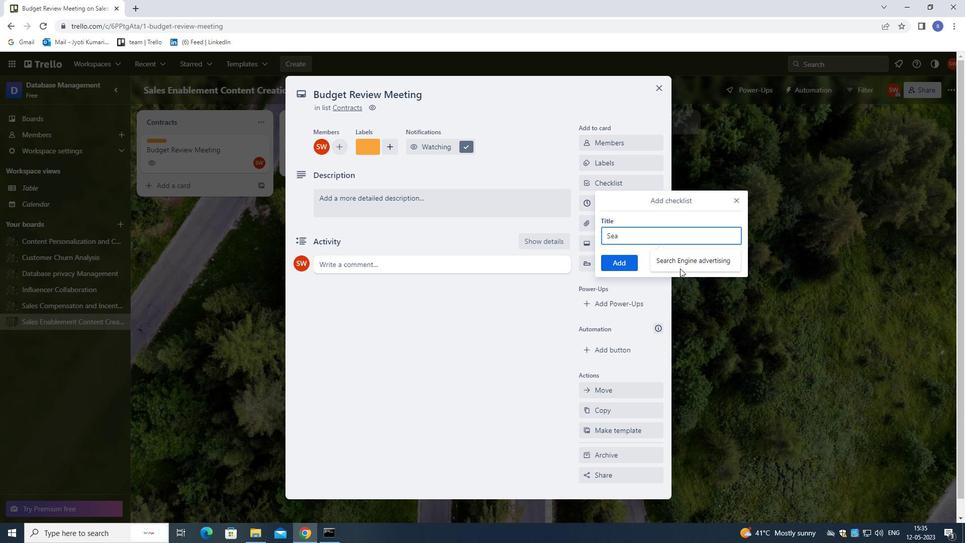 
Action: Mouse pressed left at (680, 265)
Screenshot: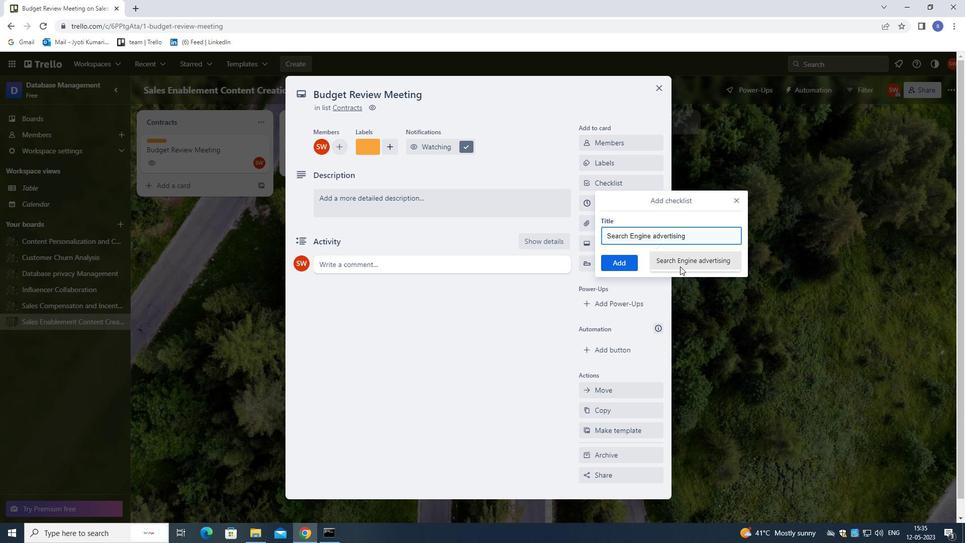 
Action: Mouse moved to (622, 261)
Screenshot: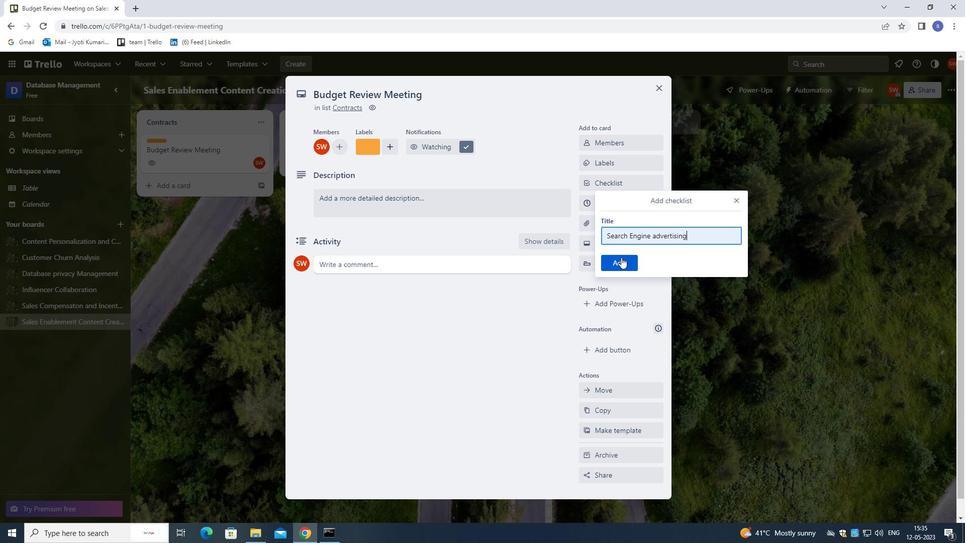 
Action: Mouse pressed left at (622, 261)
Screenshot: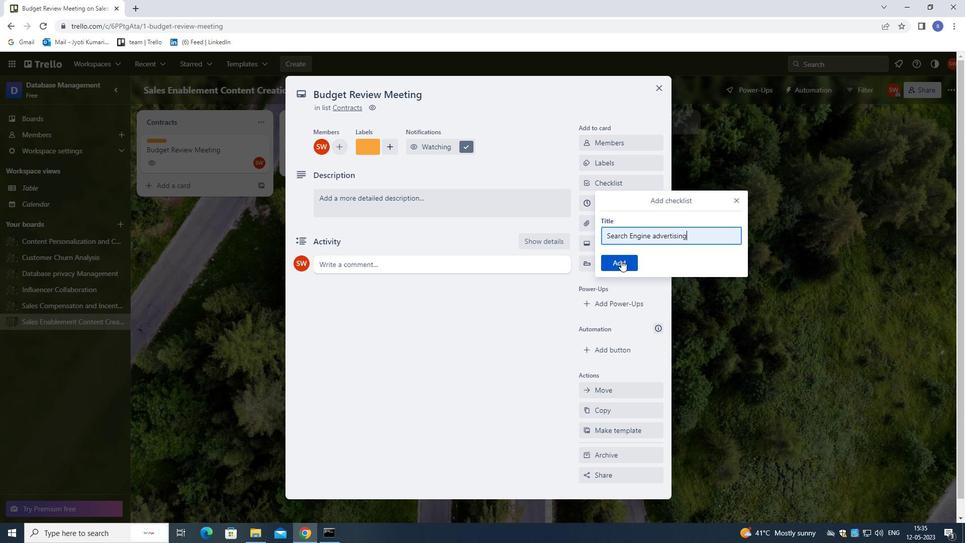 
Action: Mouse moved to (619, 205)
Screenshot: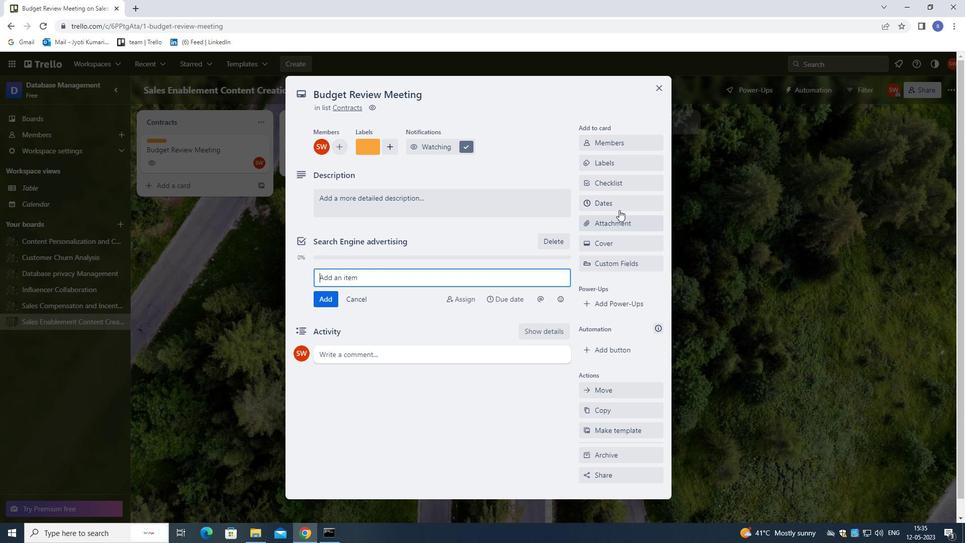 
Action: Mouse pressed left at (619, 205)
Screenshot: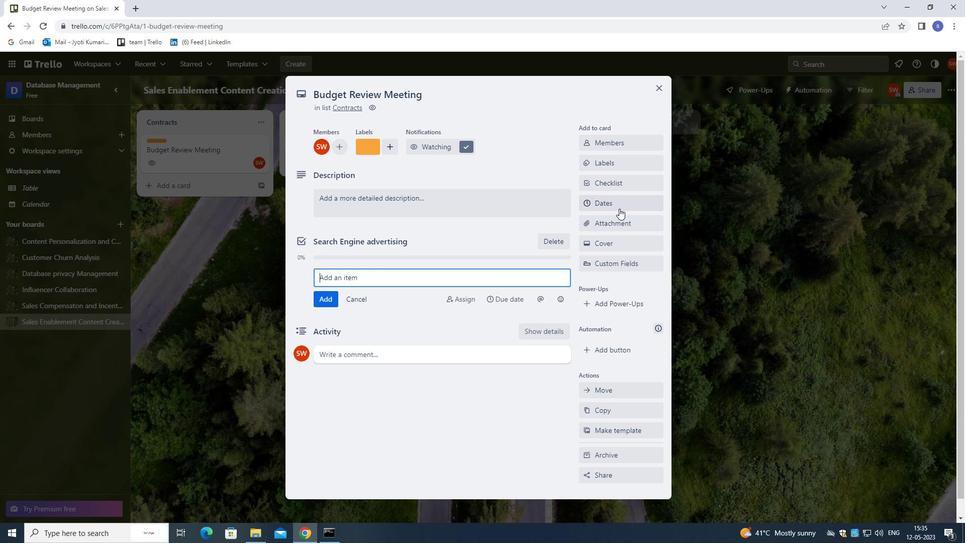 
Action: Mouse moved to (591, 273)
Screenshot: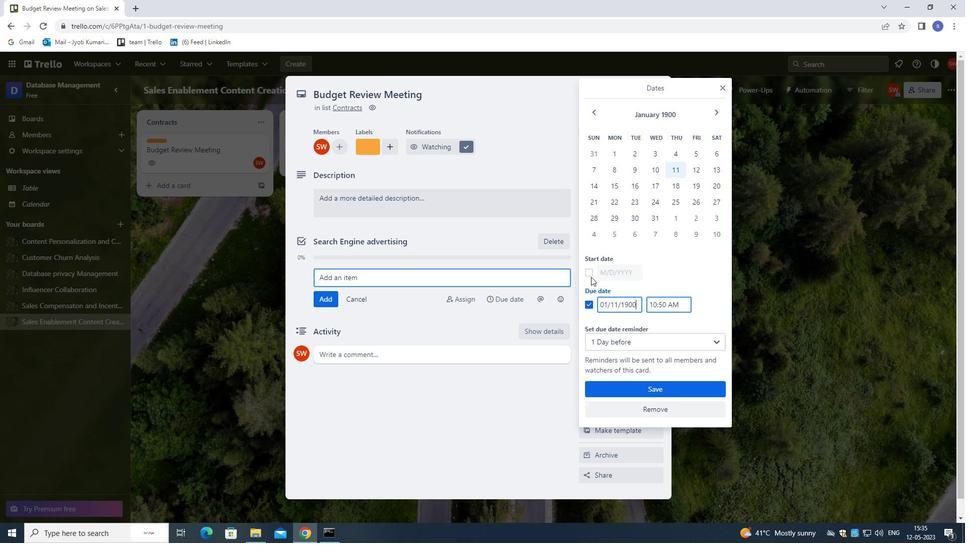 
Action: Mouse pressed left at (591, 273)
Screenshot: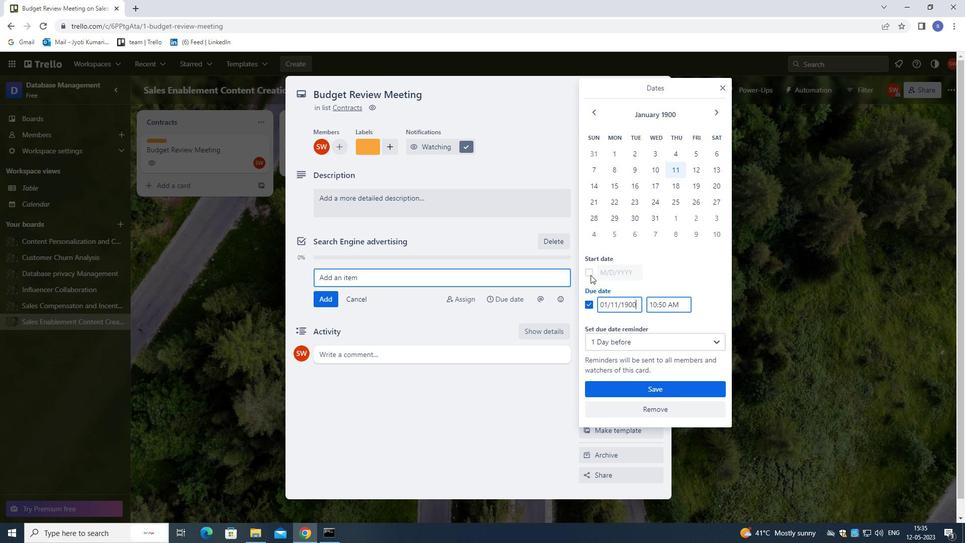 
Action: Mouse moved to (618, 269)
Screenshot: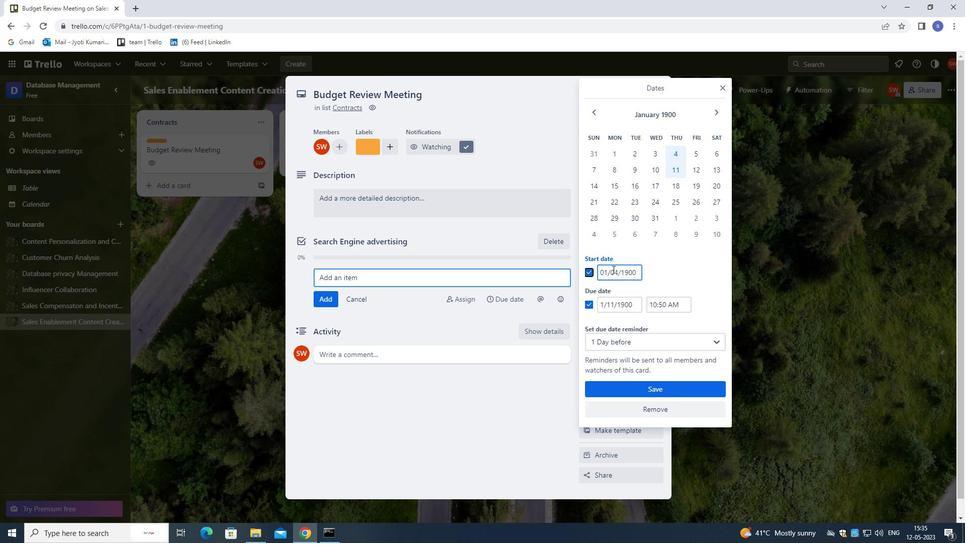 
Action: Mouse pressed left at (618, 269)
Screenshot: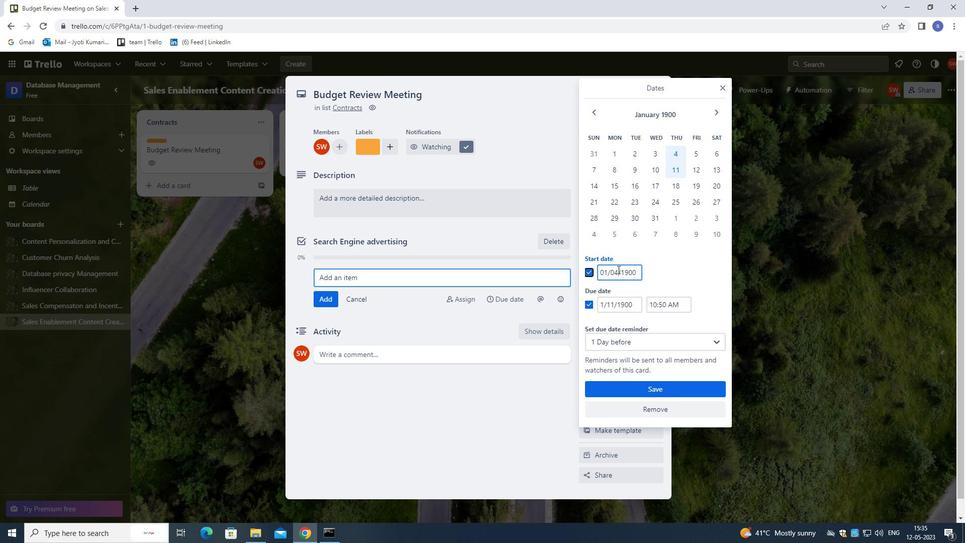 
Action: Mouse moved to (623, 320)
Screenshot: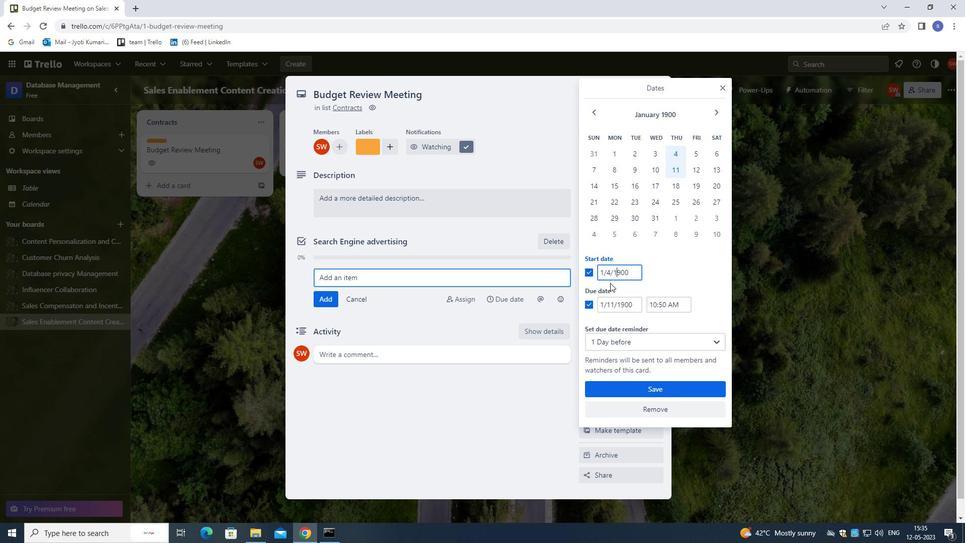 
Action: Key pressed <Key.left><Key.left><Key.backspace>5
Screenshot: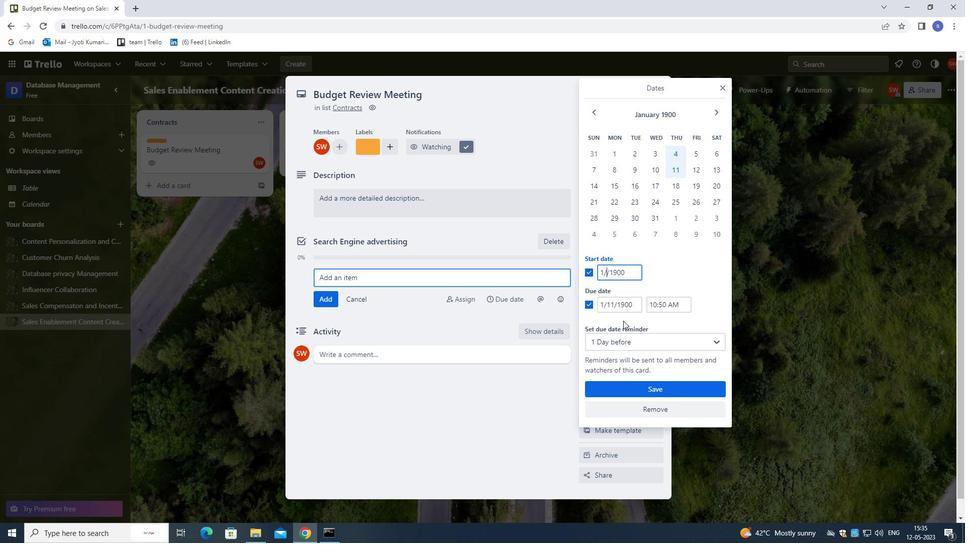 
Action: Mouse moved to (612, 304)
Screenshot: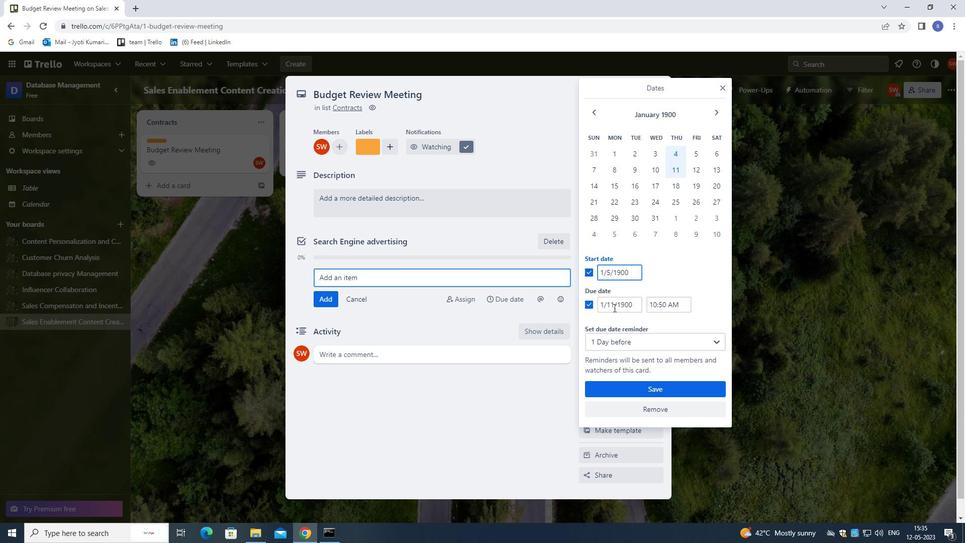 
Action: Mouse pressed left at (612, 304)
Screenshot: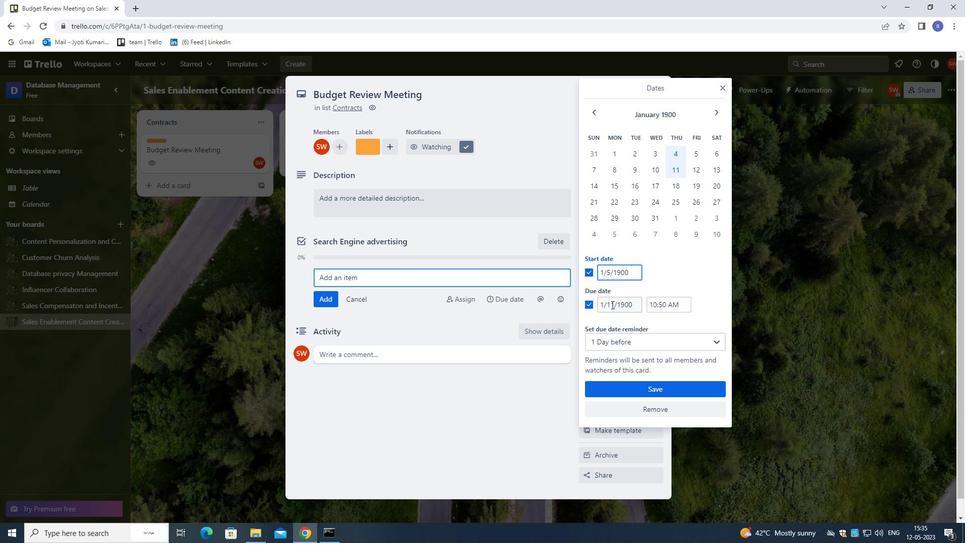 
Action: Mouse moved to (638, 351)
Screenshot: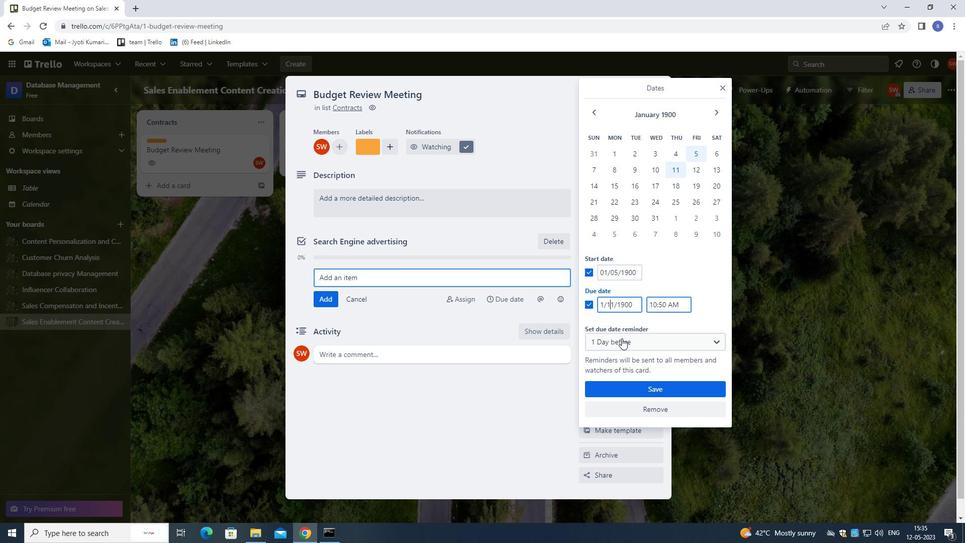
Action: Key pressed <Key.right><Key.backspace>2
Screenshot: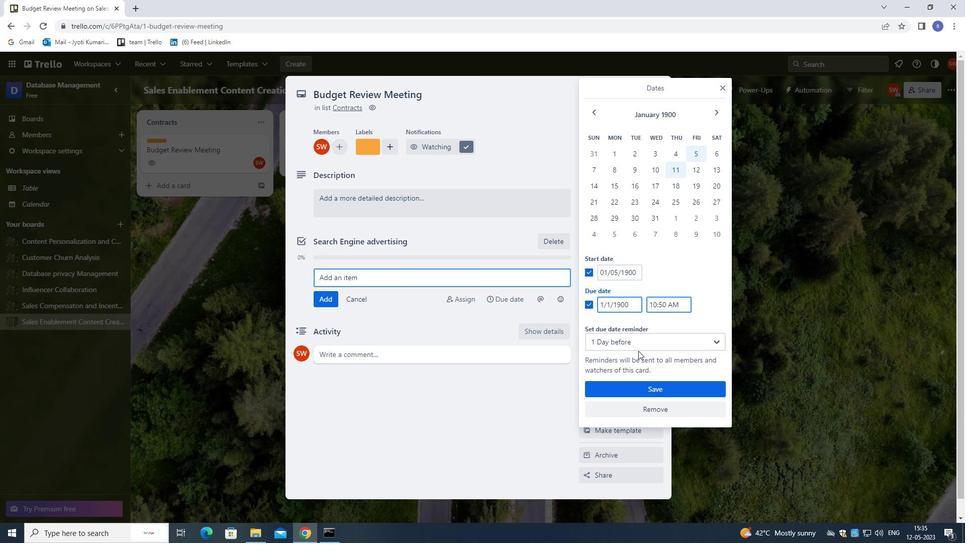 
Action: Mouse moved to (629, 392)
Screenshot: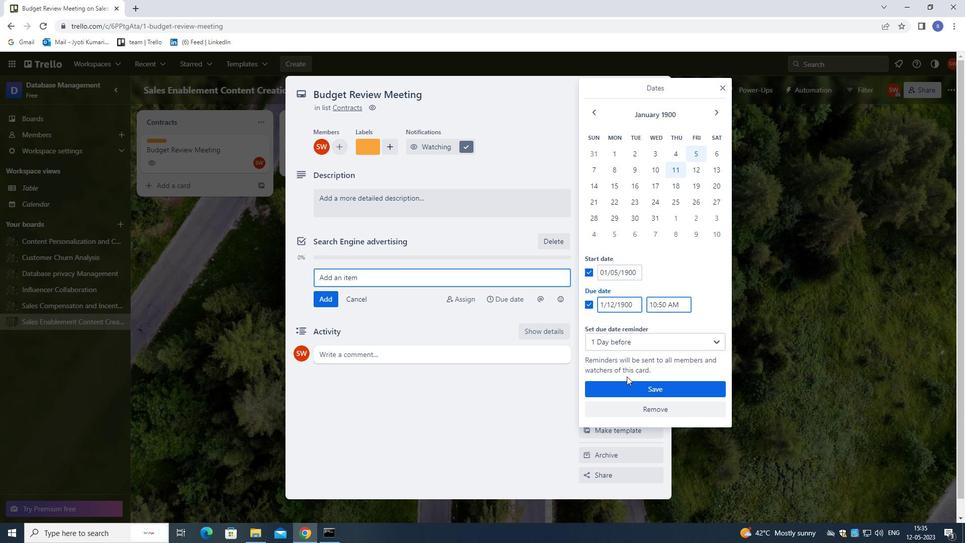 
Action: Mouse pressed left at (629, 392)
Screenshot: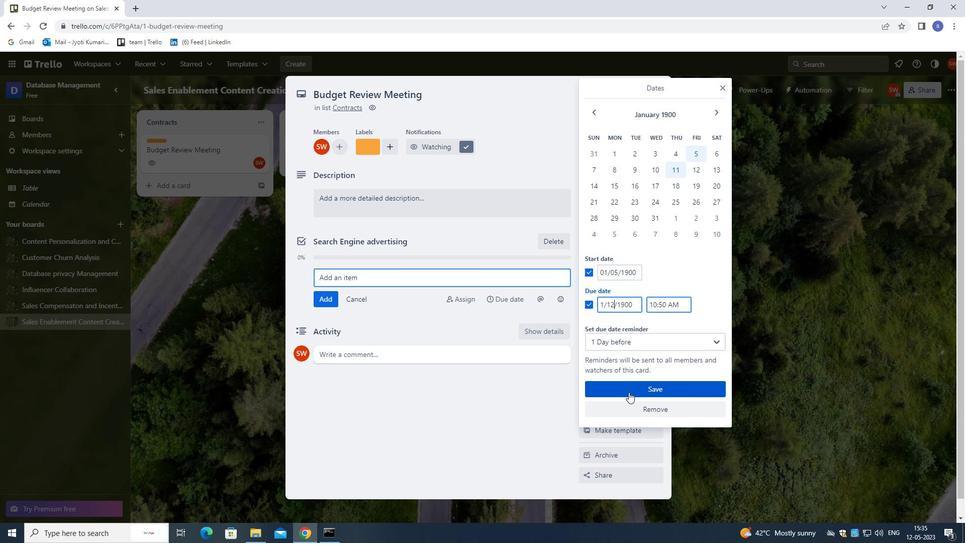 
Action: Mouse moved to (606, 239)
Screenshot: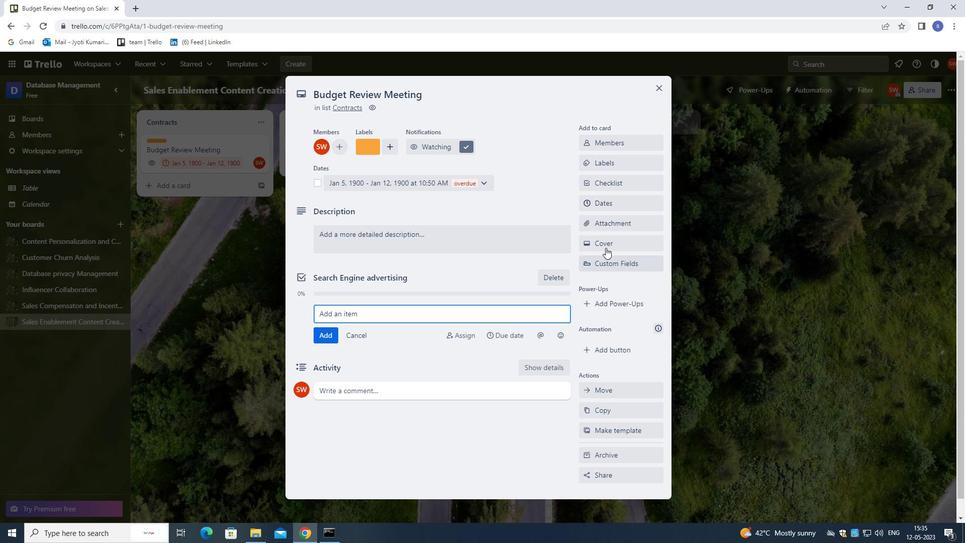 
Action: Mouse pressed left at (606, 239)
Screenshot: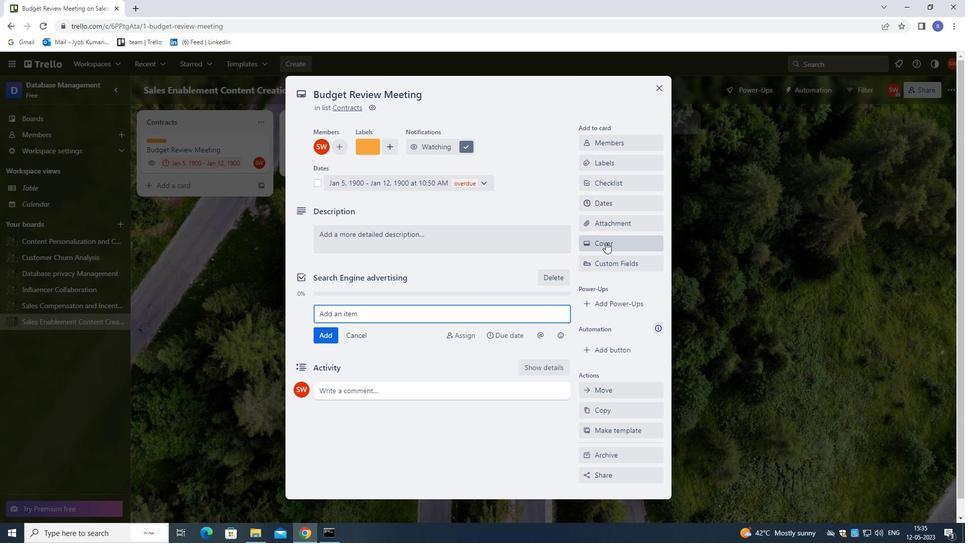 
Action: Mouse moved to (662, 321)
Screenshot: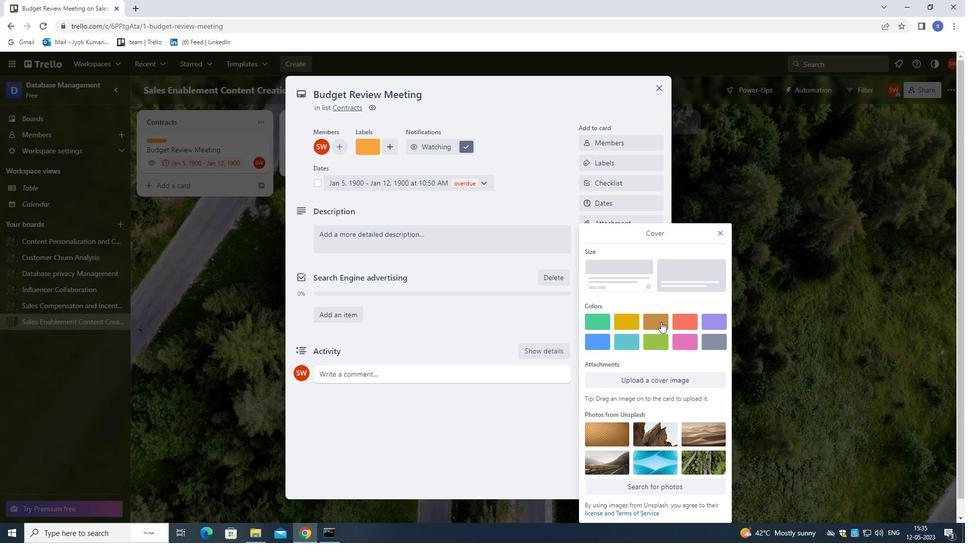 
Action: Mouse pressed left at (662, 321)
Screenshot: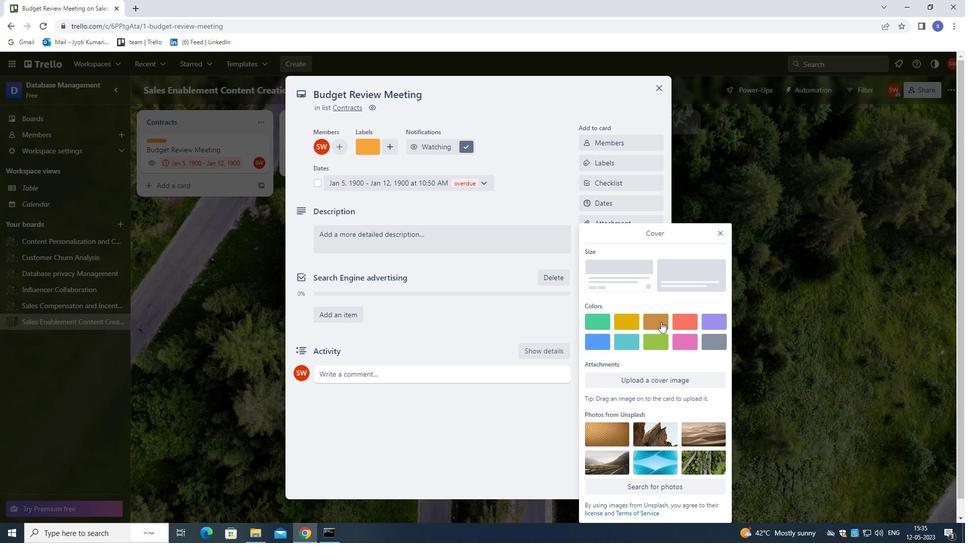 
Action: Mouse moved to (718, 214)
Screenshot: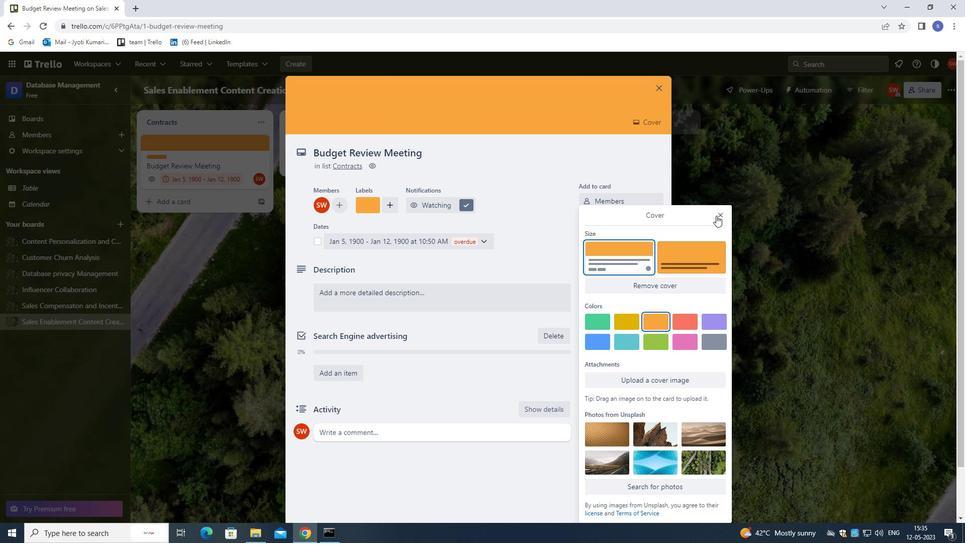 
Action: Mouse pressed left at (718, 214)
Screenshot: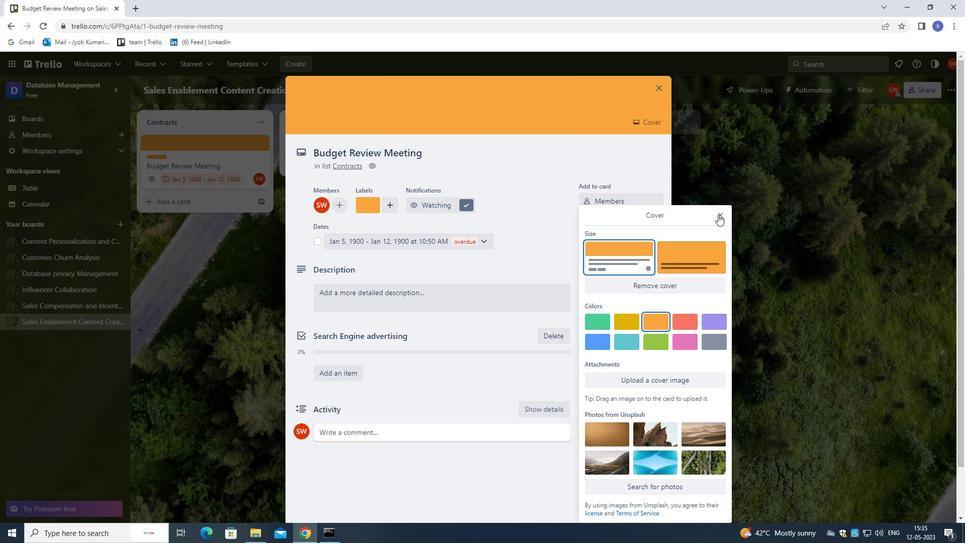 
Action: Mouse moved to (460, 286)
Screenshot: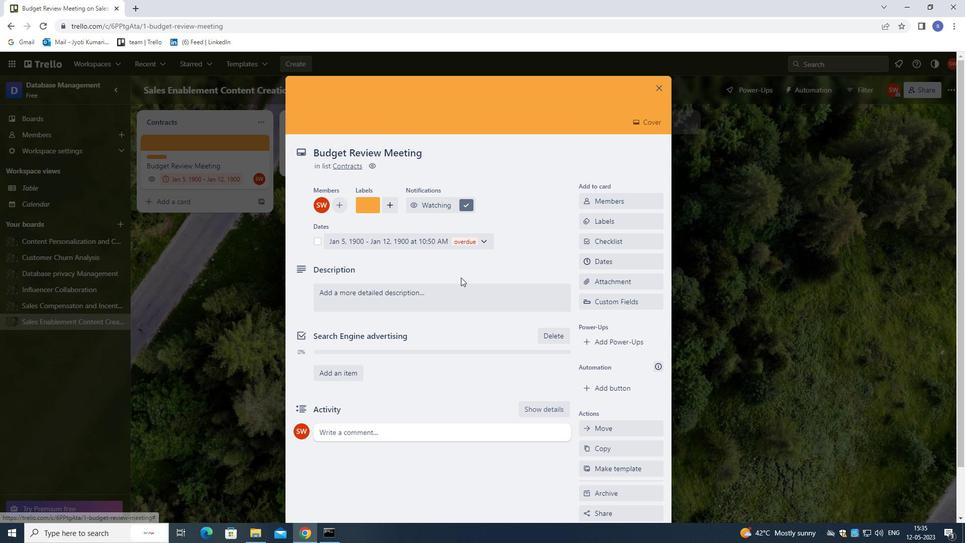 
Action: Mouse pressed left at (460, 286)
Screenshot: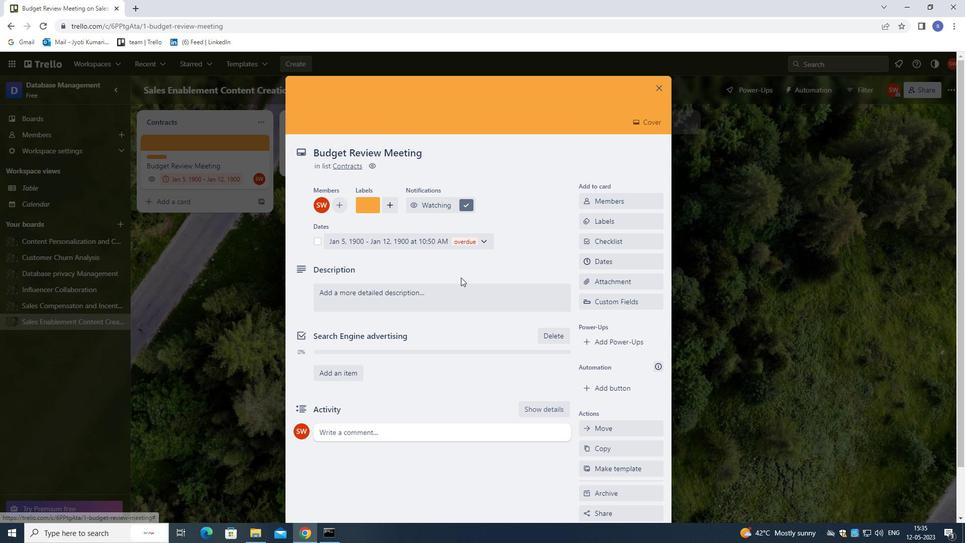 
Action: Mouse moved to (460, 289)
Screenshot: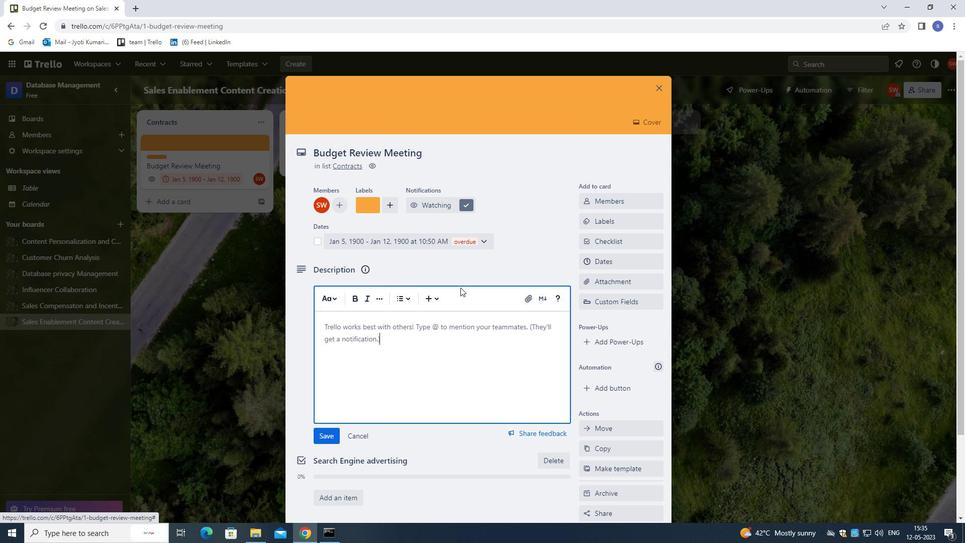 
Action: Key pressed <Key.shift>REA<Key.backspace>SEARCH<Key.space>AND<Key.space>DEVELOP<Key.space>NEW<Key.space>PRODUCT<Key.space>PRICING<Key.space>STRATEGY<Key.space>.
Screenshot: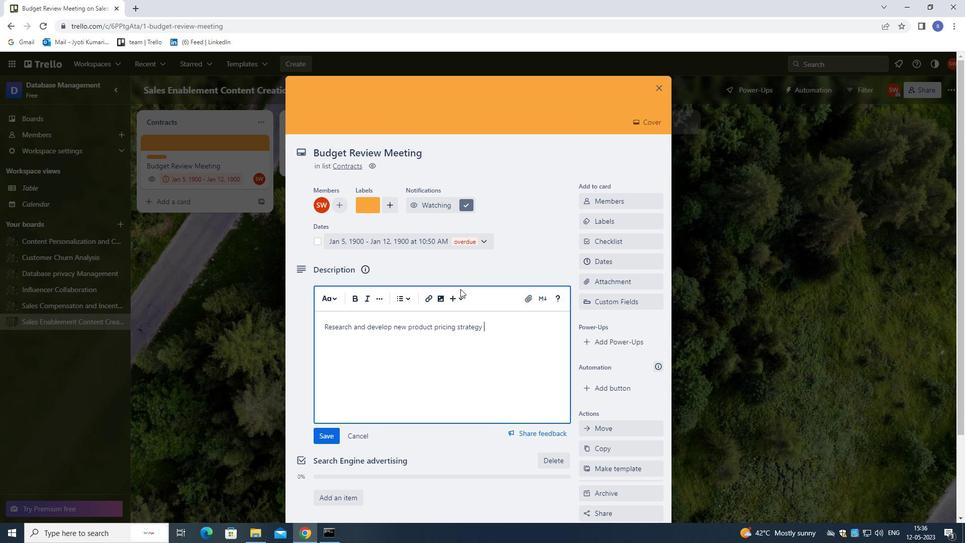 
Action: Mouse moved to (478, 297)
Screenshot: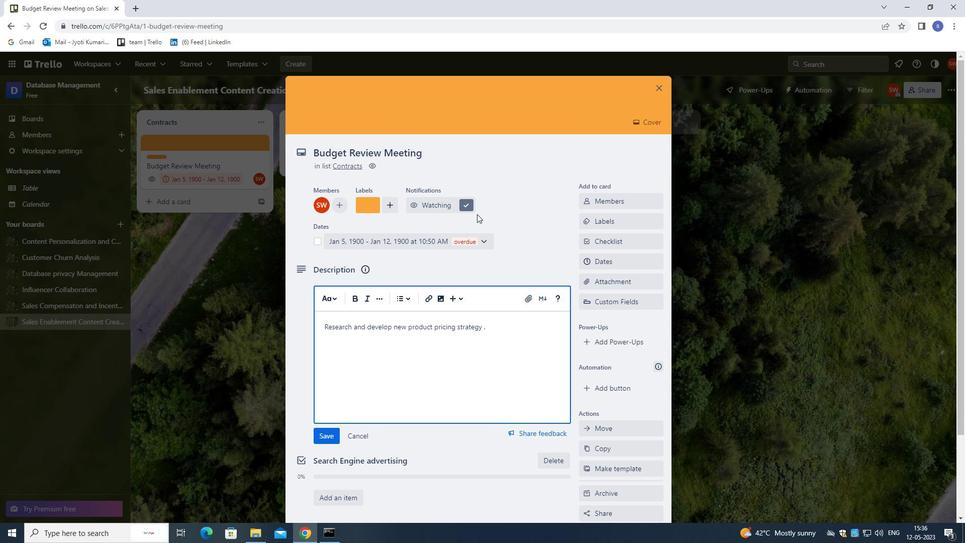 
Action: Mouse scrolled (478, 297) with delta (0, 0)
Screenshot: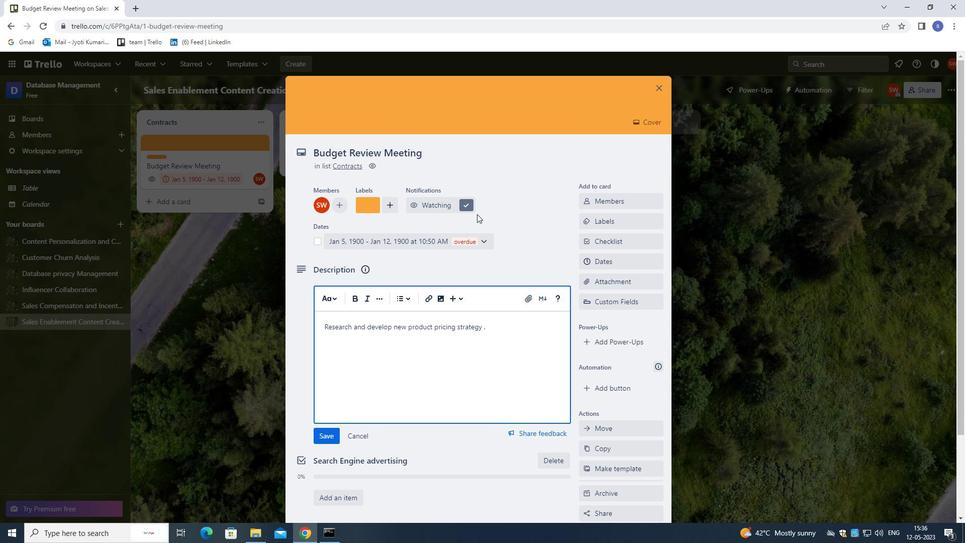 
Action: Mouse moved to (478, 306)
Screenshot: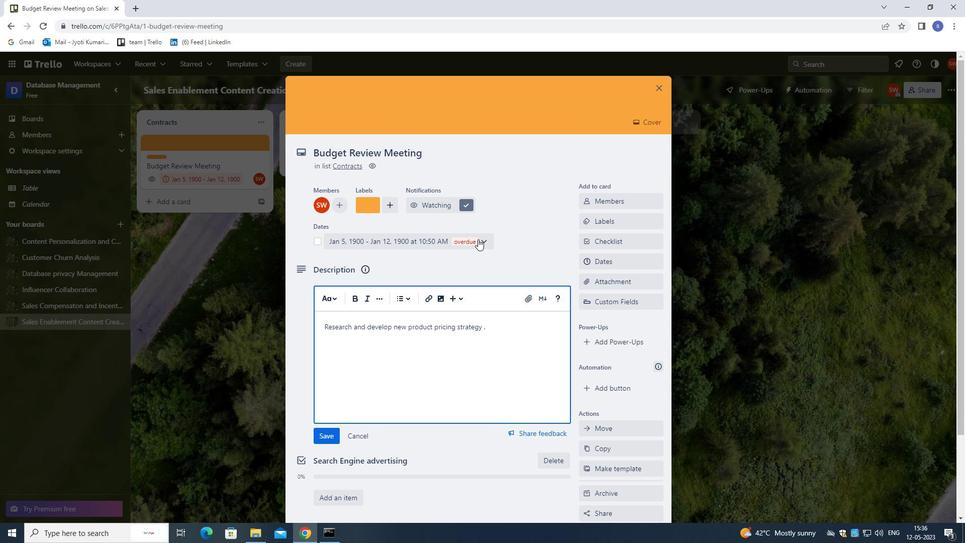 
Action: Mouse scrolled (478, 305) with delta (0, 0)
Screenshot: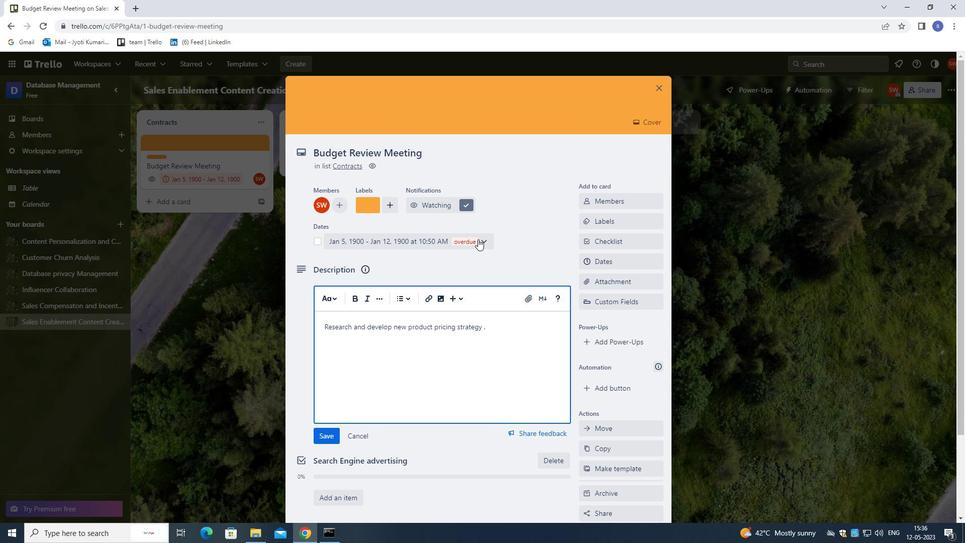 
Action: Mouse moved to (477, 309)
Screenshot: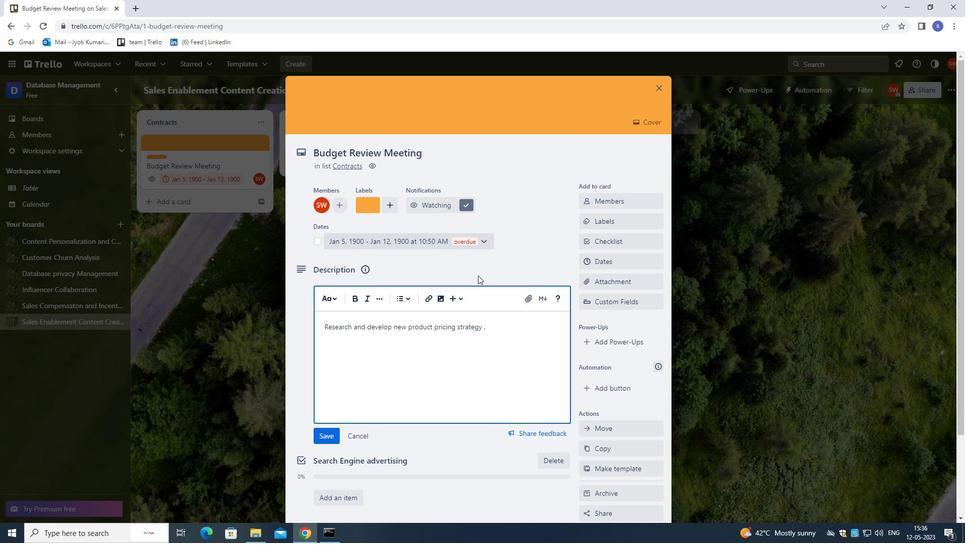 
Action: Mouse scrolled (477, 309) with delta (0, 0)
Screenshot: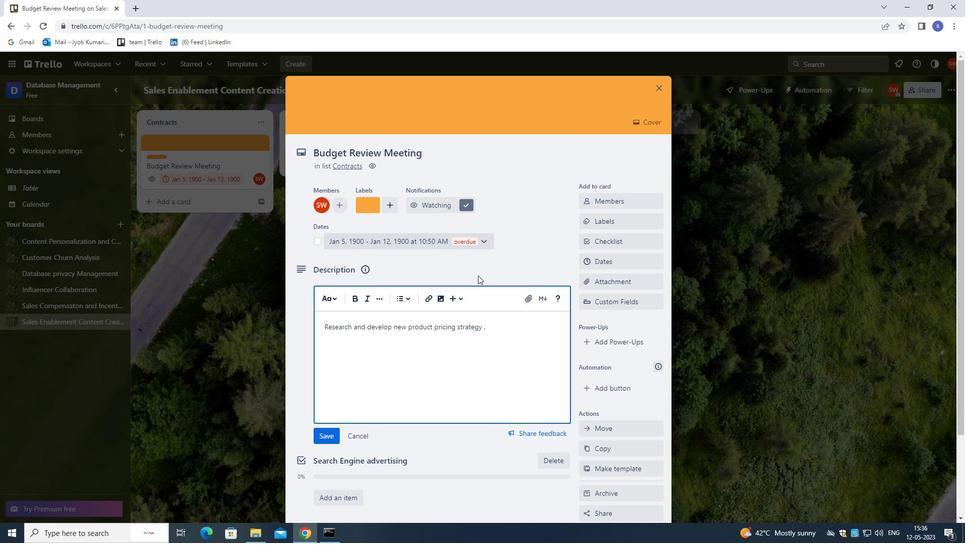 
Action: Mouse moved to (477, 309)
Screenshot: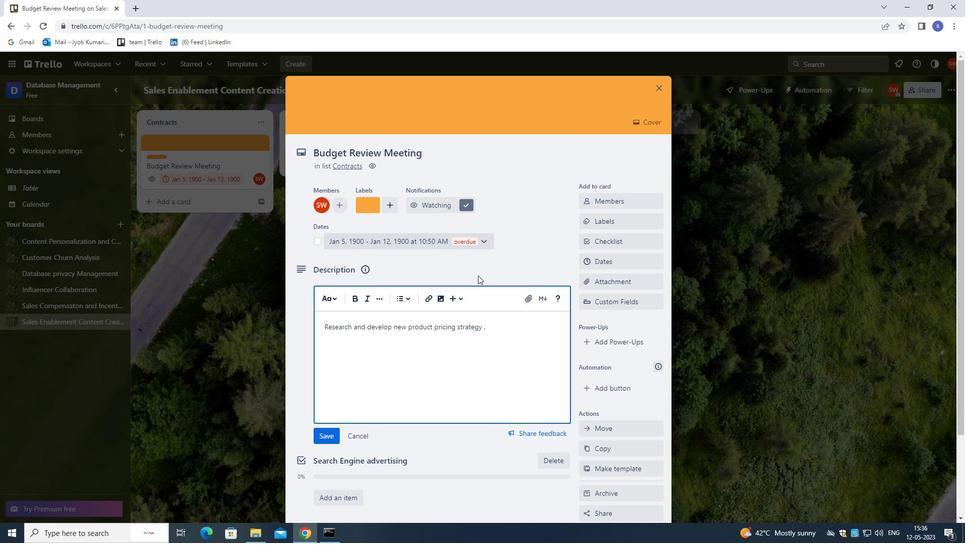 
Action: Mouse scrolled (477, 309) with delta (0, 0)
Screenshot: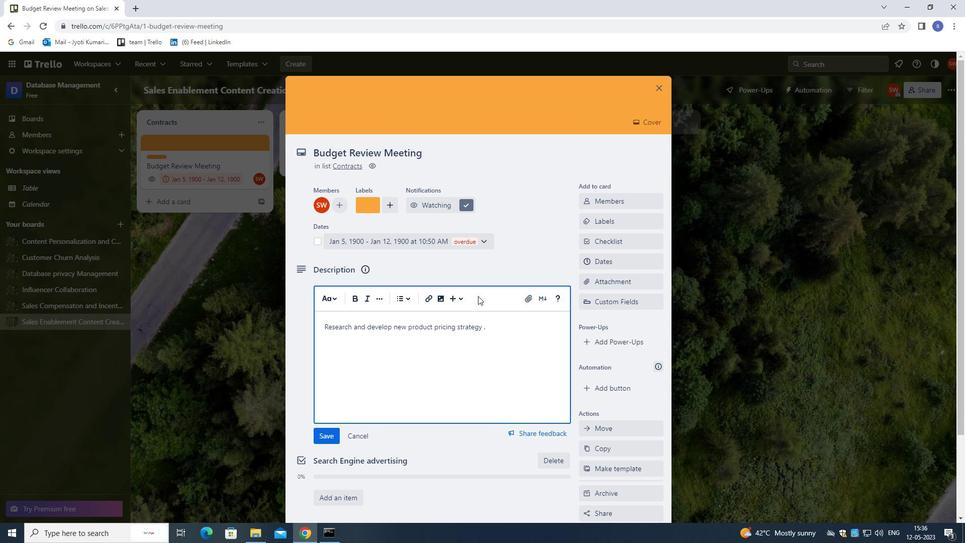 
Action: Mouse moved to (476, 310)
Screenshot: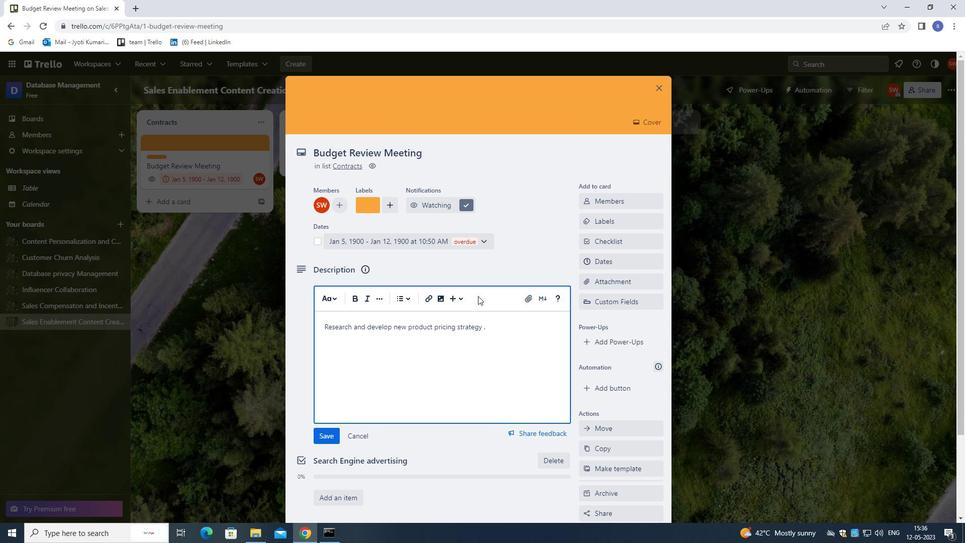 
Action: Mouse scrolled (476, 310) with delta (0, 0)
Screenshot: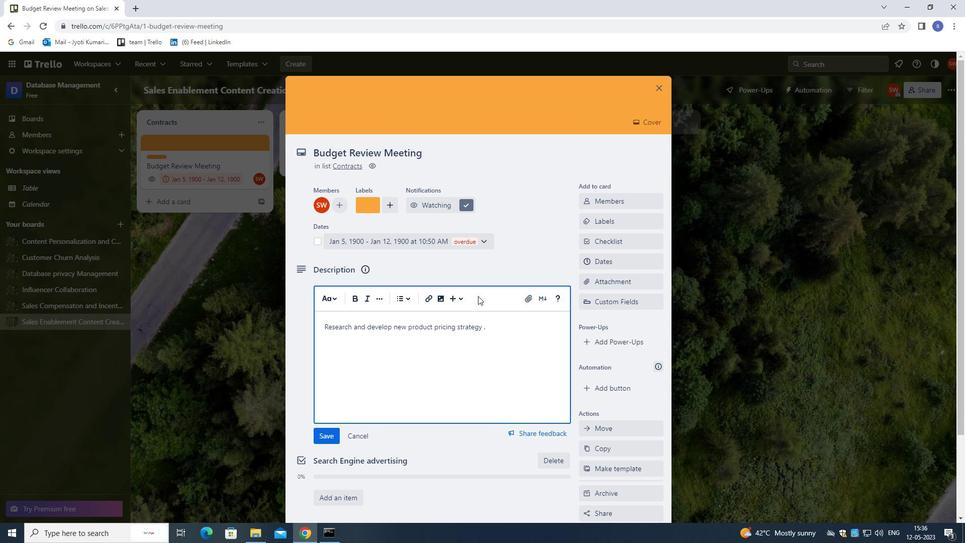 
Action: Mouse moved to (476, 311)
Screenshot: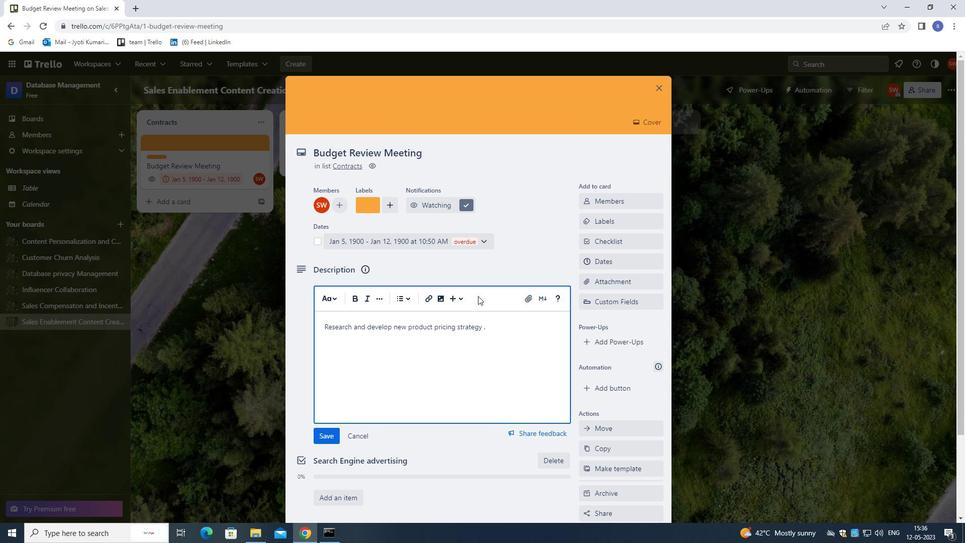 
Action: Mouse scrolled (476, 310) with delta (0, 0)
Screenshot: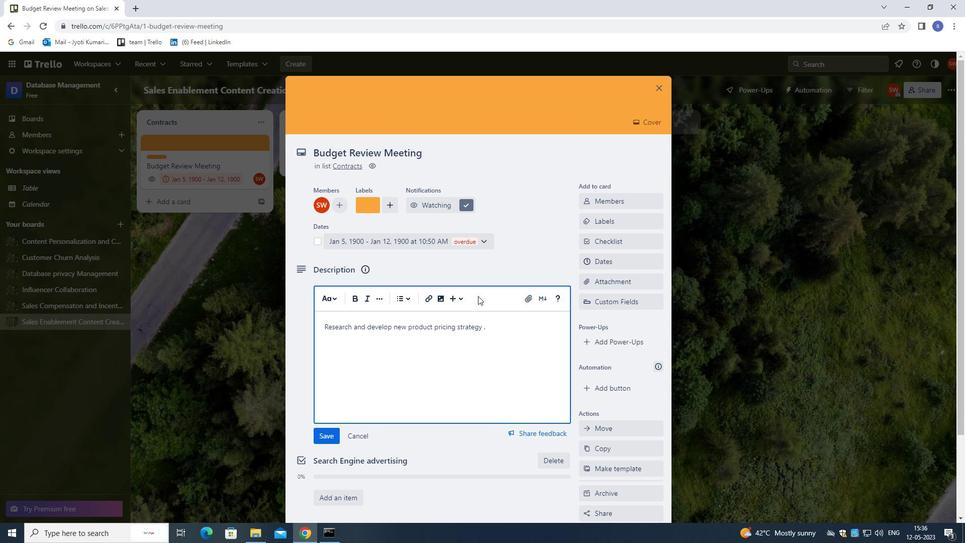 
Action: Mouse moved to (396, 451)
Screenshot: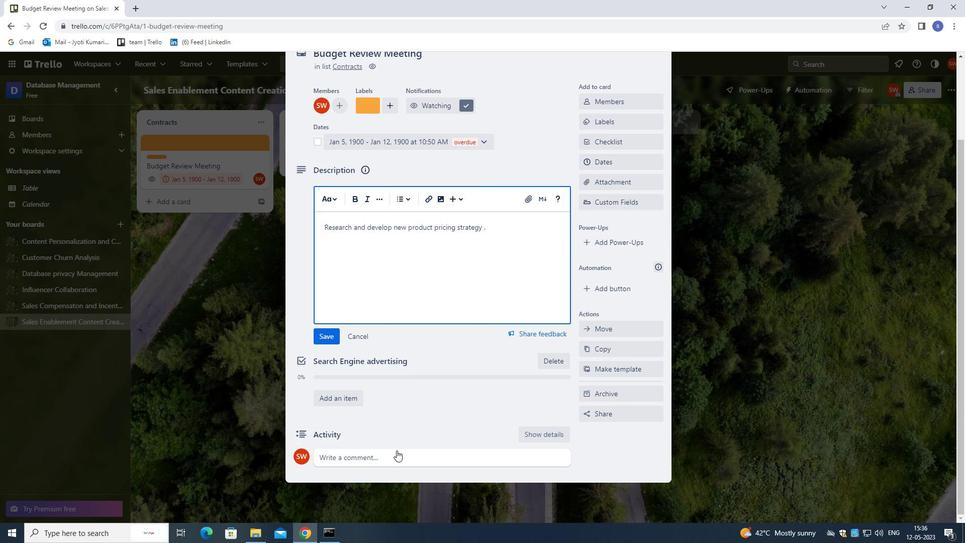 
Action: Mouse pressed left at (396, 451)
Screenshot: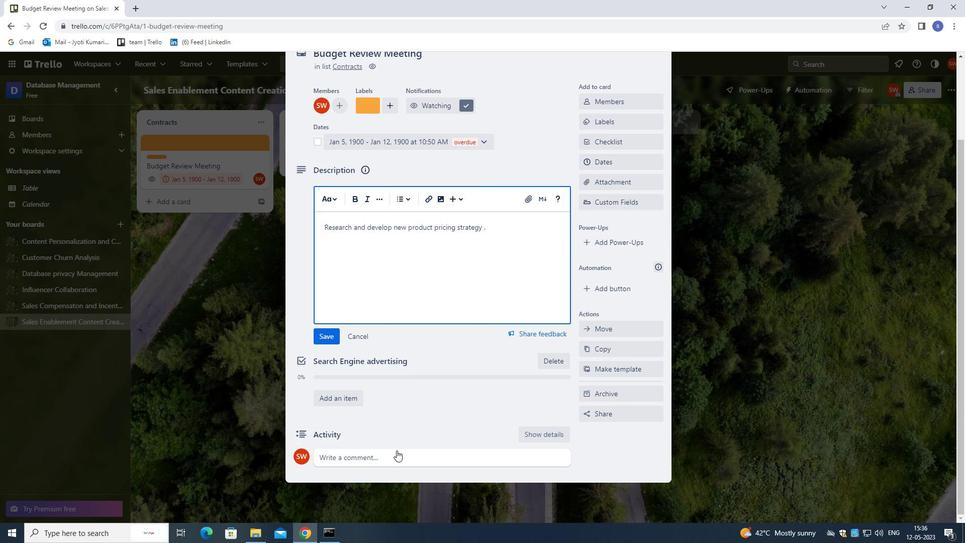 
Action: Key pressed <Key.shift>GIVEN<Key.space>THE<Key.space>POTENTIAL<Key.space>IMPACT<Key.space>OF<Key.space>THIS<Key.space>TASK<Key.space>ON<Key.space>U<Key.backspace>YOUR<Key.space><Key.backspace><Key.backspace><Key.backspace><Key.backspace><Key.backspace>OUR<Key.space>COMPANY<Key.space>REPUTATION<Key.space>,<Key.space>LET<Key.space>US<Key.space>ENSURET<Key.backspace><Key.space>THAT<Key.space>WE<Key.space>APPROACH<Key.space>IT<Key.space>WITH<Key.space>A<Key.space>SENSE<Key.space>OF<Key.space>INTEGRITY<Key.space>AND<Key.space>PROFESSIONALISM.
Screenshot: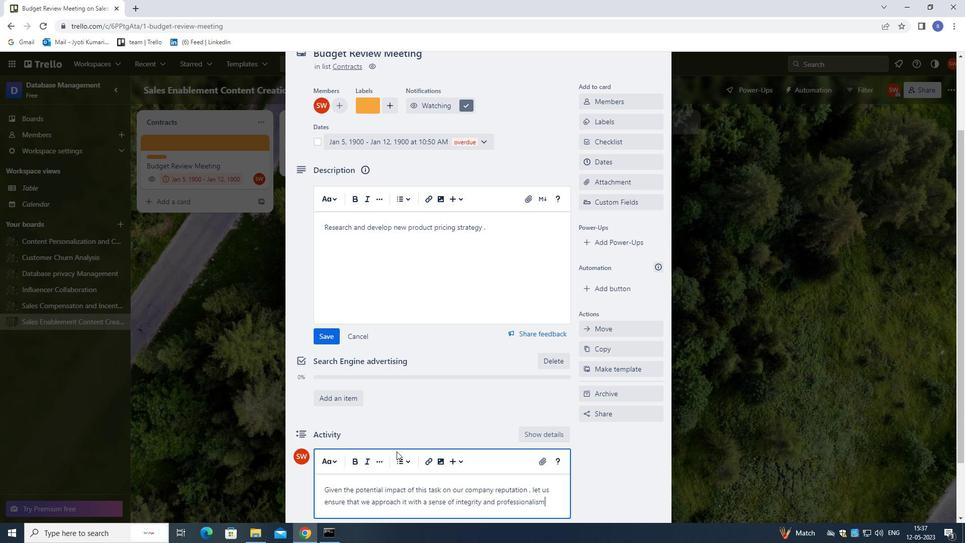
Action: Mouse moved to (404, 417)
Screenshot: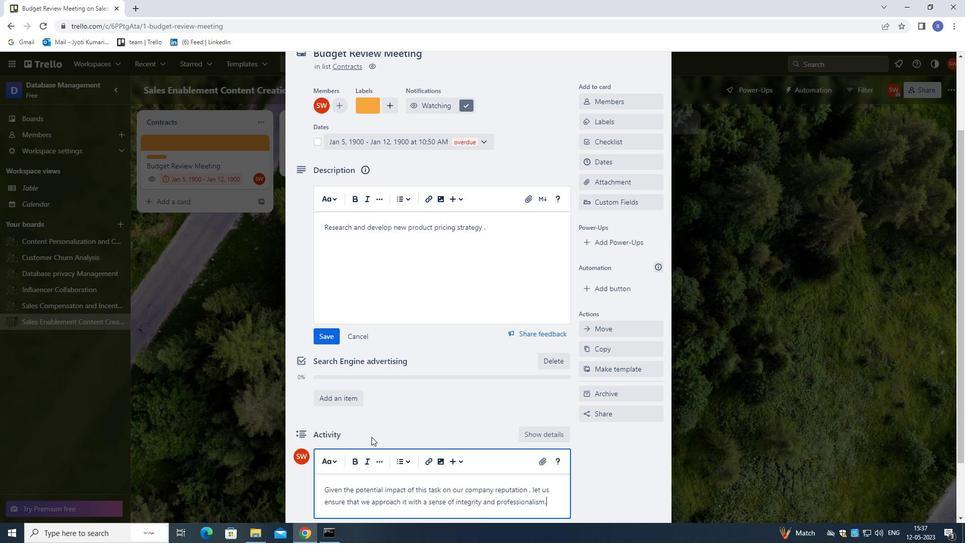 
Action: Mouse scrolled (404, 417) with delta (0, 0)
Screenshot: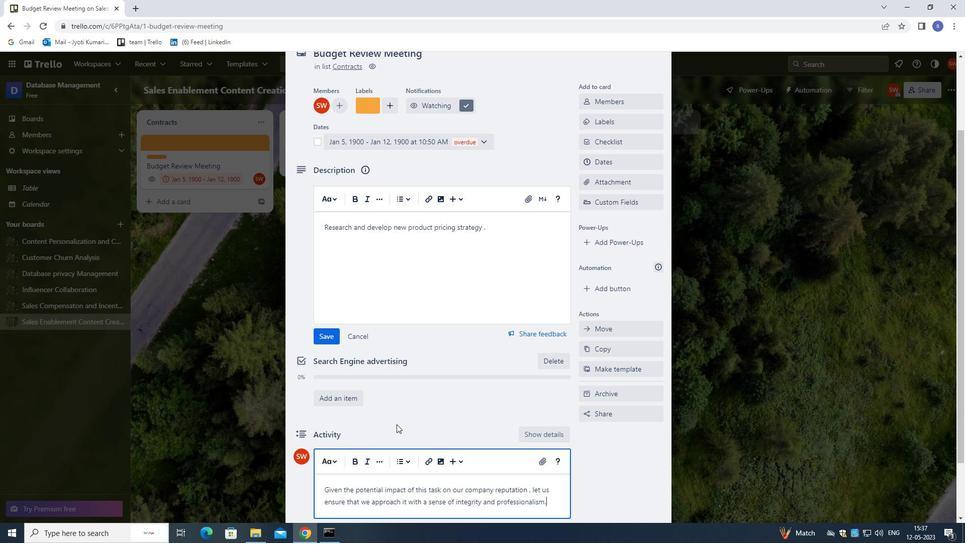 
Action: Mouse scrolled (404, 417) with delta (0, 0)
Screenshot: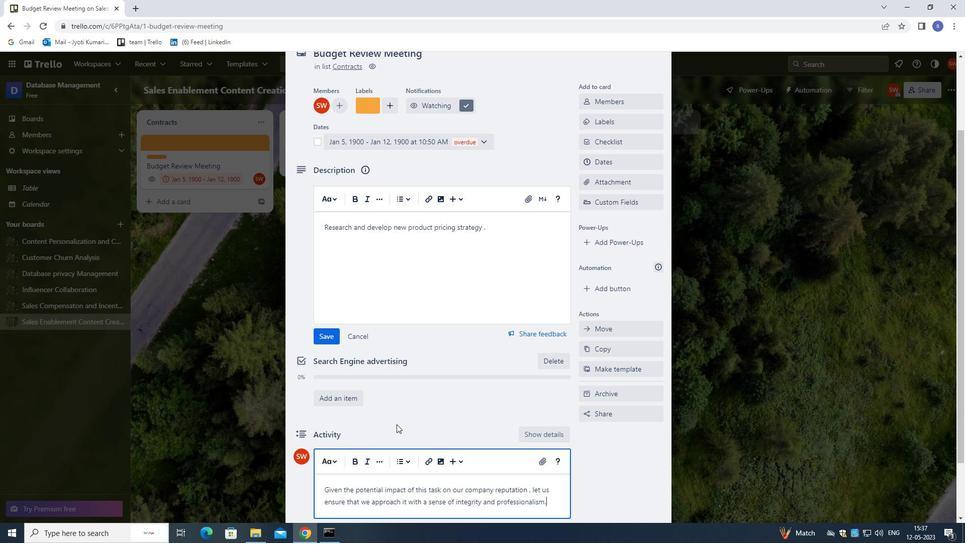 
Action: Mouse scrolled (404, 417) with delta (0, 0)
Screenshot: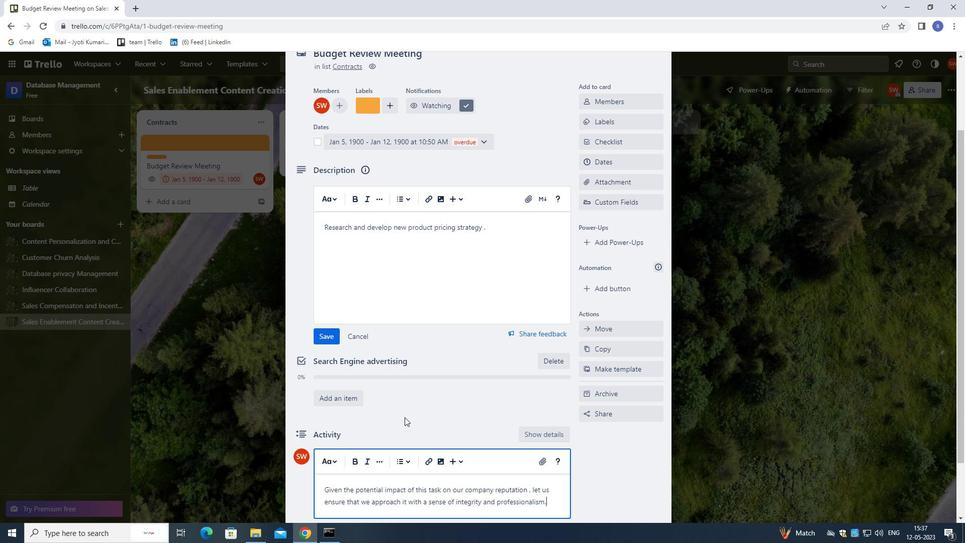 
Action: Mouse moved to (324, 257)
Screenshot: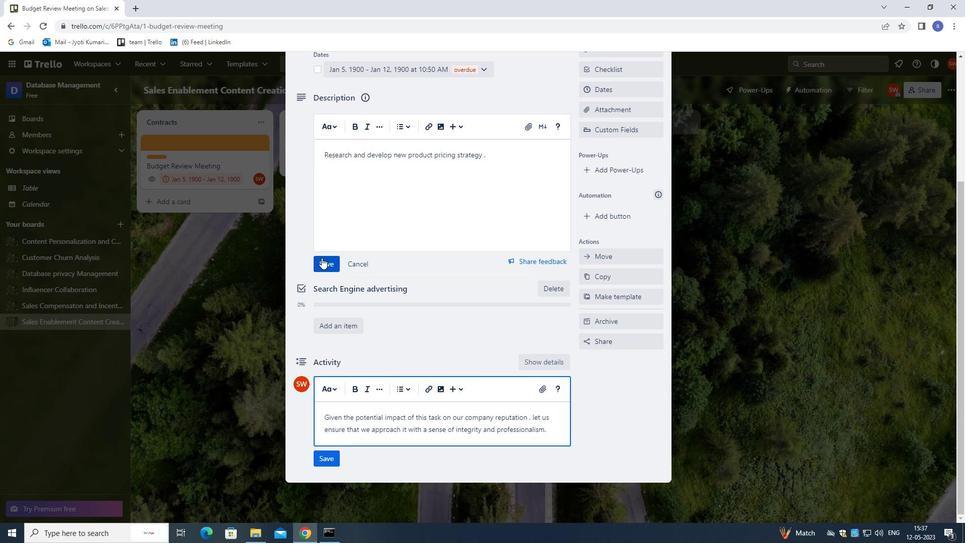 
Action: Mouse pressed left at (324, 257)
Screenshot: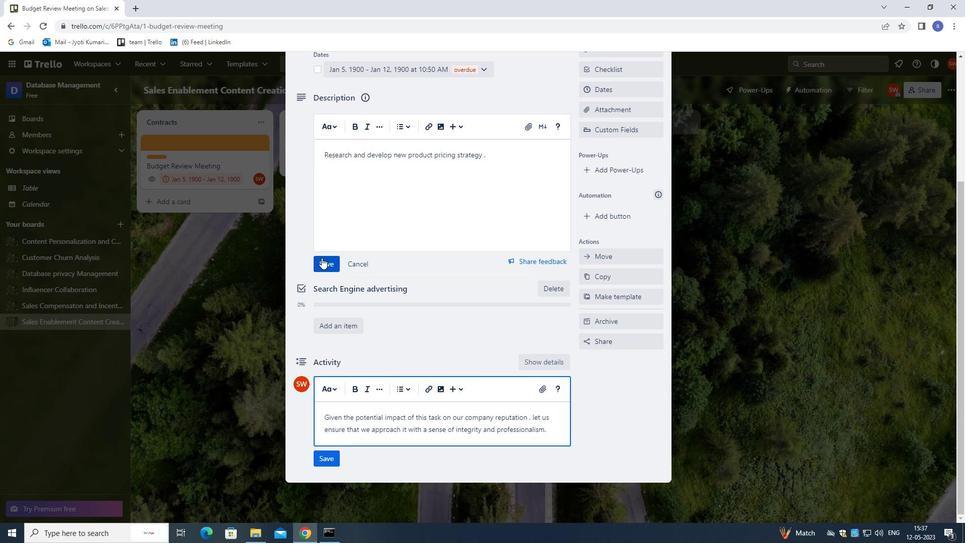 
Action: Mouse moved to (333, 437)
Screenshot: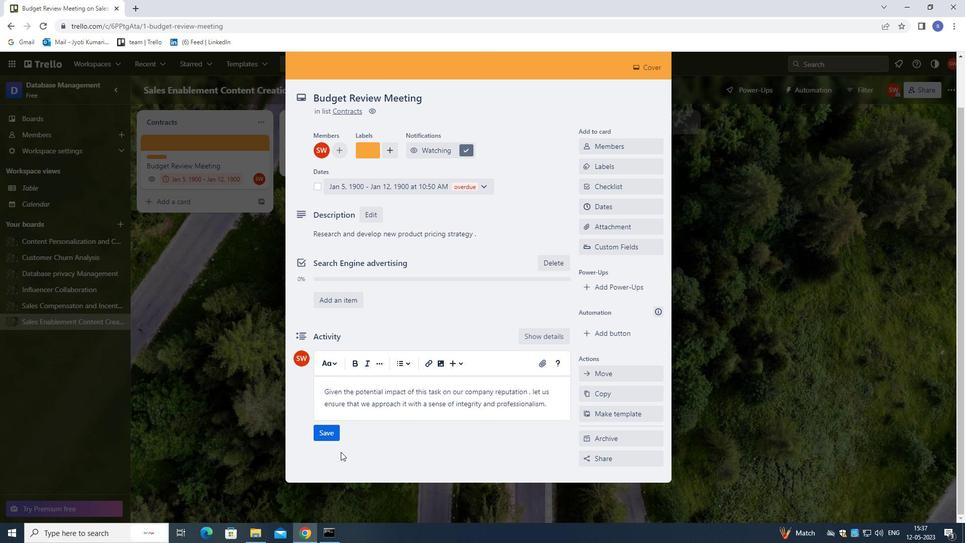 
Action: Mouse pressed left at (333, 437)
Screenshot: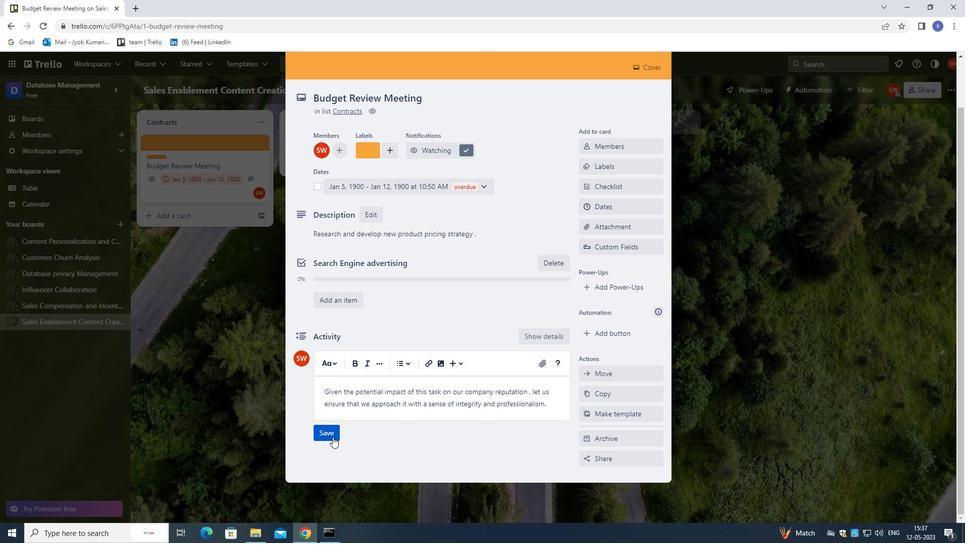 
Action: Mouse moved to (394, 413)
Screenshot: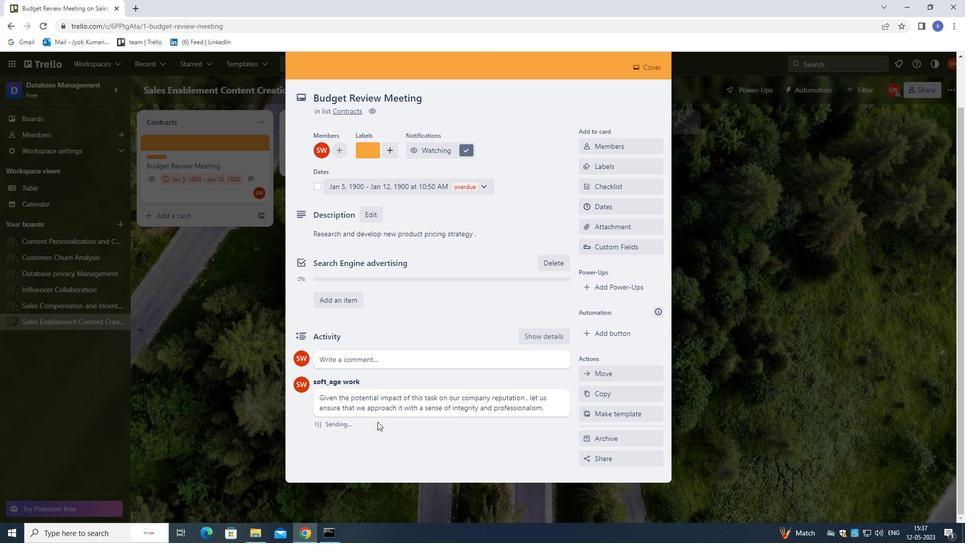 
Action: Mouse scrolled (394, 414) with delta (0, 0)
Screenshot: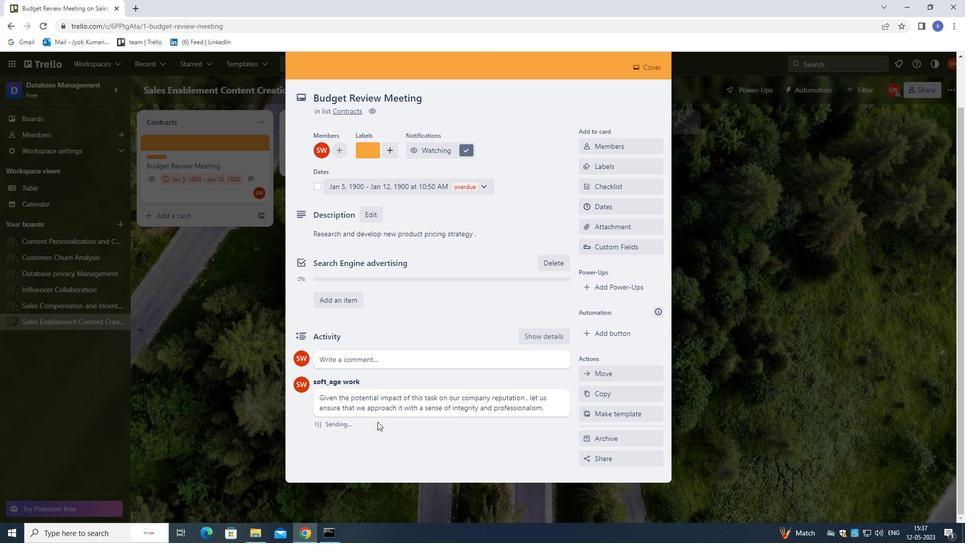 
Action: Mouse moved to (396, 411)
Screenshot: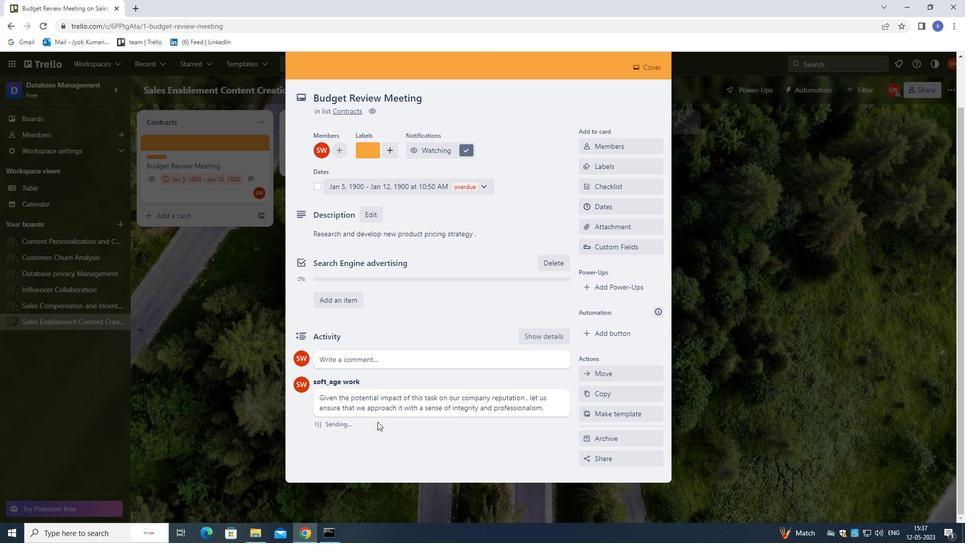 
Action: Mouse scrolled (396, 412) with delta (0, 0)
Screenshot: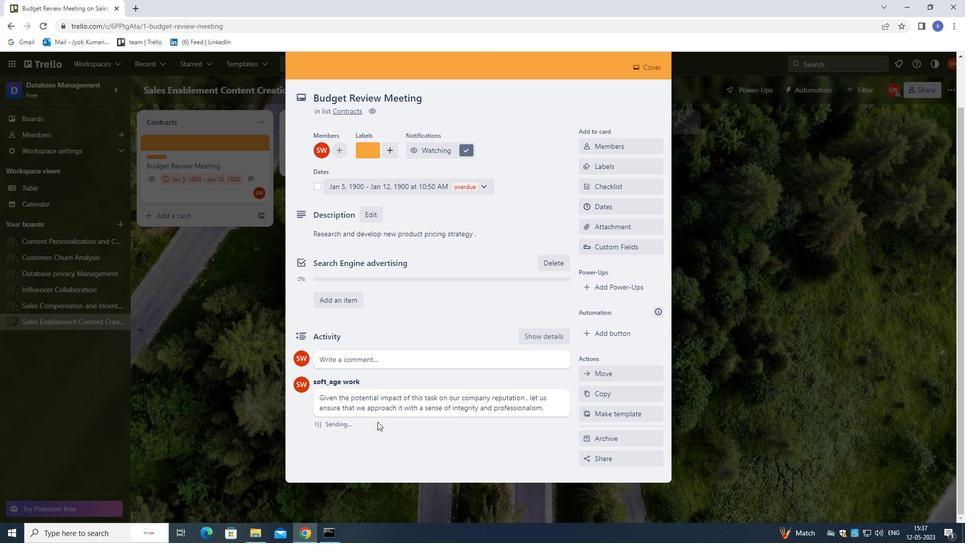 
Action: Mouse moved to (398, 407)
Screenshot: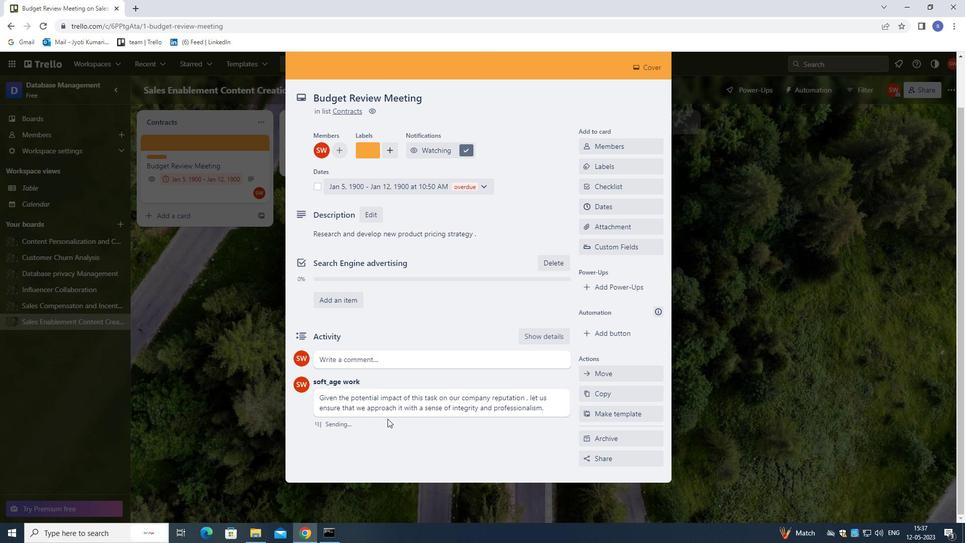 
Action: Mouse scrolled (398, 407) with delta (0, 0)
Screenshot: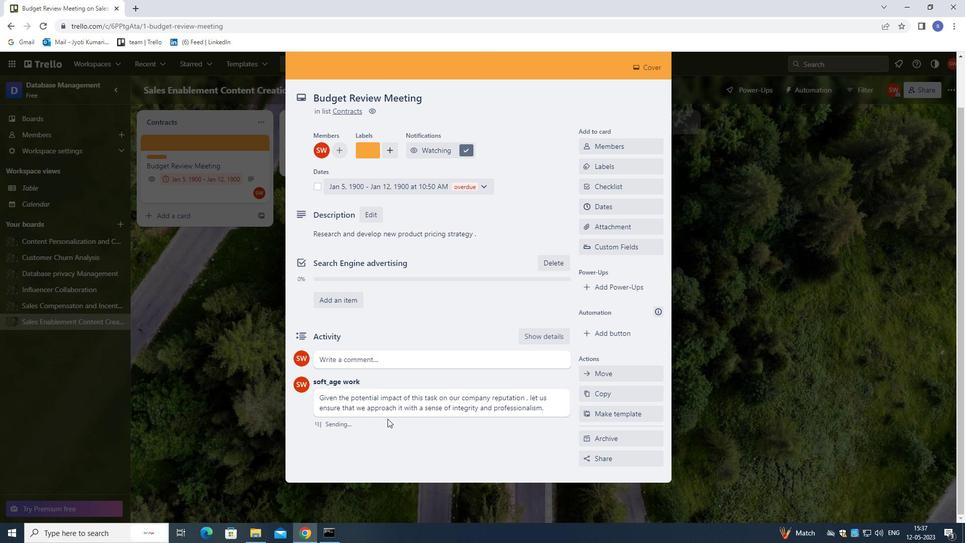 
Action: Mouse moved to (400, 404)
Screenshot: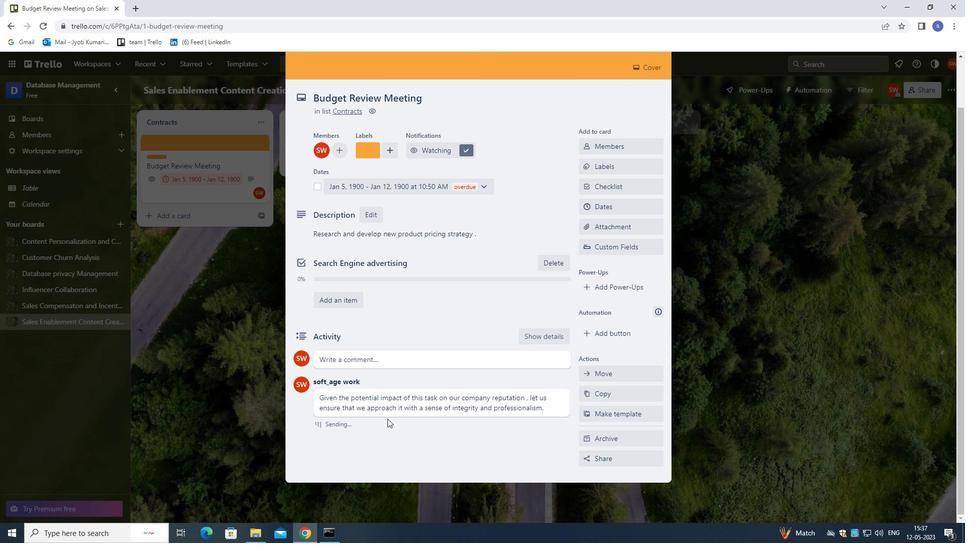 
Action: Mouse scrolled (400, 405) with delta (0, 0)
Screenshot: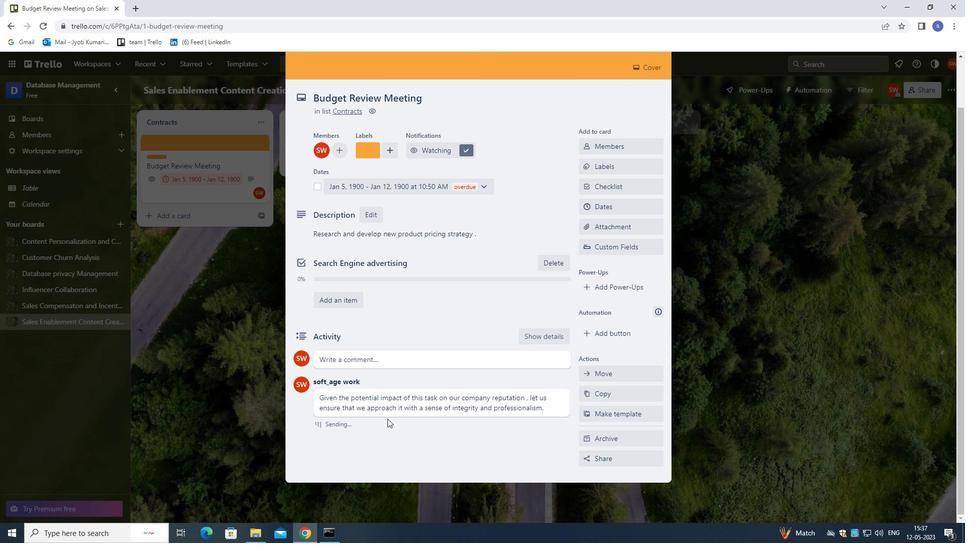 
Action: Mouse moved to (402, 397)
Screenshot: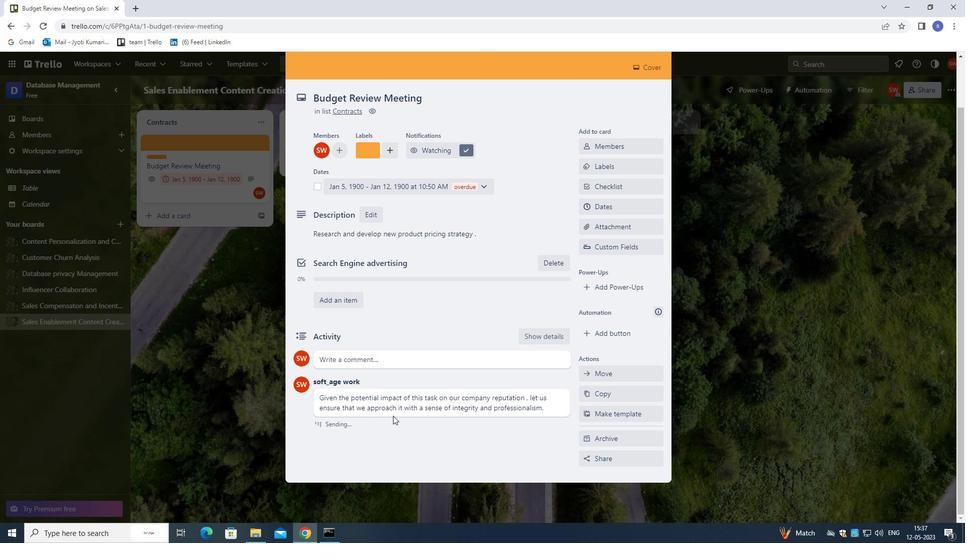 
Action: Mouse scrolled (402, 398) with delta (0, 0)
Screenshot: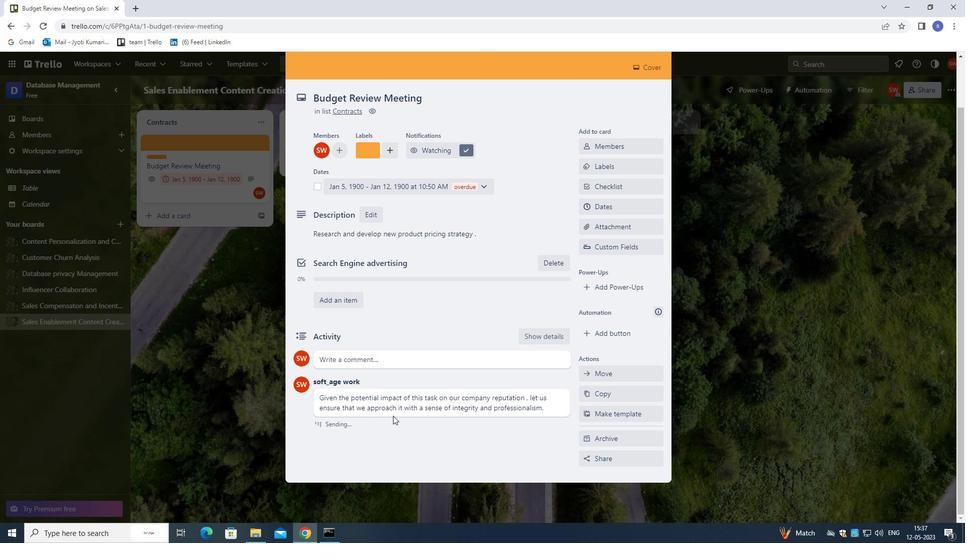 
Action: Mouse moved to (661, 87)
Screenshot: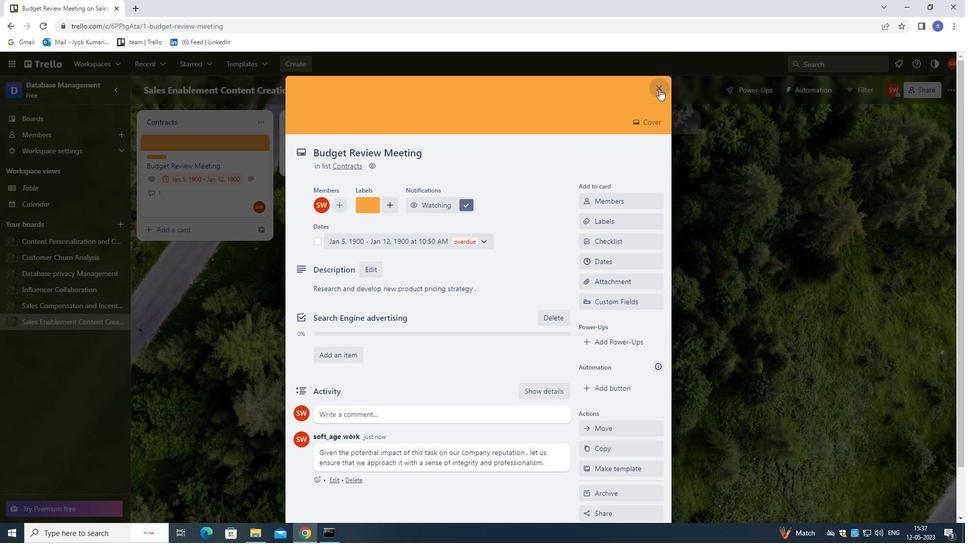 
Action: Mouse pressed left at (661, 87)
Screenshot: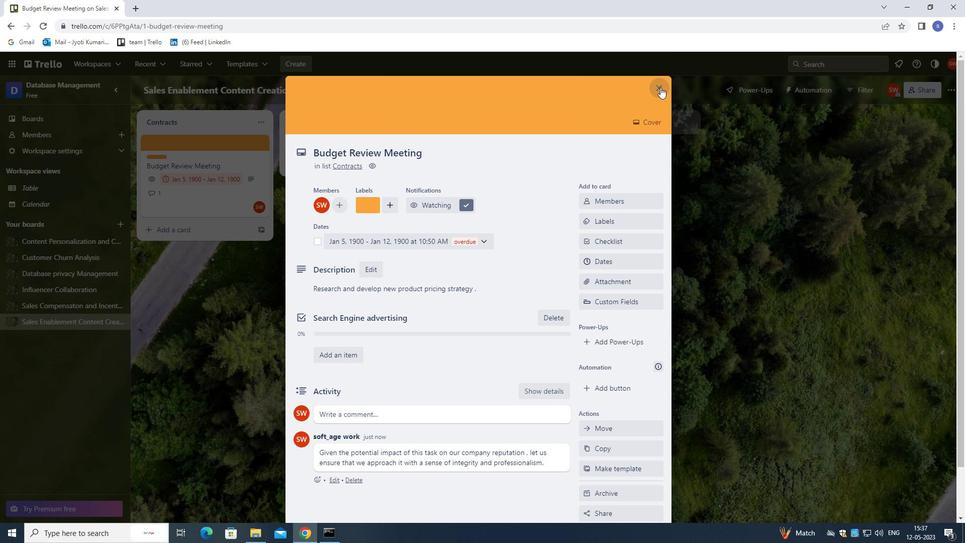 
Action: Mouse moved to (28, 304)
Screenshot: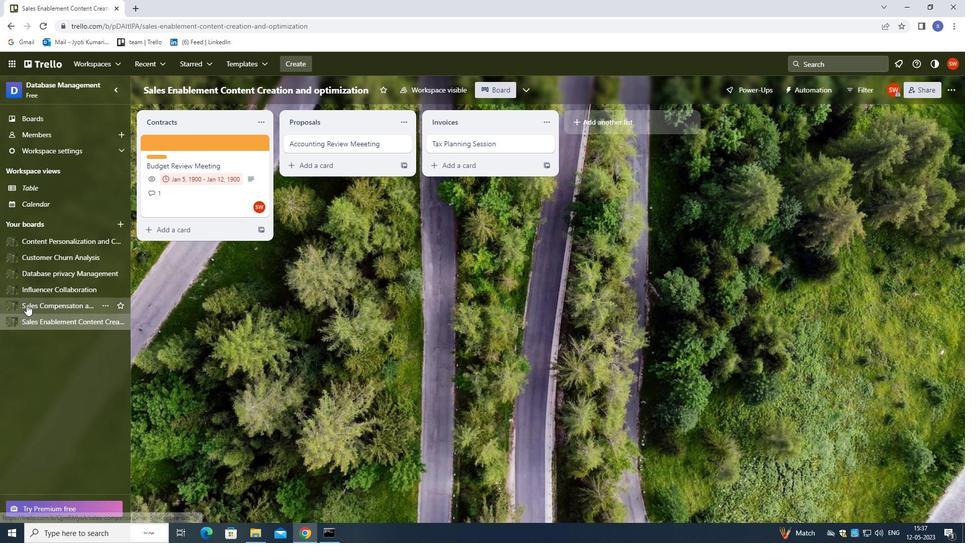 
Action: Mouse pressed left at (28, 304)
Screenshot: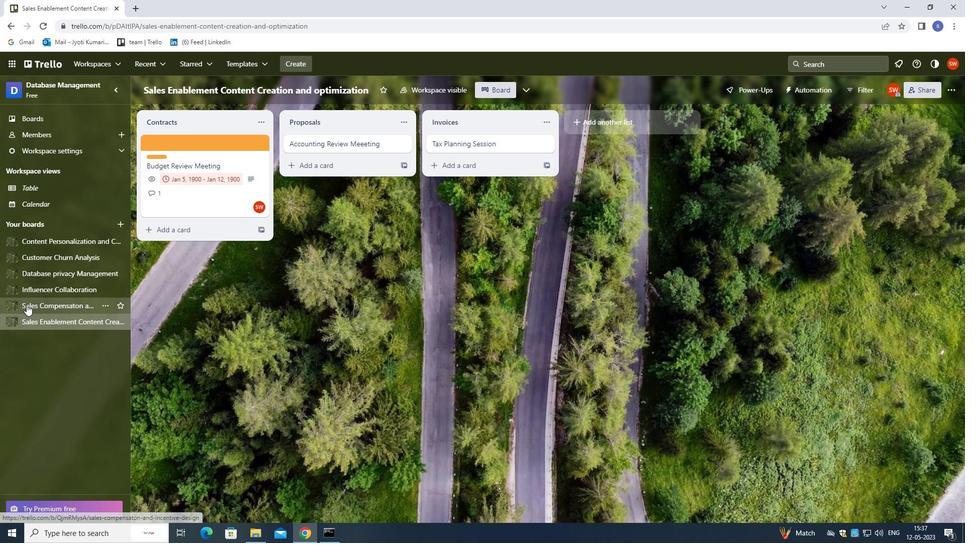 
Action: Mouse moved to (166, 141)
Screenshot: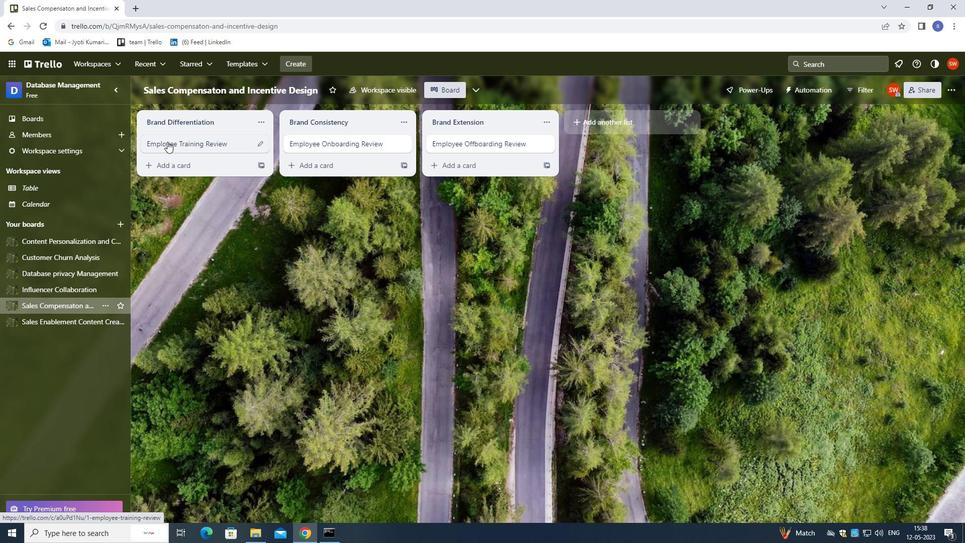 
Action: Mouse pressed left at (166, 141)
Screenshot: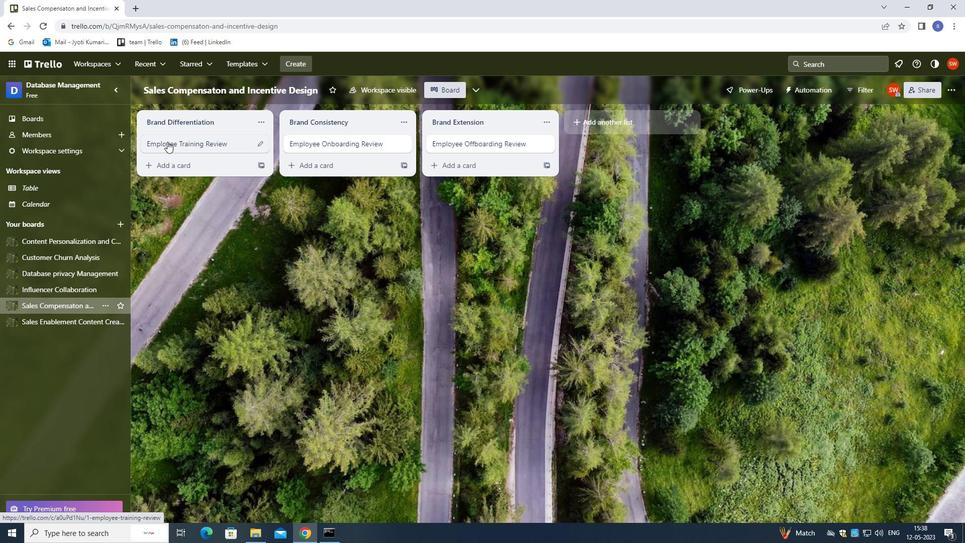 
Action: Mouse moved to (646, 142)
Screenshot: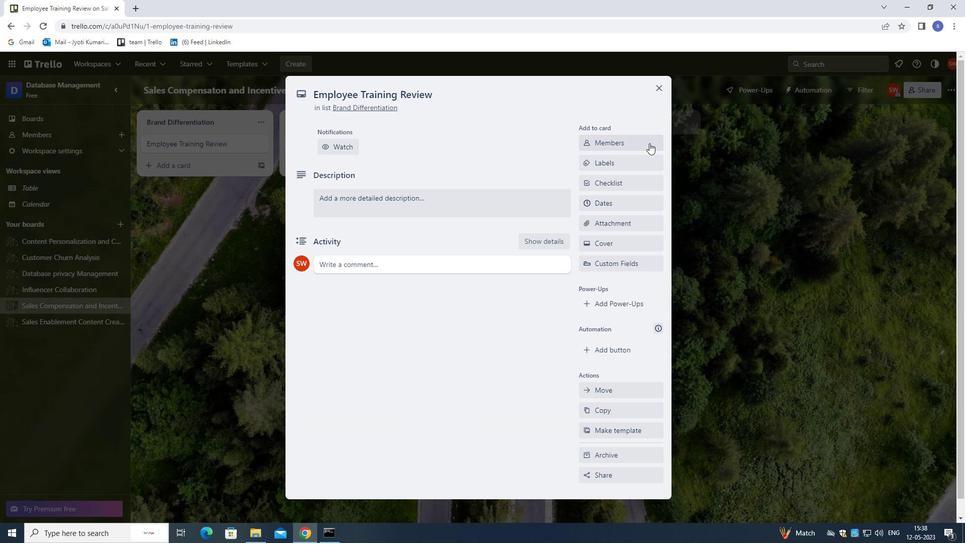 
Action: Mouse pressed left at (646, 142)
Screenshot: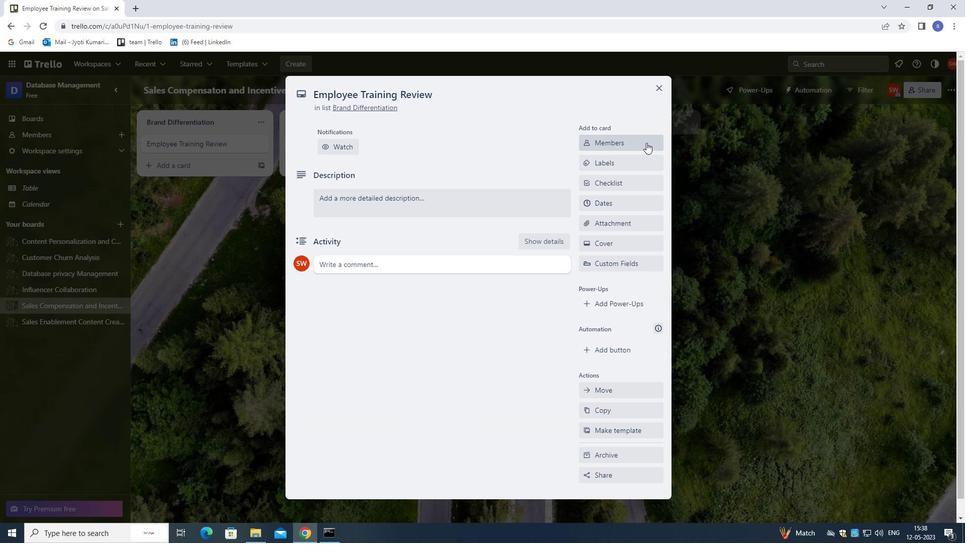 
Action: Mouse moved to (628, 134)
Screenshot: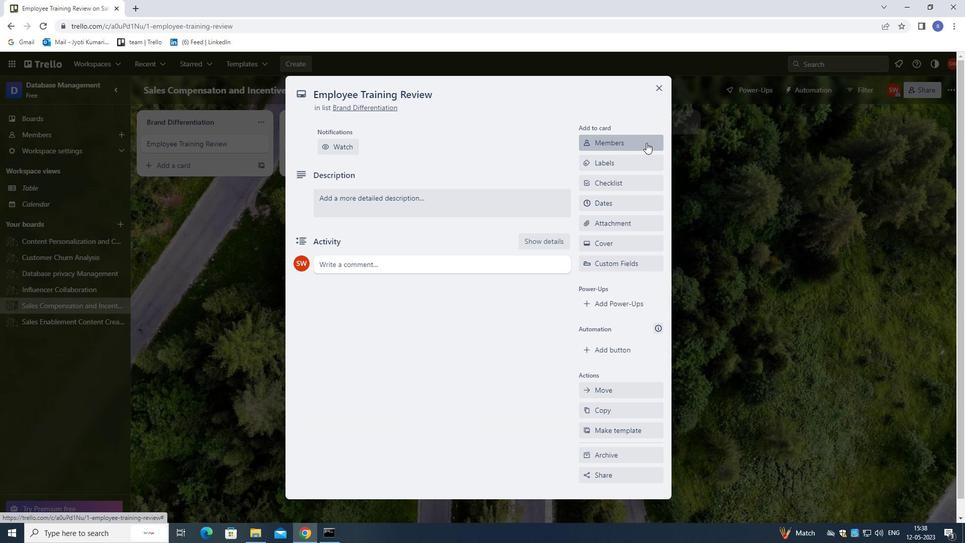 
Action: Key pressed SOFTAGE.3<Key.shift>@SOFTAGE.NET
Screenshot: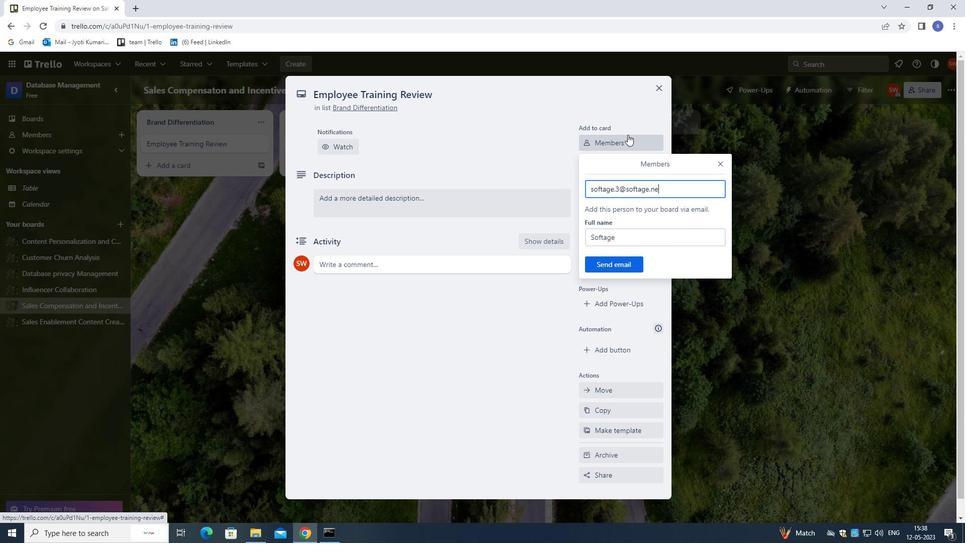 
Action: Mouse moved to (632, 261)
Screenshot: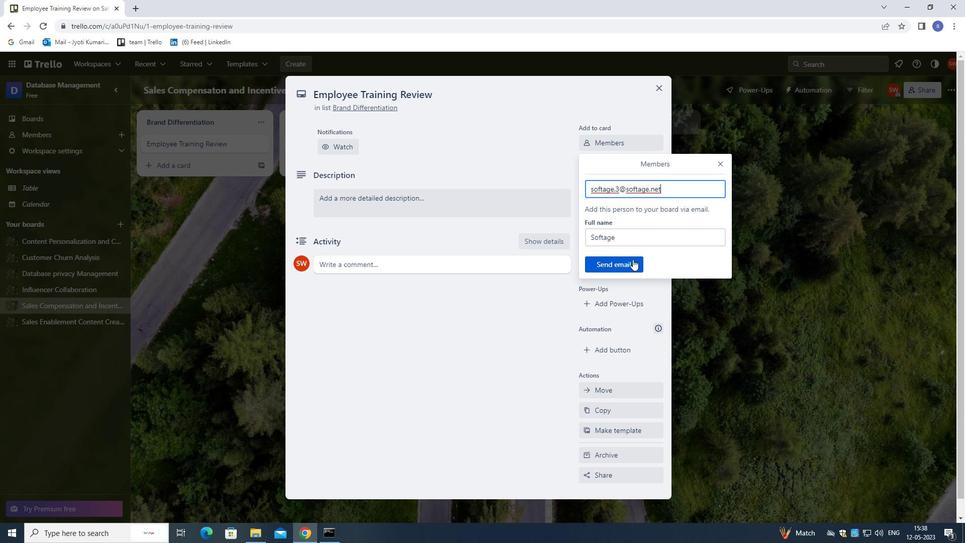 
Action: Mouse pressed left at (632, 261)
Screenshot: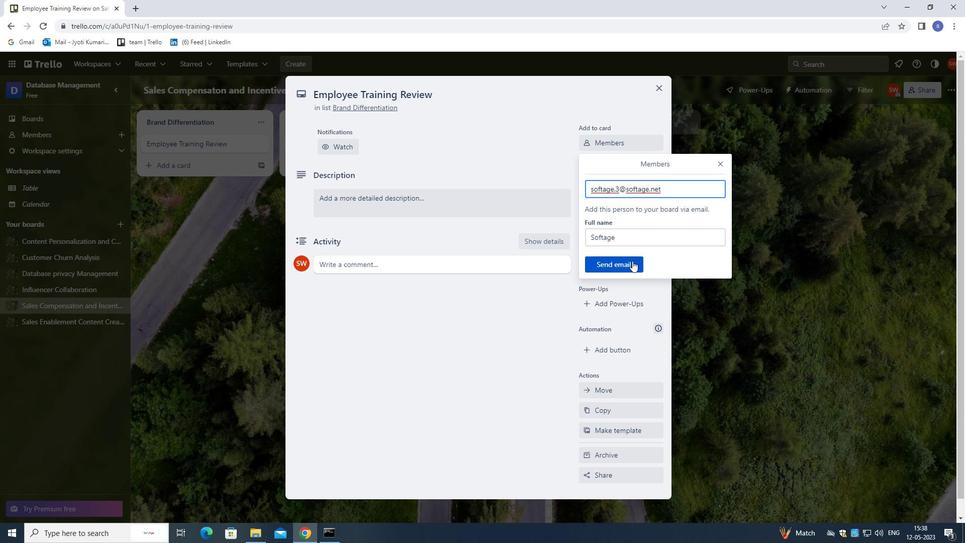 
Action: Mouse moved to (603, 195)
Screenshot: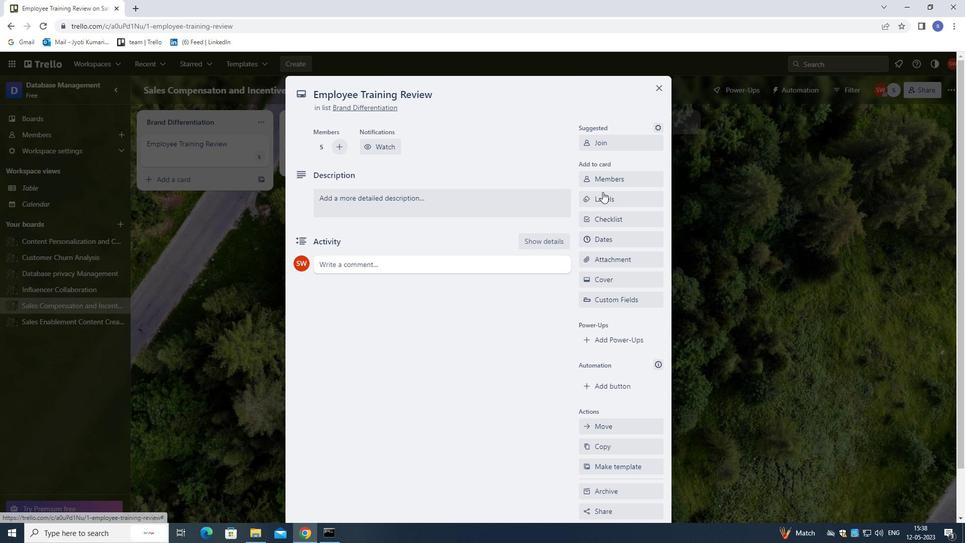 
Action: Mouse pressed left at (603, 195)
Screenshot: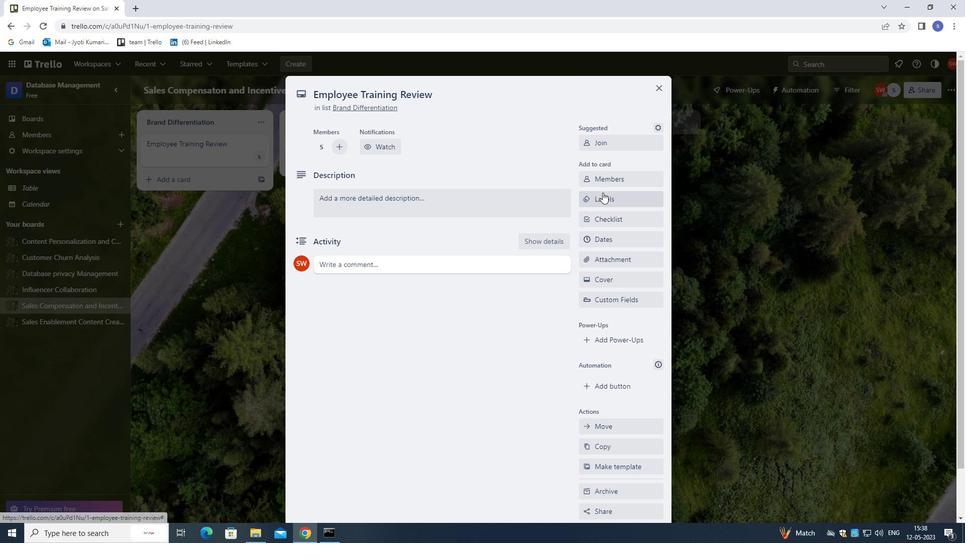 
Action: Mouse moved to (604, 200)
Screenshot: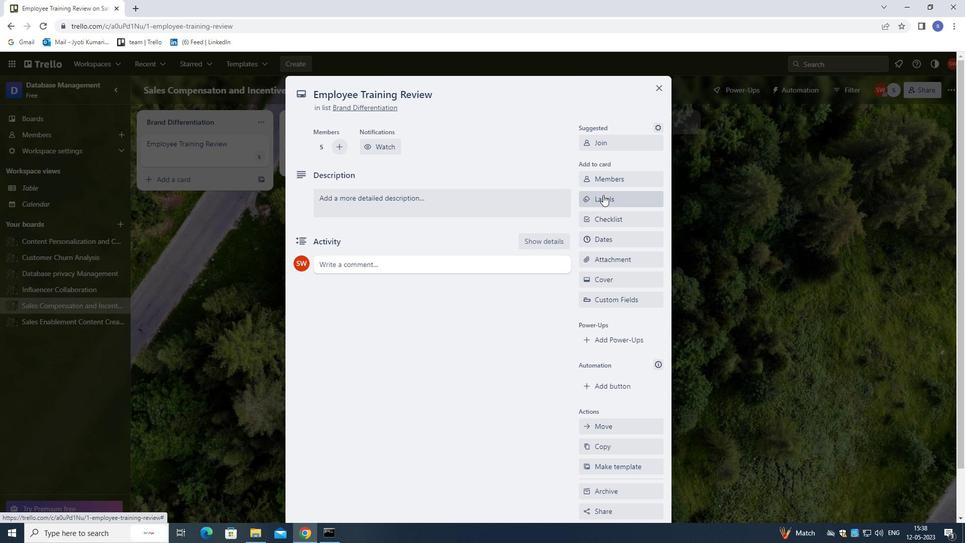 
Action: Key pressed P
Screenshot: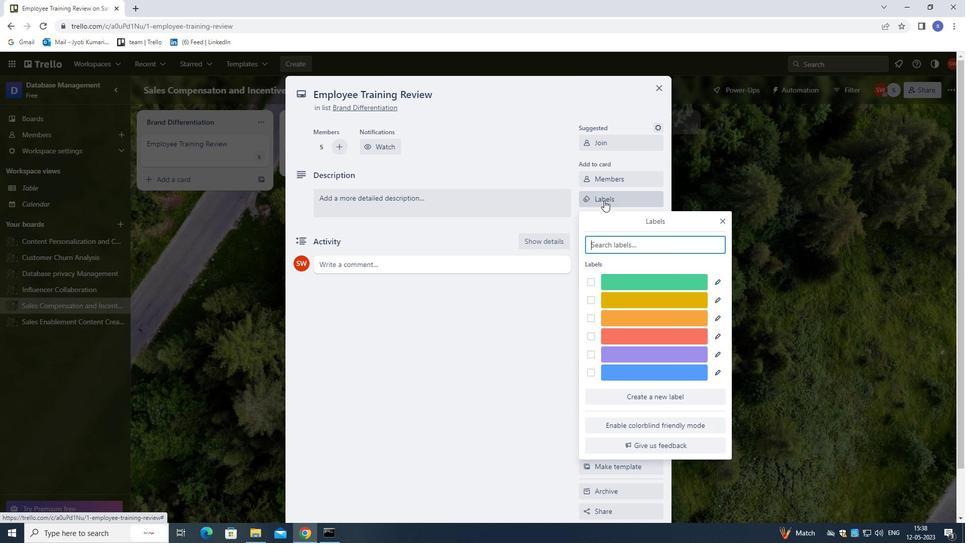 
Action: Mouse moved to (632, 280)
Screenshot: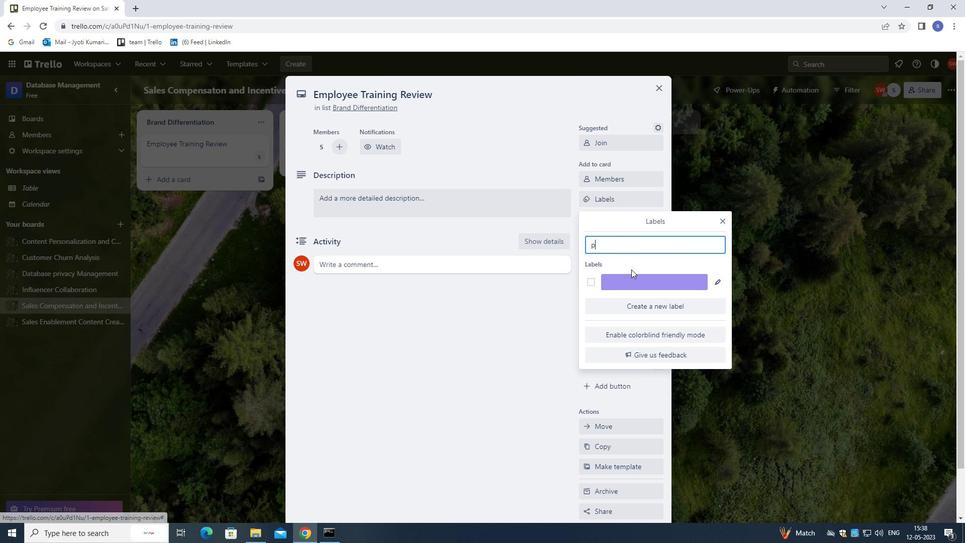 
Action: Mouse pressed left at (632, 280)
Screenshot: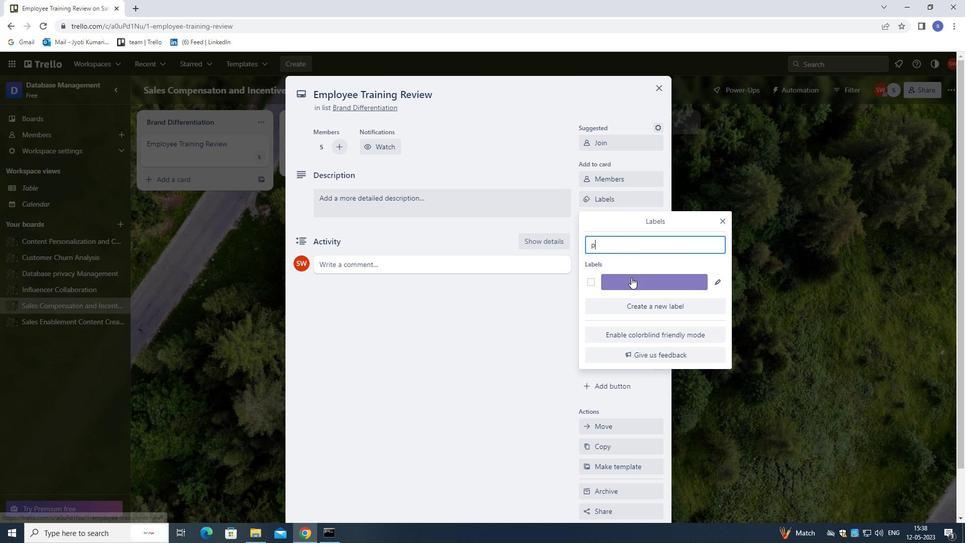 
Action: Mouse moved to (723, 222)
Screenshot: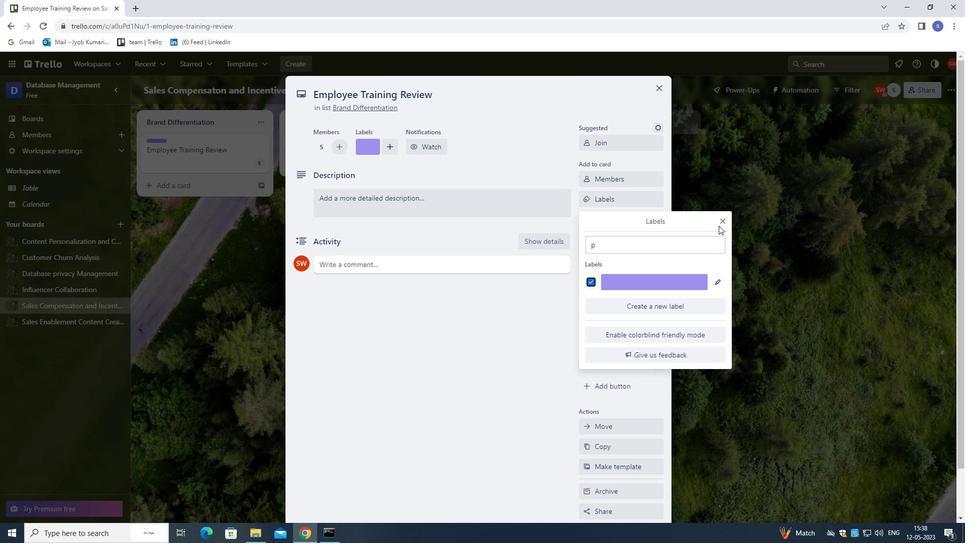 
Action: Mouse pressed left at (723, 222)
Screenshot: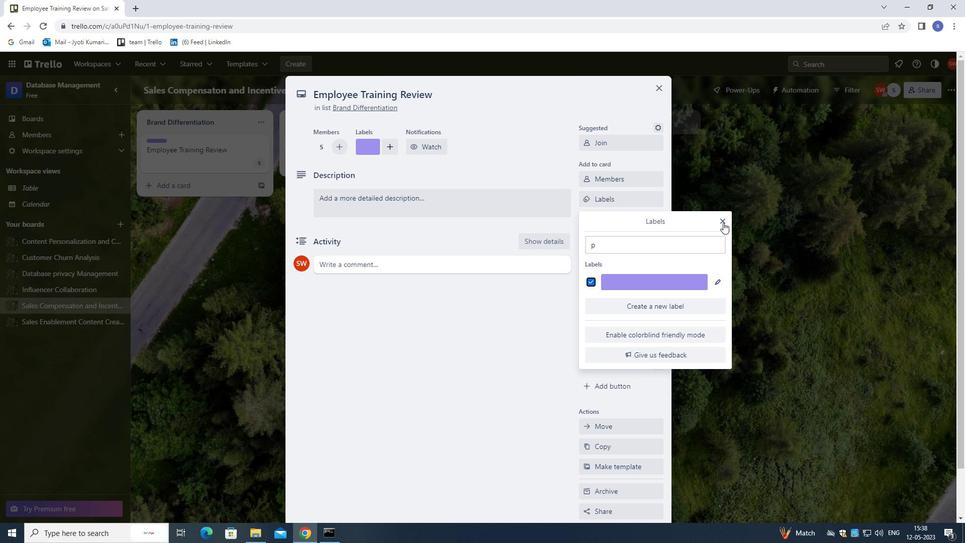 
Action: Mouse moved to (628, 222)
Screenshot: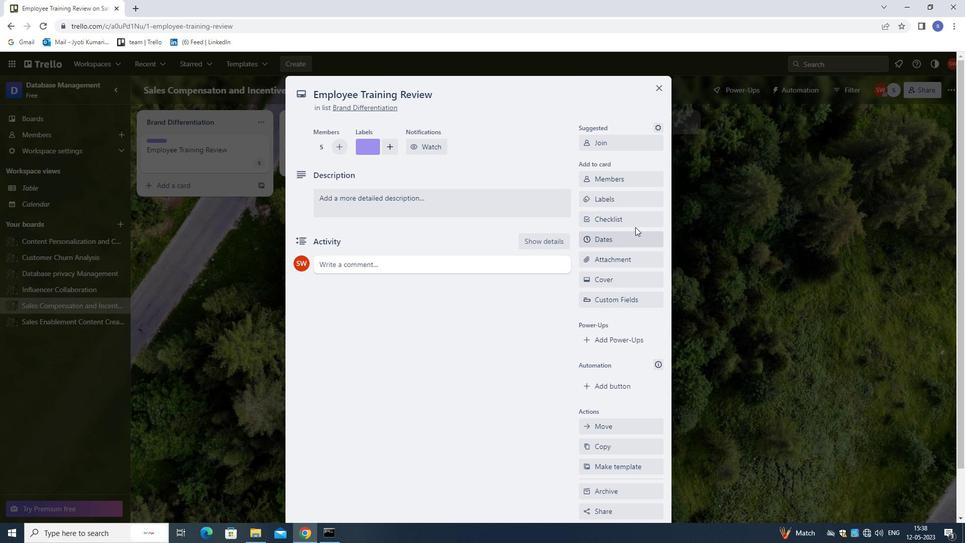 
Action: Mouse pressed left at (628, 222)
Screenshot: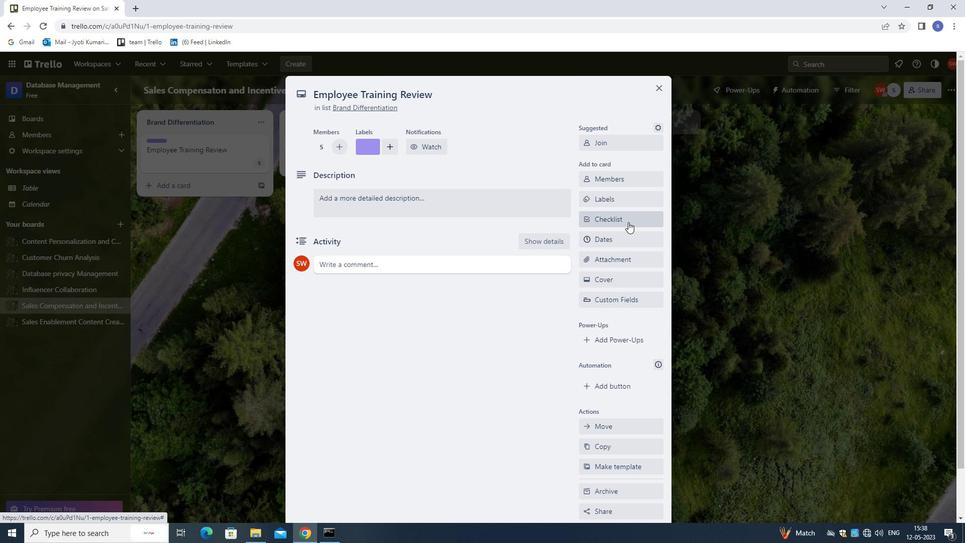 
Action: Mouse moved to (620, 216)
Screenshot: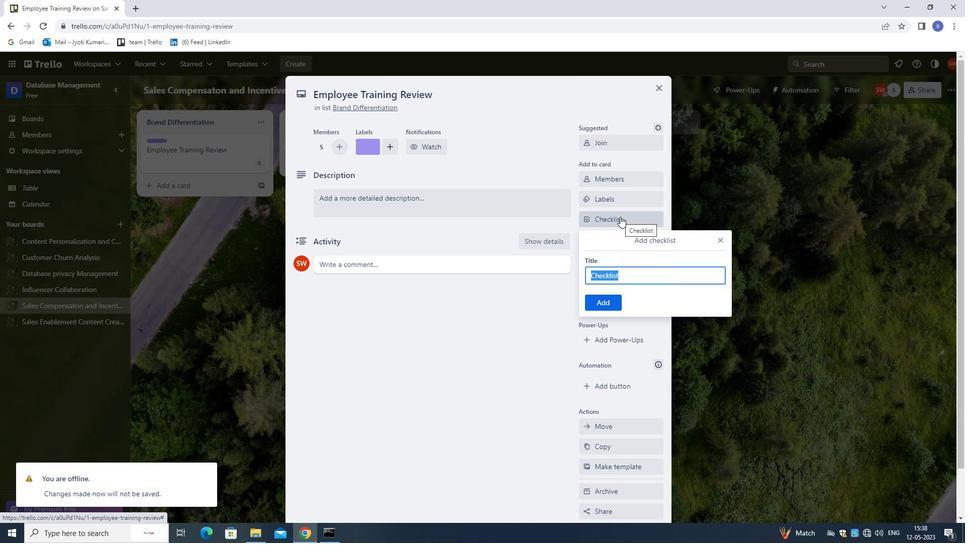 
Action: Key pressed <Key.shift>COM<Key.backspace>NSTITUENT<Key.space><Key.shift>OUTREACH
Screenshot: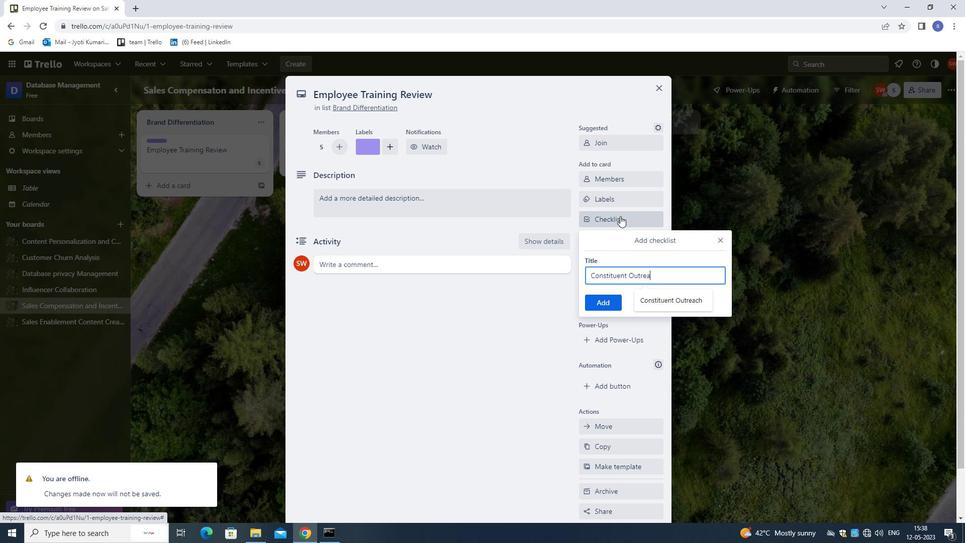 
Action: Mouse moved to (608, 298)
Screenshot: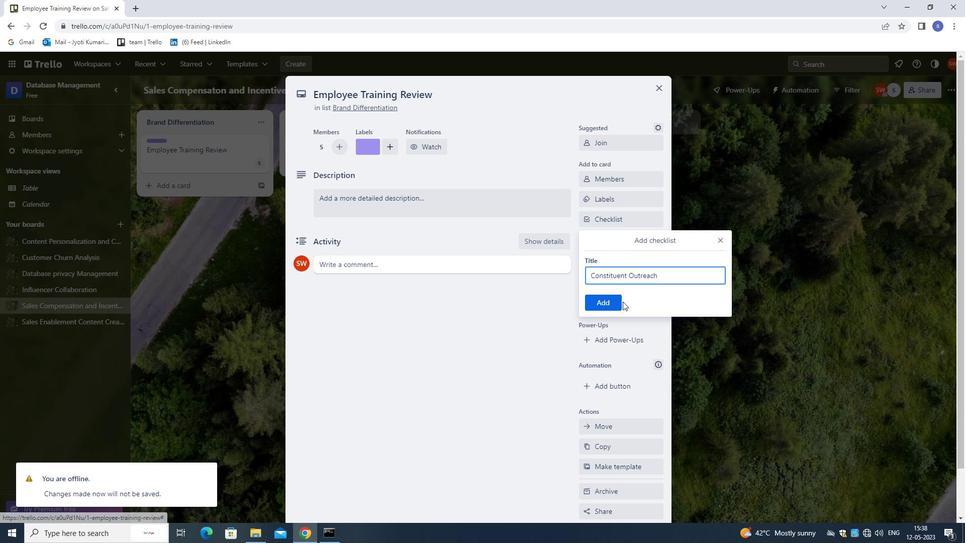 
Action: Mouse pressed left at (608, 298)
Screenshot: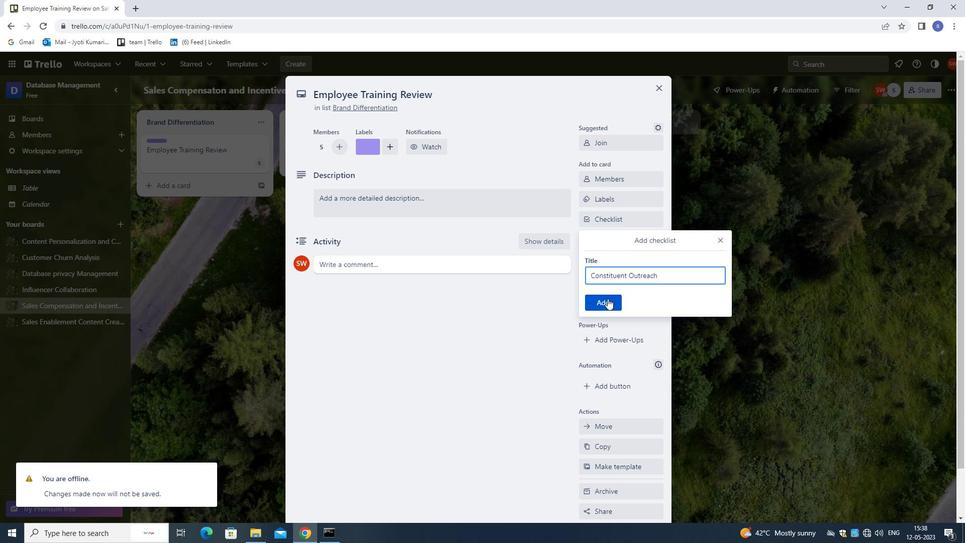 
Action: Mouse moved to (589, 257)
Screenshot: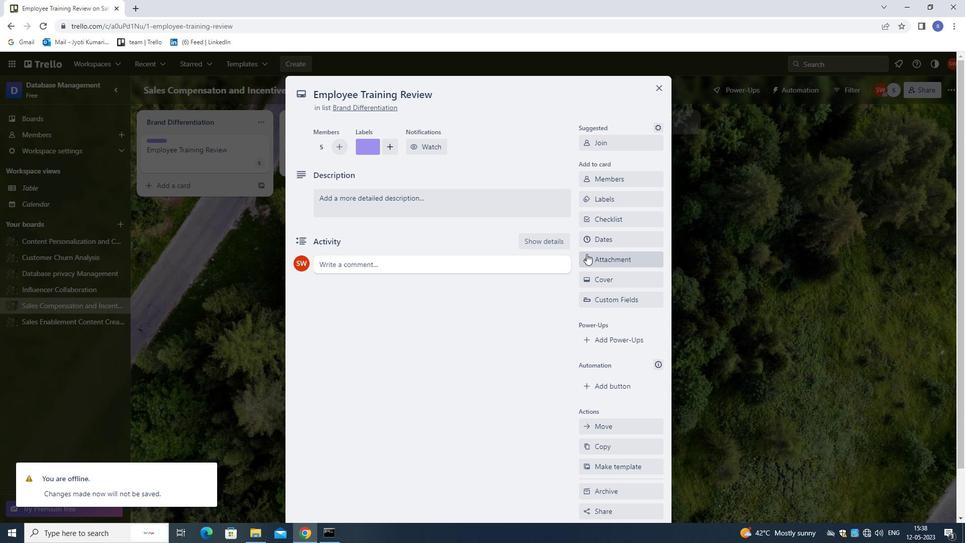 
Action: Mouse pressed left at (589, 257)
Screenshot: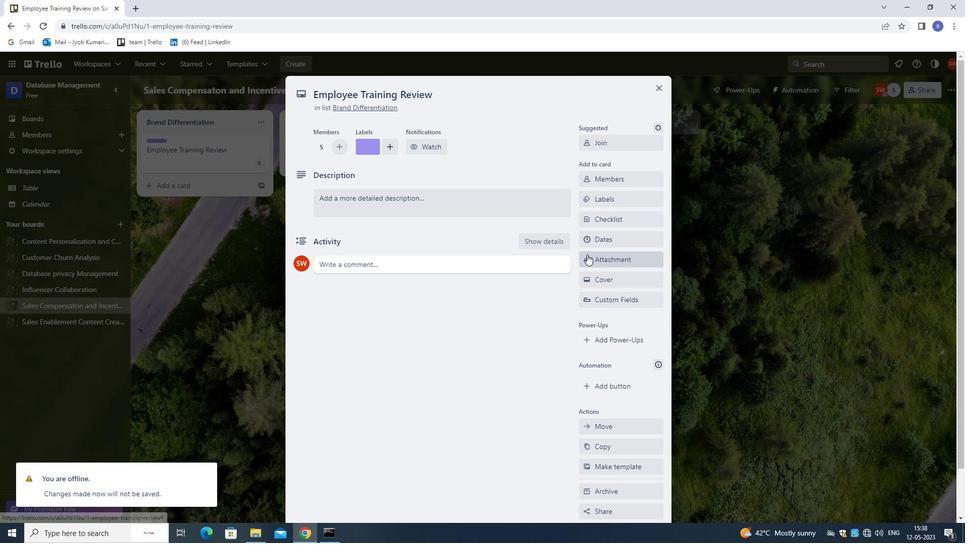 
Action: Mouse moved to (610, 378)
Screenshot: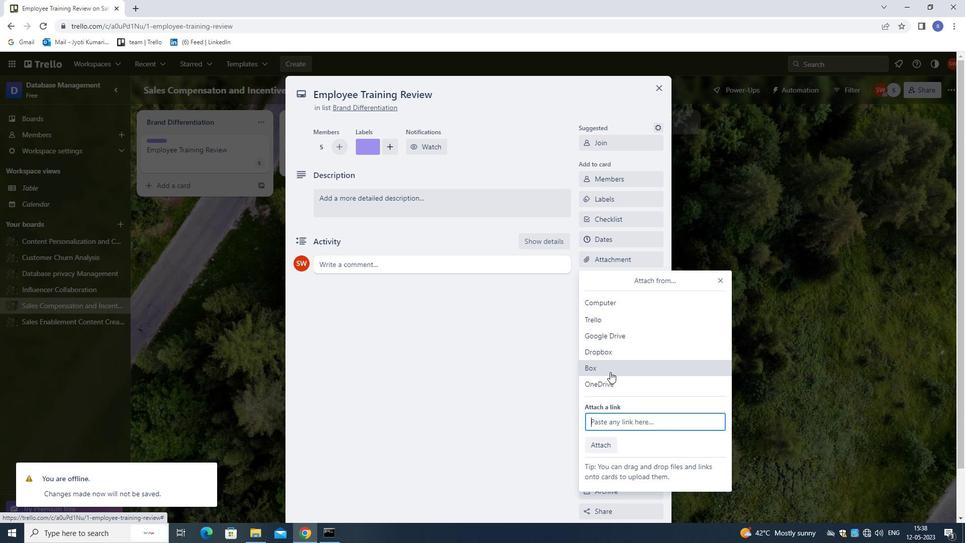 
Action: Mouse pressed left at (610, 378)
Screenshot: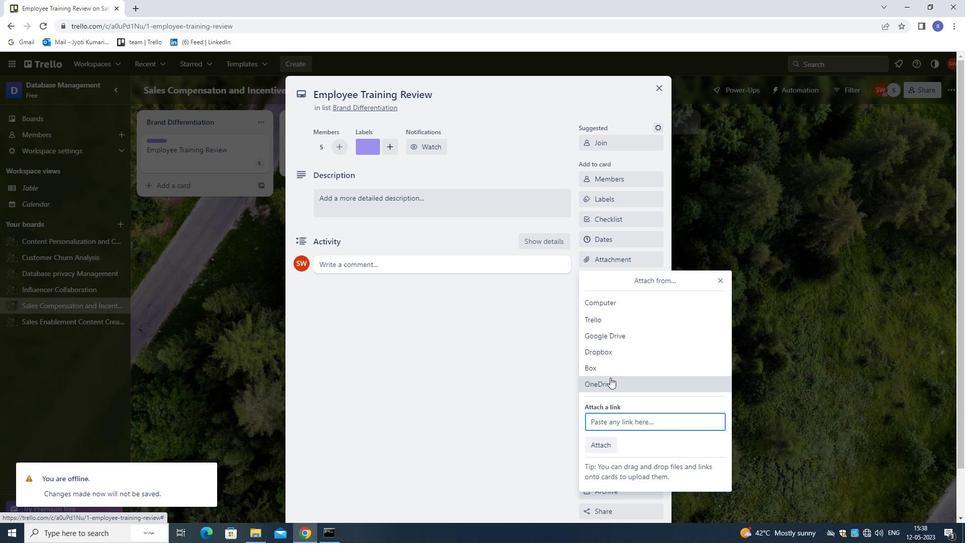 
Action: Mouse moved to (404, 296)
Screenshot: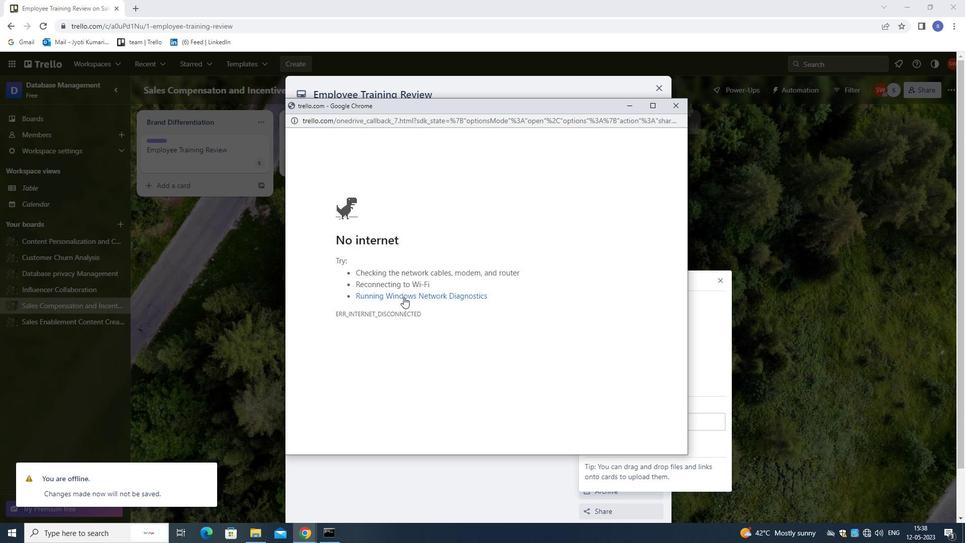 
Action: Mouse pressed left at (404, 296)
Screenshot: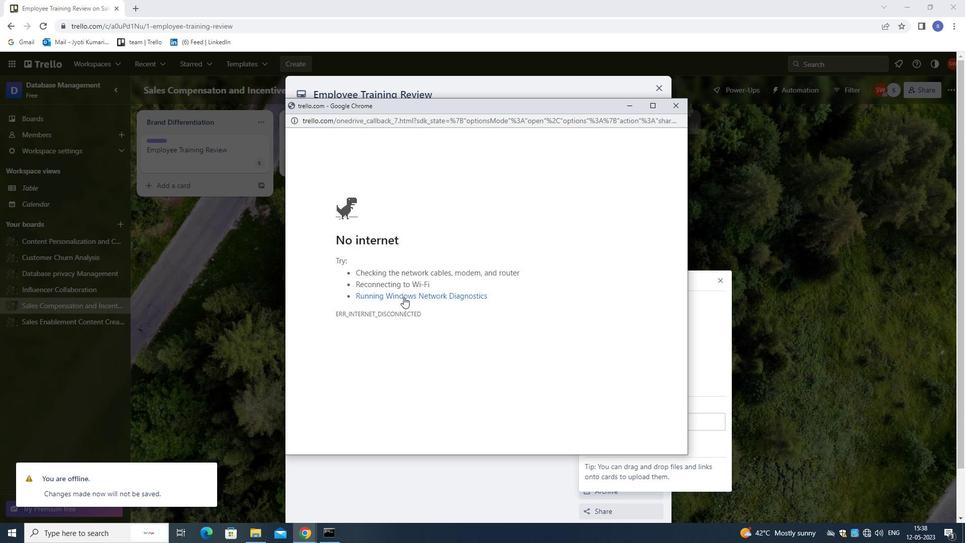 
Action: Mouse moved to (600, 374)
Screenshot: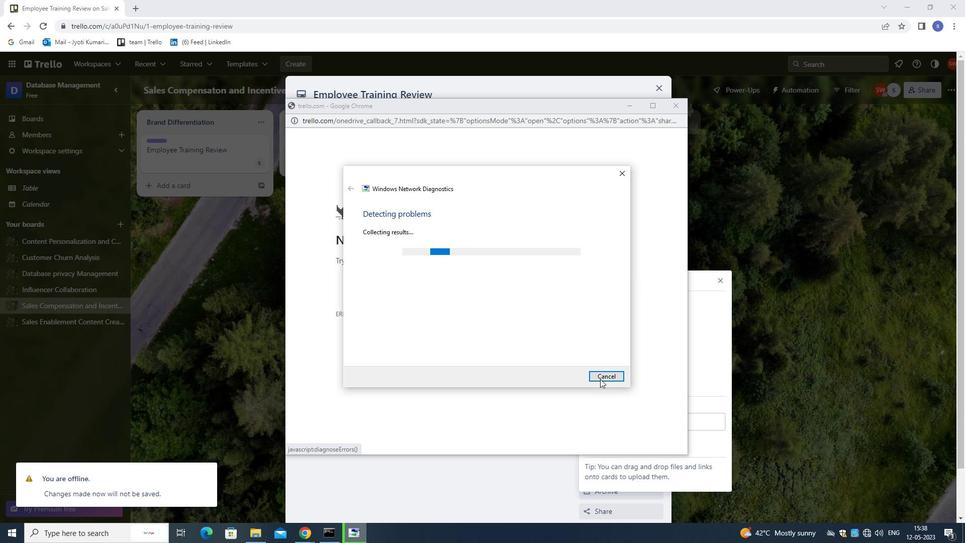 
Action: Mouse pressed left at (600, 374)
Screenshot: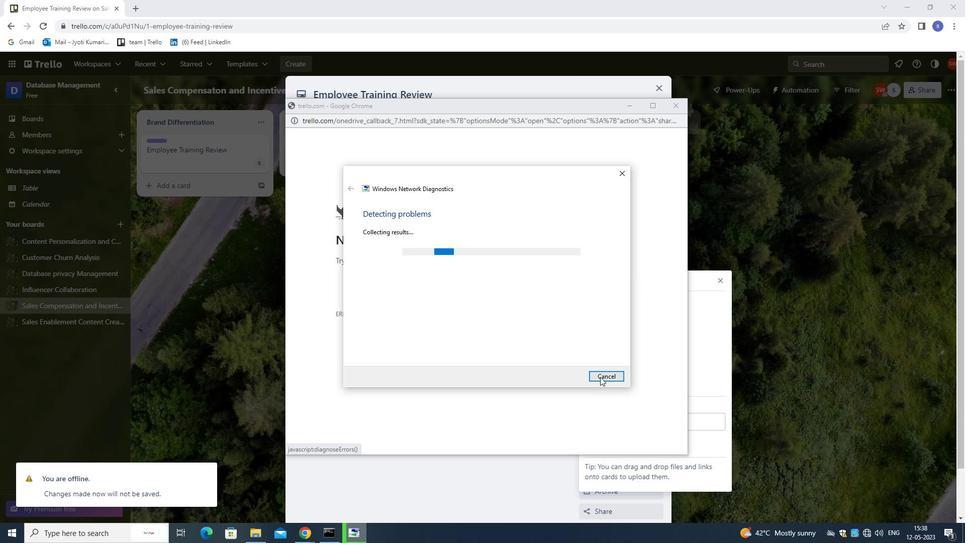 
Action: Mouse moved to (674, 102)
Screenshot: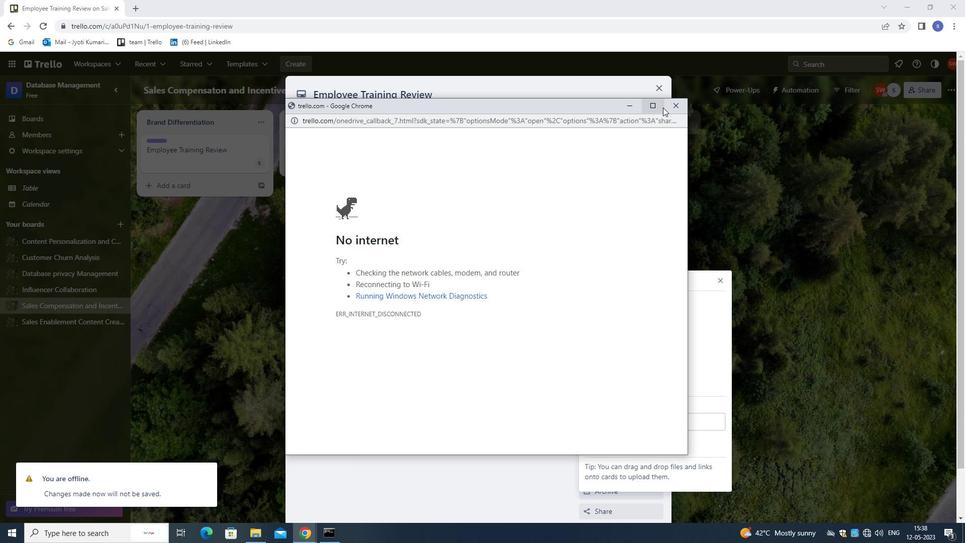 
Action: Mouse pressed left at (674, 102)
Screenshot: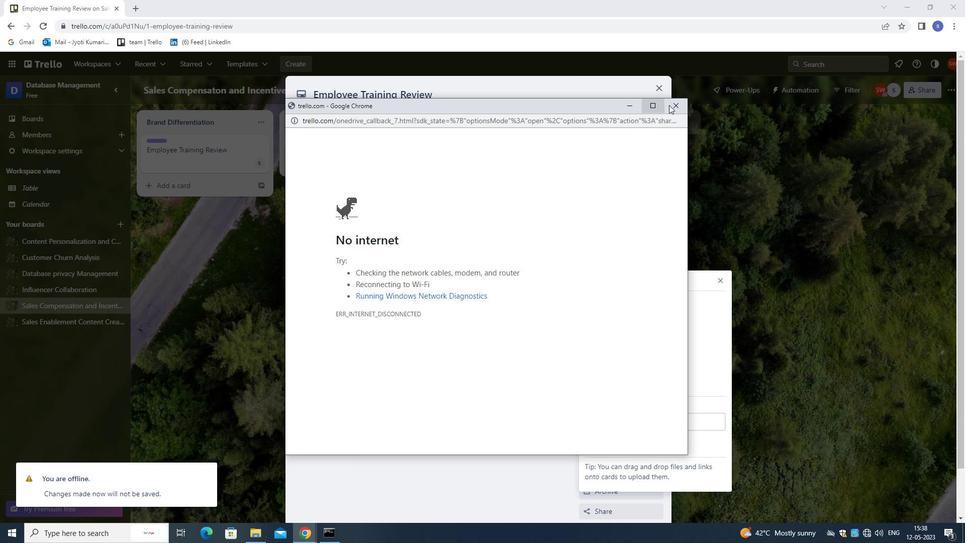 
Action: Mouse moved to (514, 270)
Screenshot: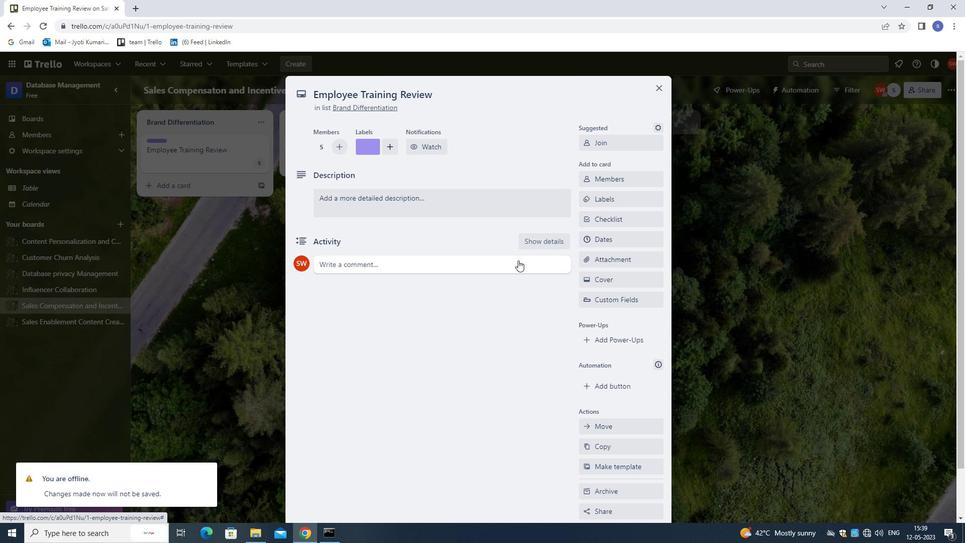 
Action: Mouse pressed left at (514, 270)
Screenshot: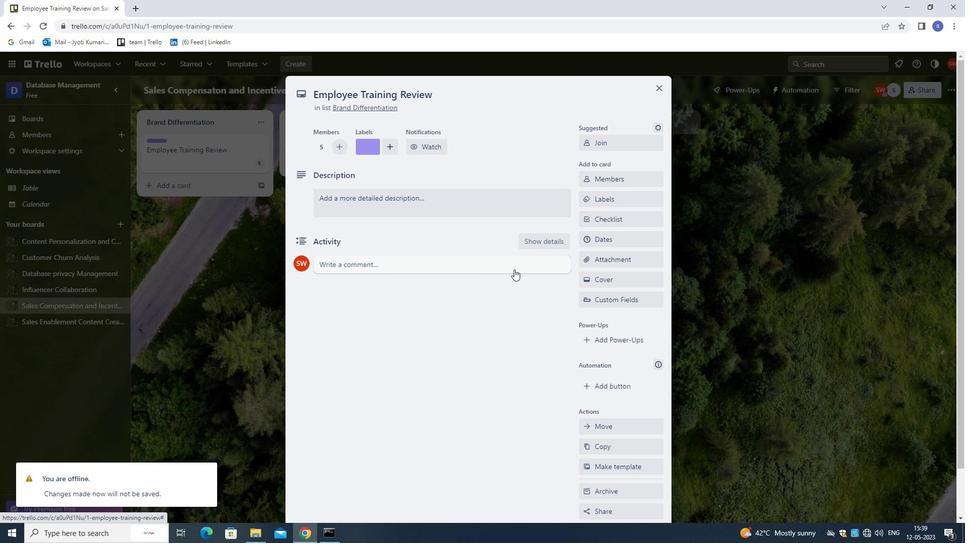 
Action: Mouse moved to (514, 301)
Screenshot: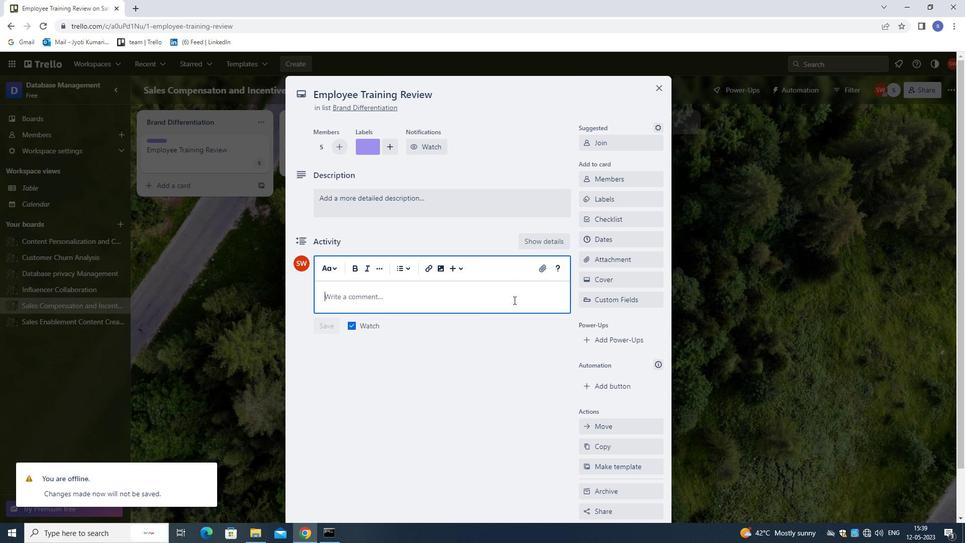 
Action: Key pressed <Key.shift>PLAN<Key.space>AND<Key.space>EXECUTE<Key.space>COMPANY<Key.space>TEAM-BUILDING<Key.space>RETRAT<Key.backspace><Key.backspace><Key.backspace>RA<Key.backspace>EAT<Key.space>WITH<Key.space>A<Key.space>FOCUS<Key.space>ON<Key.space>CONSTITUENT<Key.space>OUTREACH.
Screenshot: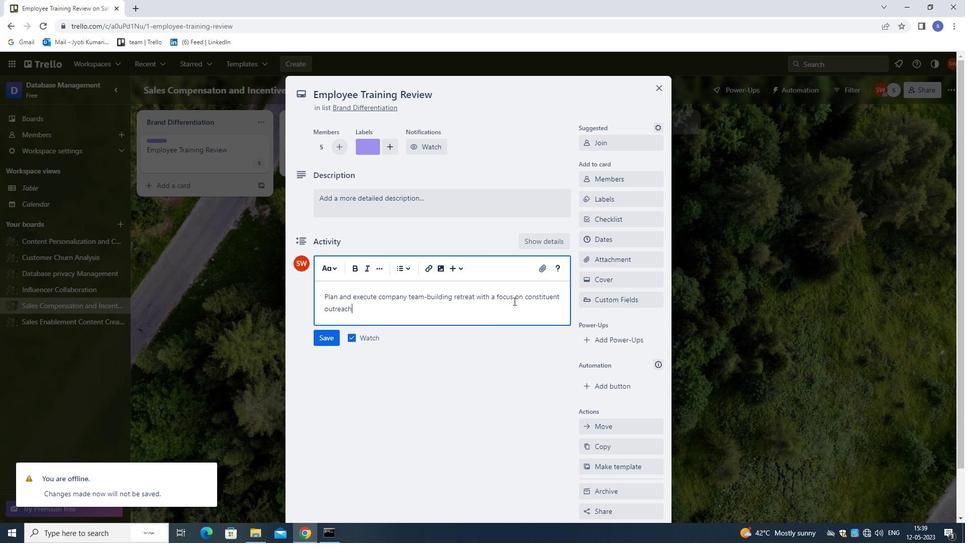 
Action: Mouse moved to (504, 334)
Screenshot: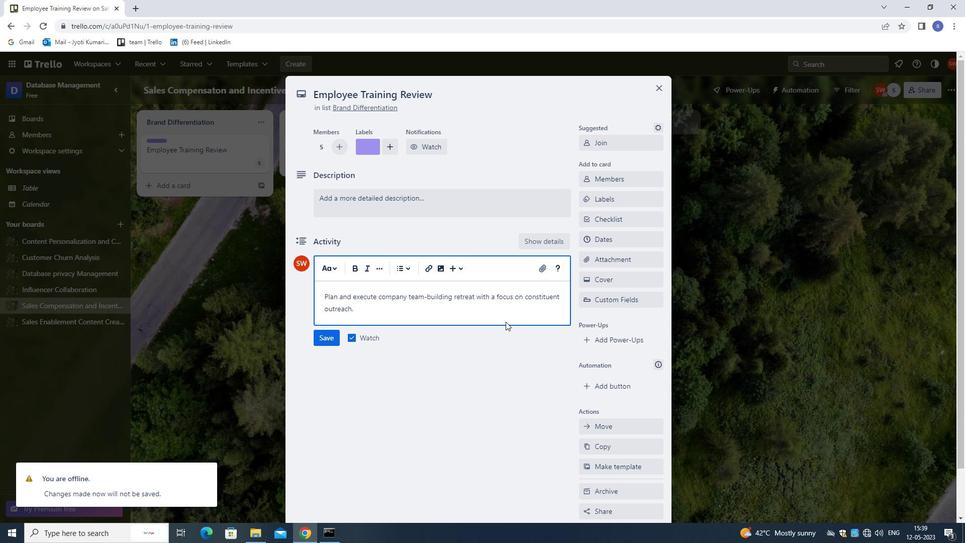 
Action: Mouse scrolled (504, 334) with delta (0, 0)
Screenshot: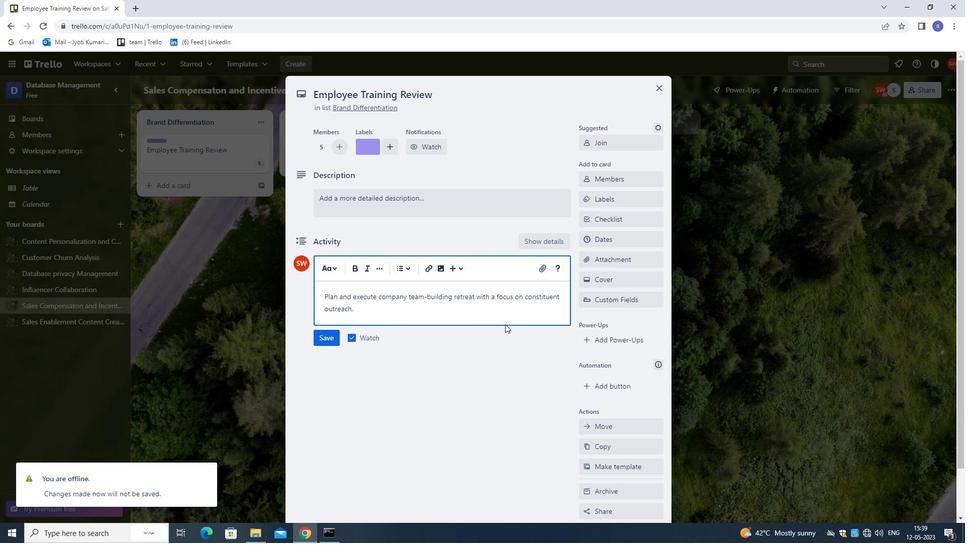 
Action: Mouse moved to (503, 341)
Screenshot: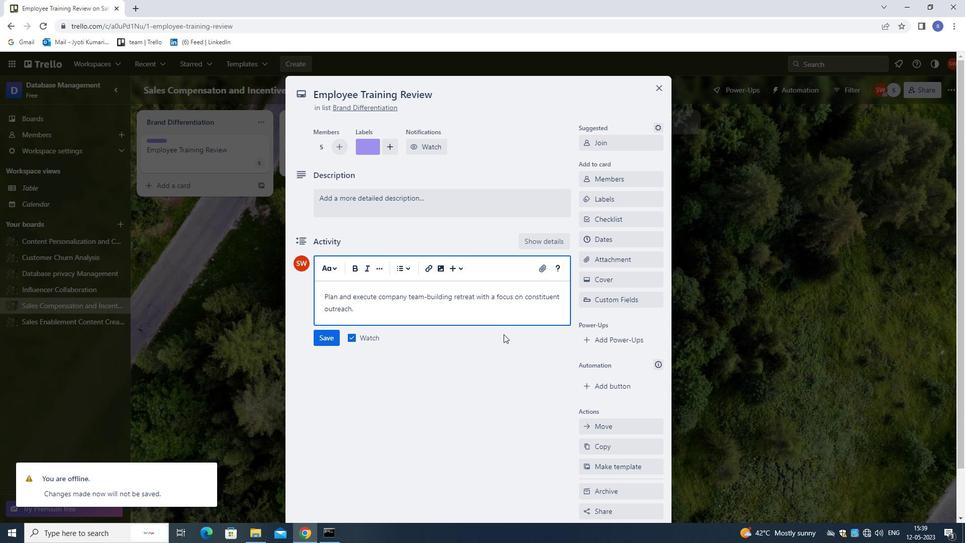 
Action: Mouse scrolled (503, 340) with delta (0, 0)
Screenshot: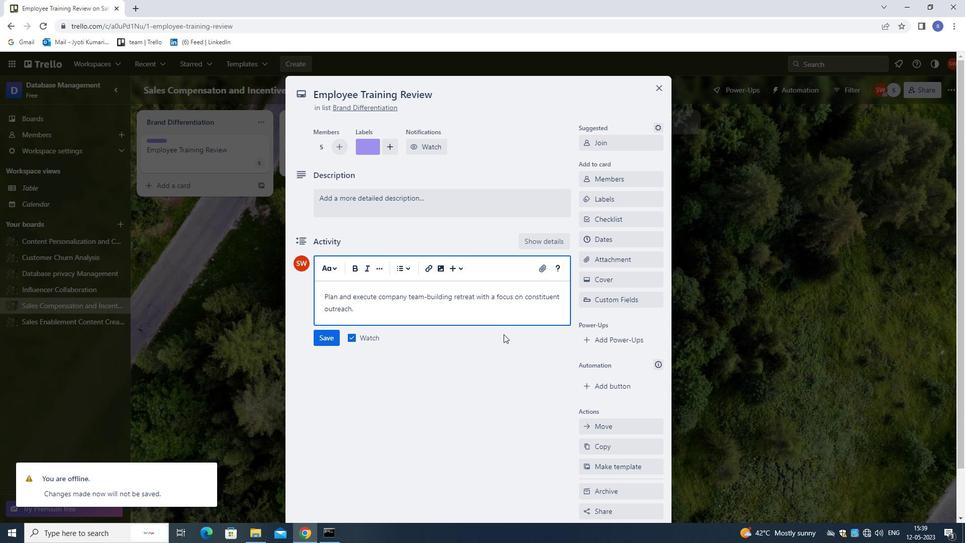 
Action: Mouse moved to (367, 290)
Screenshot: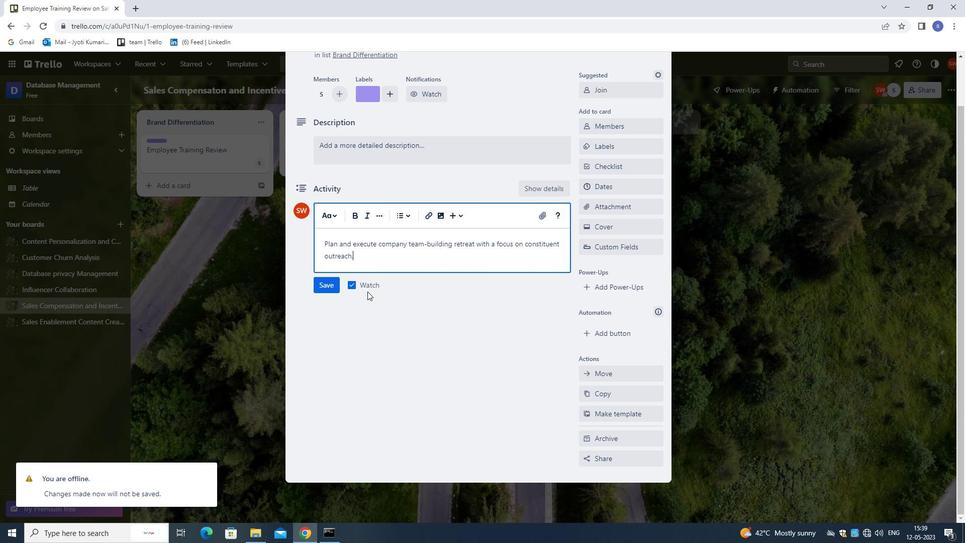 
Action: Mouse scrolled (367, 290) with delta (0, 0)
Screenshot: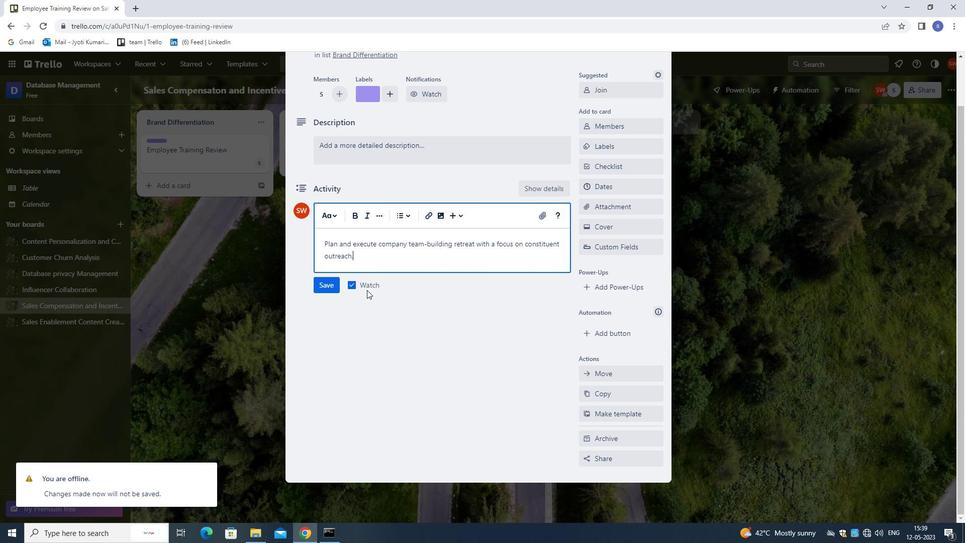 
Action: Mouse scrolled (367, 290) with delta (0, 0)
Screenshot: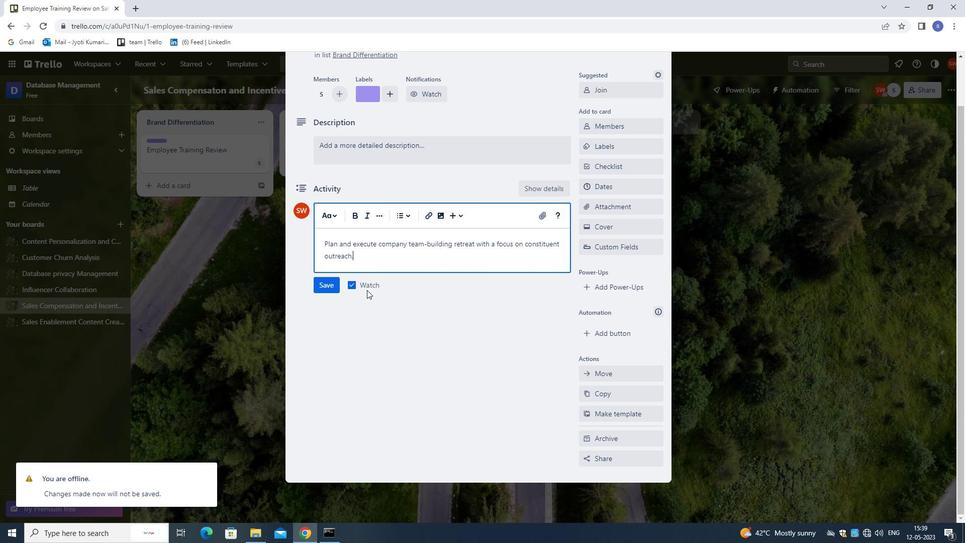 
Action: Mouse scrolled (367, 290) with delta (0, 0)
Screenshot: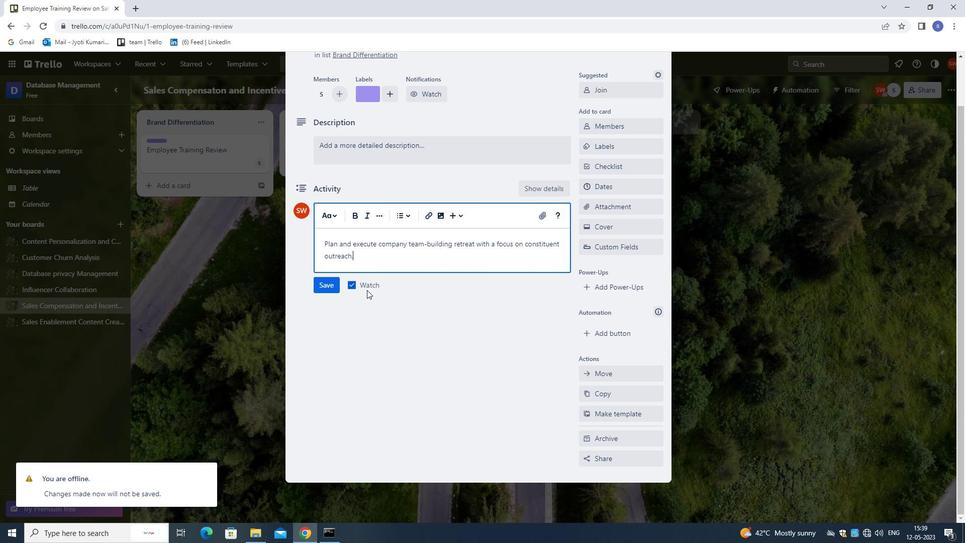 
Action: Mouse moved to (390, 200)
Screenshot: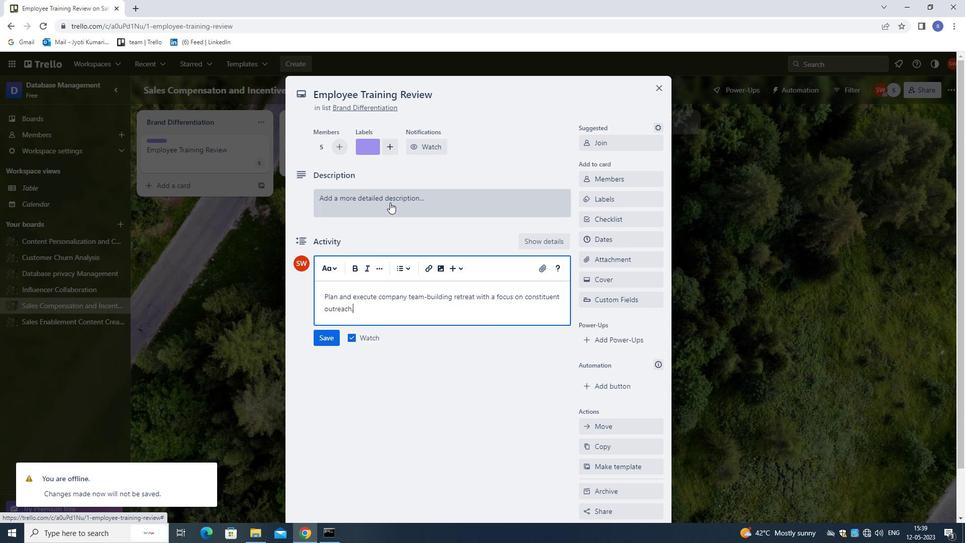 
Action: Mouse pressed left at (390, 200)
Screenshot: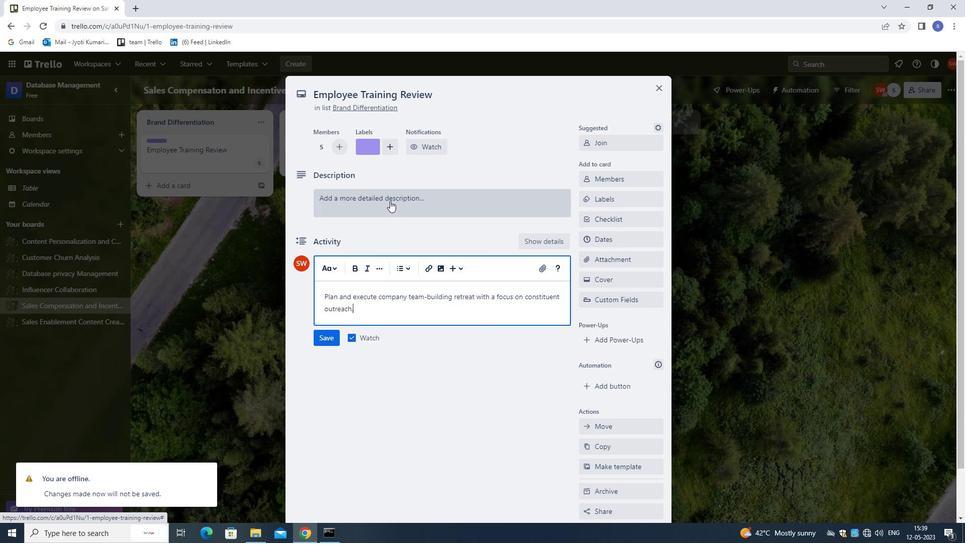 
Action: Mouse moved to (398, 254)
Screenshot: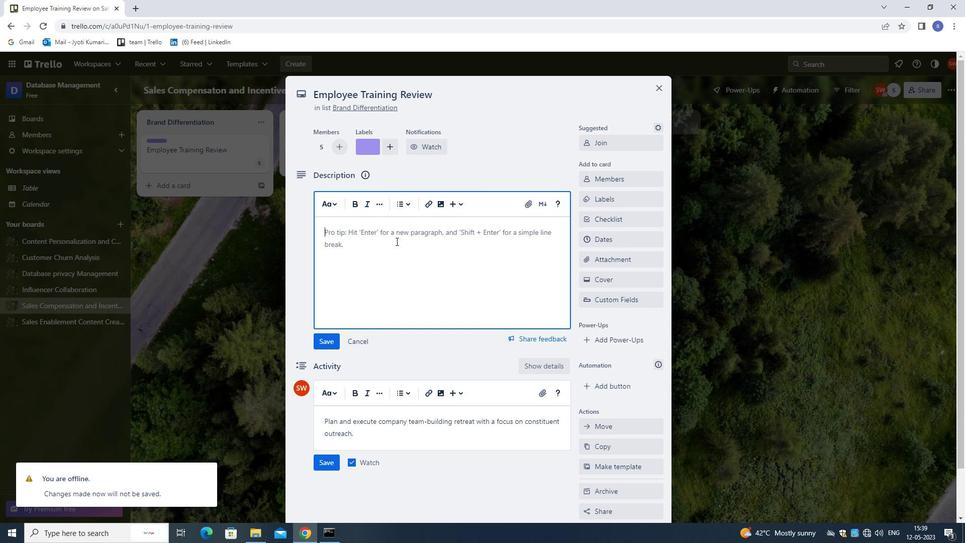 
Action: Key pressed <Key.shift>THIS<Key.space>ITAN<Key.backspace>M<Key.space><Key.backspace><Key.backspace><Key.backspace>EM<Key.space><Key.shift>PRESENTS<Key.space>AN<Key.space>OPPOT<Key.backspace>RTUNITY<Key.space>TO<Key.space>SHOW<Key.space><Key.backspace>CASE<Key.space>OUR<Key.space>SKILL<Key.space>AND<Key.space>EXPERTIES<Key.space>,<Key.space>SO<Key.space>LET<Key.space>US<Key.space>MAKE<Key.space>THE<Key.space>MOST<Key.space>OF<Key.space>IT.
Screenshot: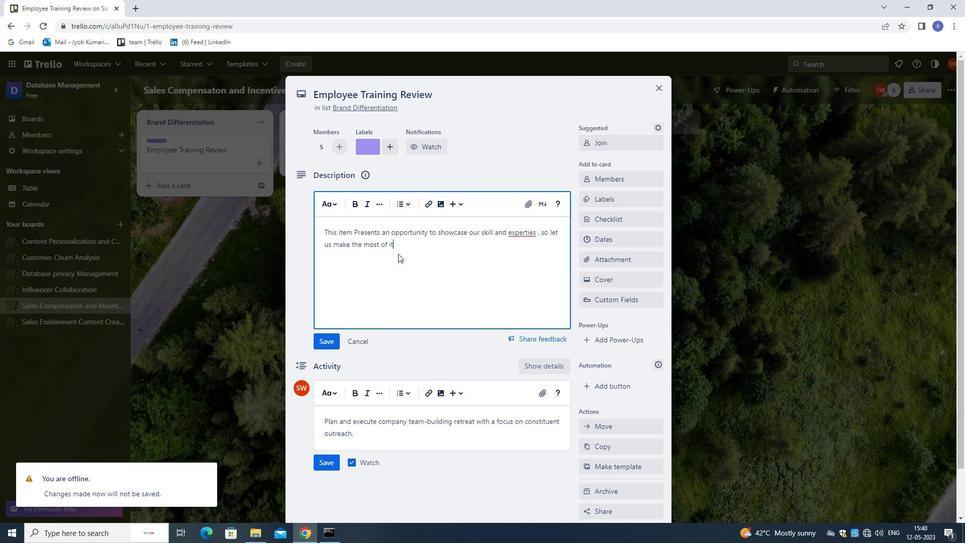 
Action: Mouse moved to (601, 235)
Screenshot: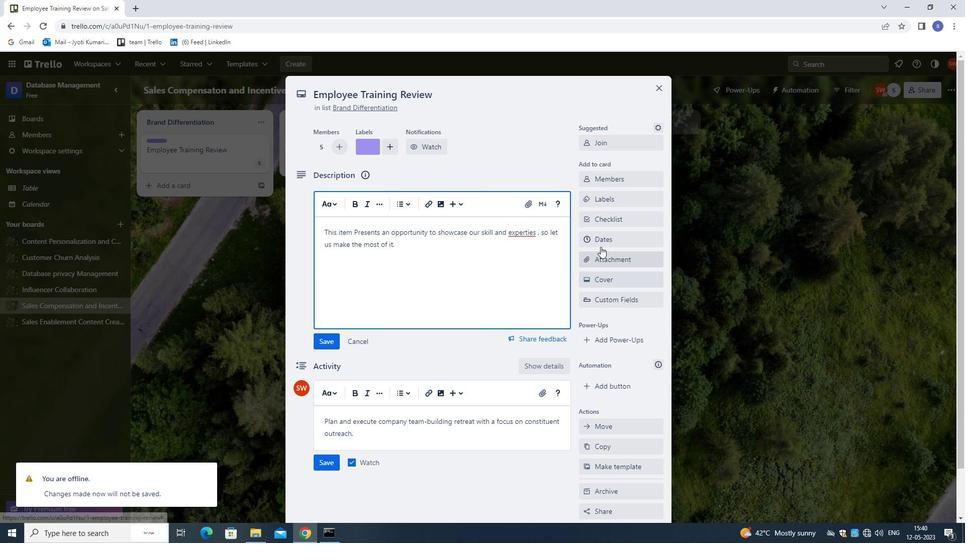 
Action: Mouse pressed left at (601, 235)
Screenshot: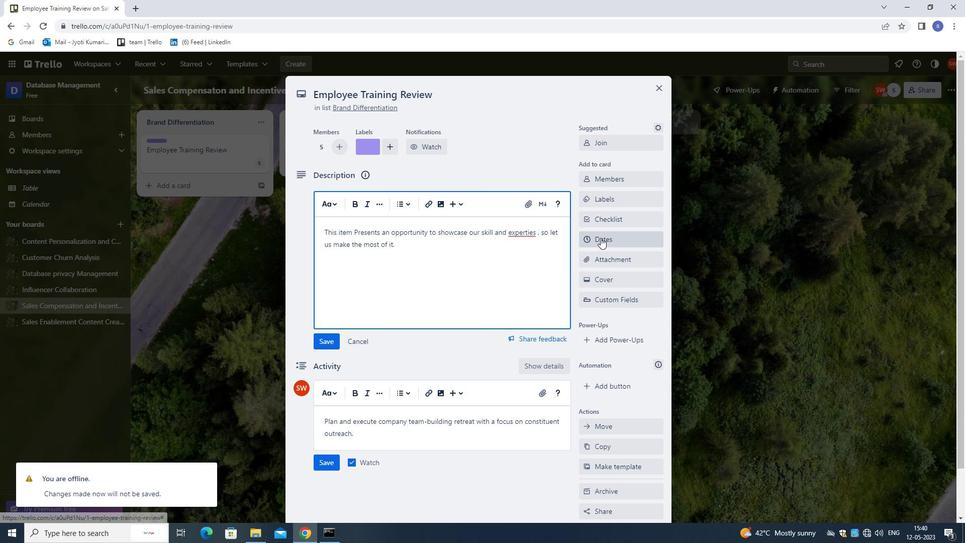
Action: Mouse moved to (592, 275)
Screenshot: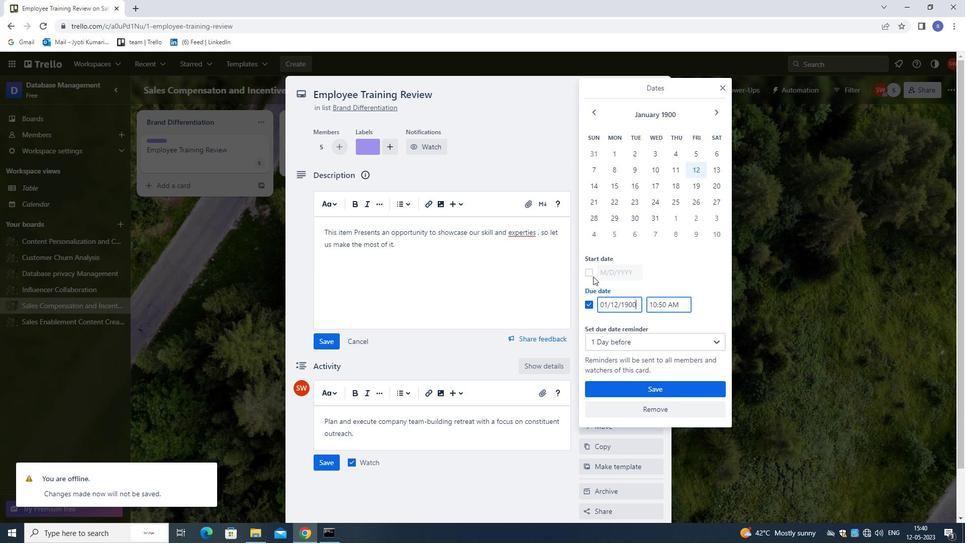 
Action: Mouse pressed left at (592, 275)
Screenshot: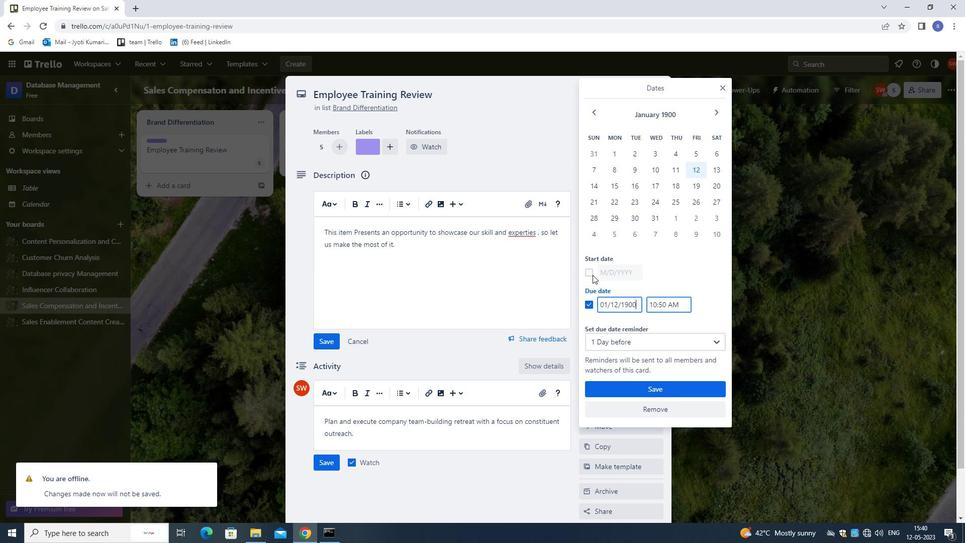
Action: Mouse moved to (617, 269)
Screenshot: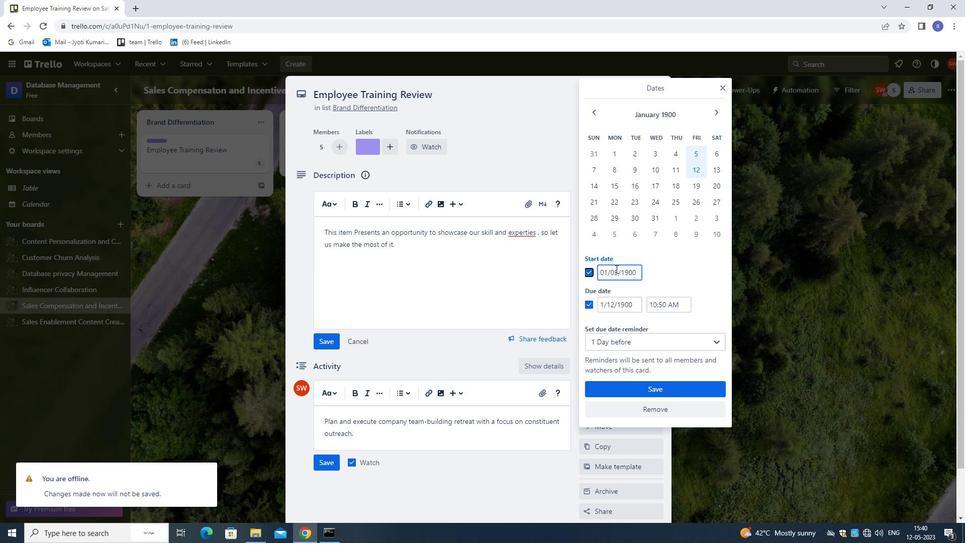 
Action: Mouse pressed left at (617, 269)
Screenshot: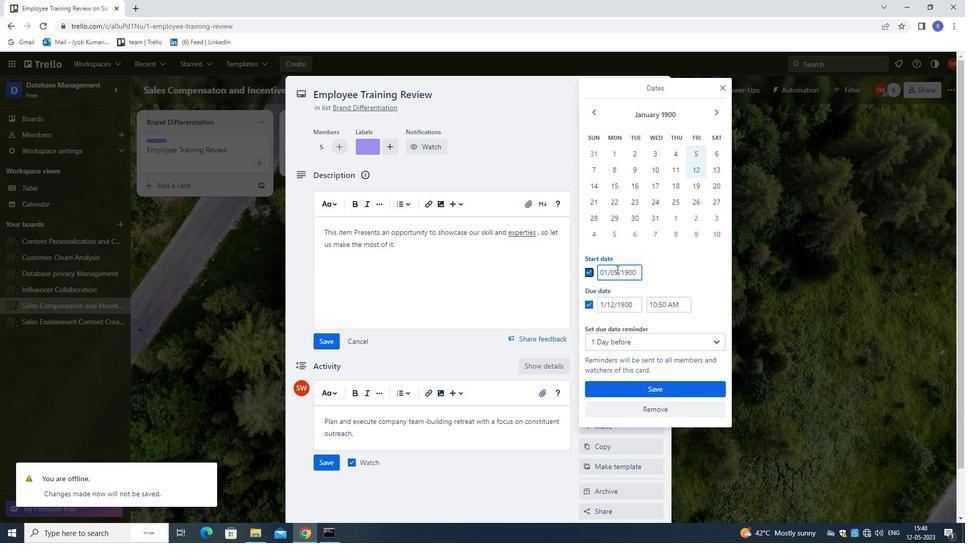 
Action: Mouse moved to (611, 275)
Screenshot: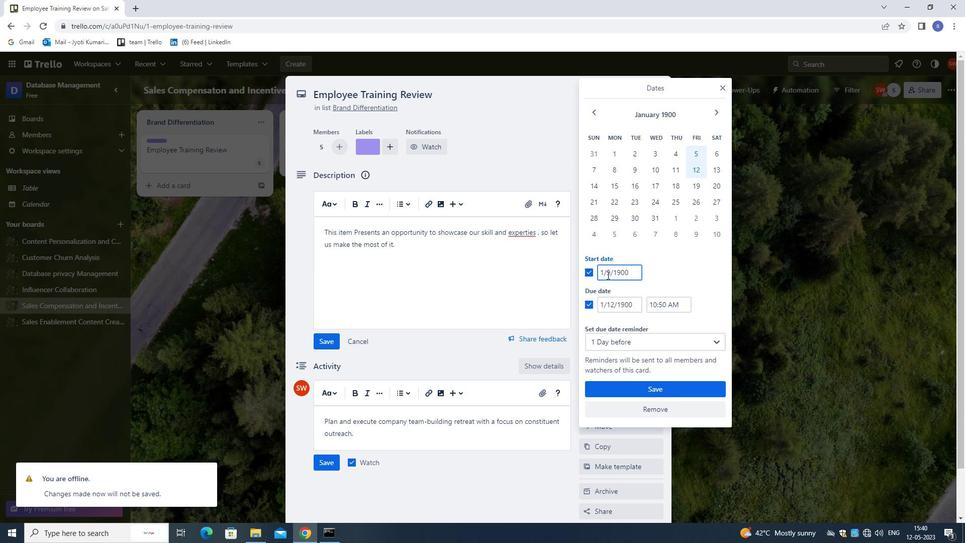 
Action: Key pressed <Key.left><Key.left><Key.backspace>6
Screenshot: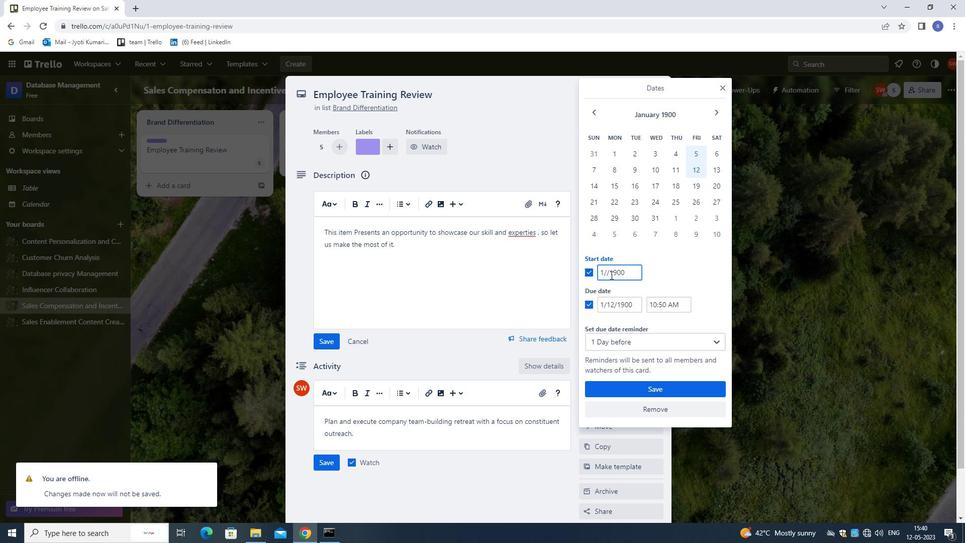 
Action: Mouse moved to (613, 304)
Screenshot: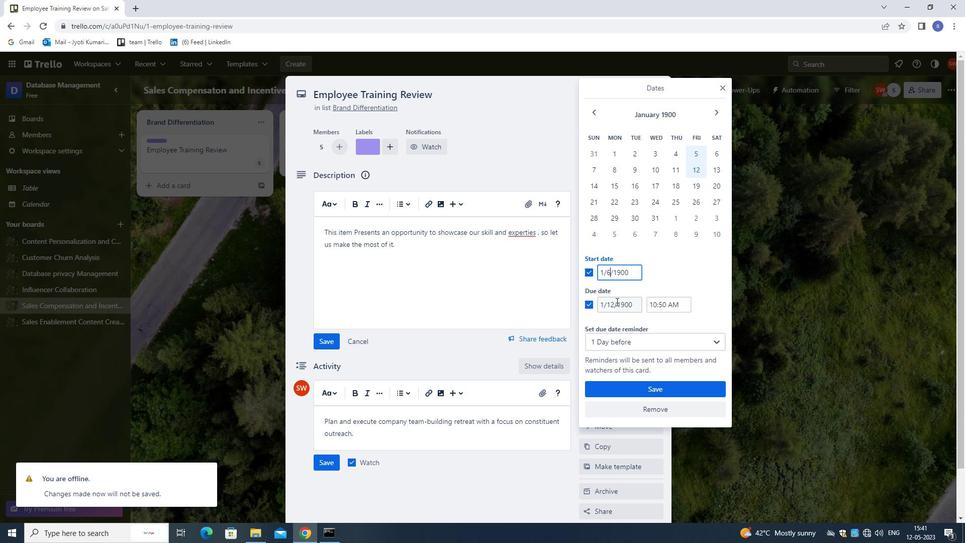
Action: Mouse pressed left at (613, 304)
Screenshot: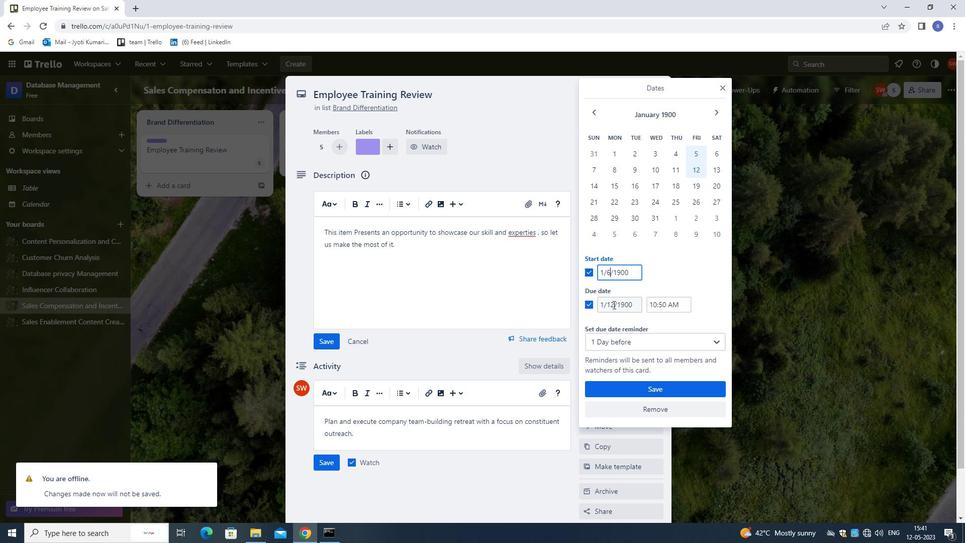 
Action: Mouse moved to (625, 351)
Screenshot: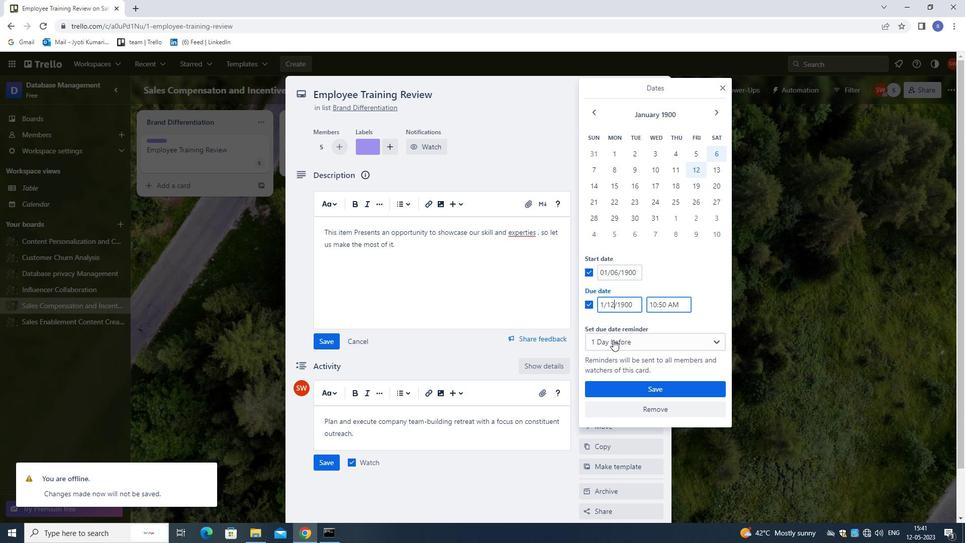 
Action: Key pressed <Key.backspace>
Screenshot: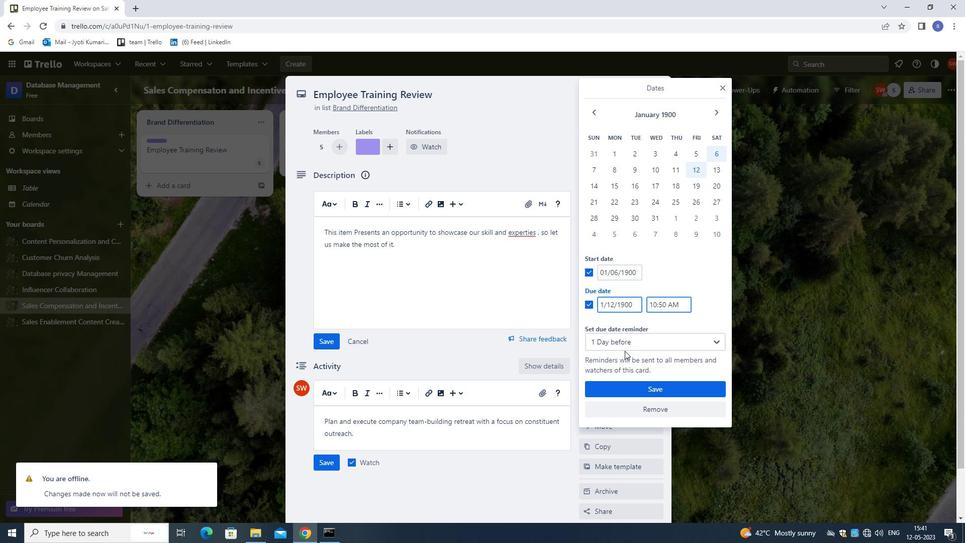 
Action: Mouse moved to (662, 358)
Screenshot: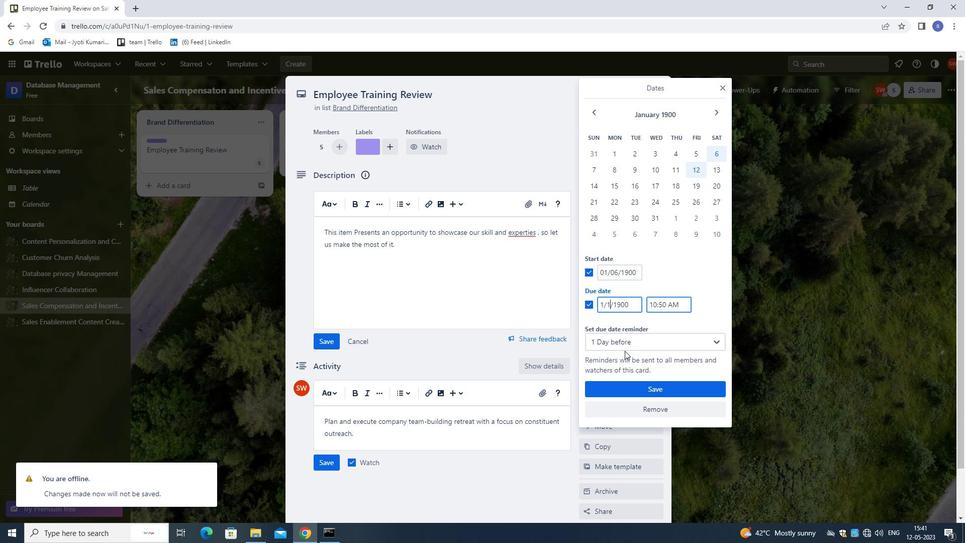 
Action: Key pressed 3
